 Task: Find connections with filter location Caraguatatuba with filter topic #Managementwith filter profile language German with filter current company Mastercard with filter school Mahatma Jyotiba Phule Rohilkhand University with filter industry Interurban and Rural Bus Services with filter service category Social Media Marketing with filter keywords title Cruise Ship Attendant
Action: Mouse moved to (579, 111)
Screenshot: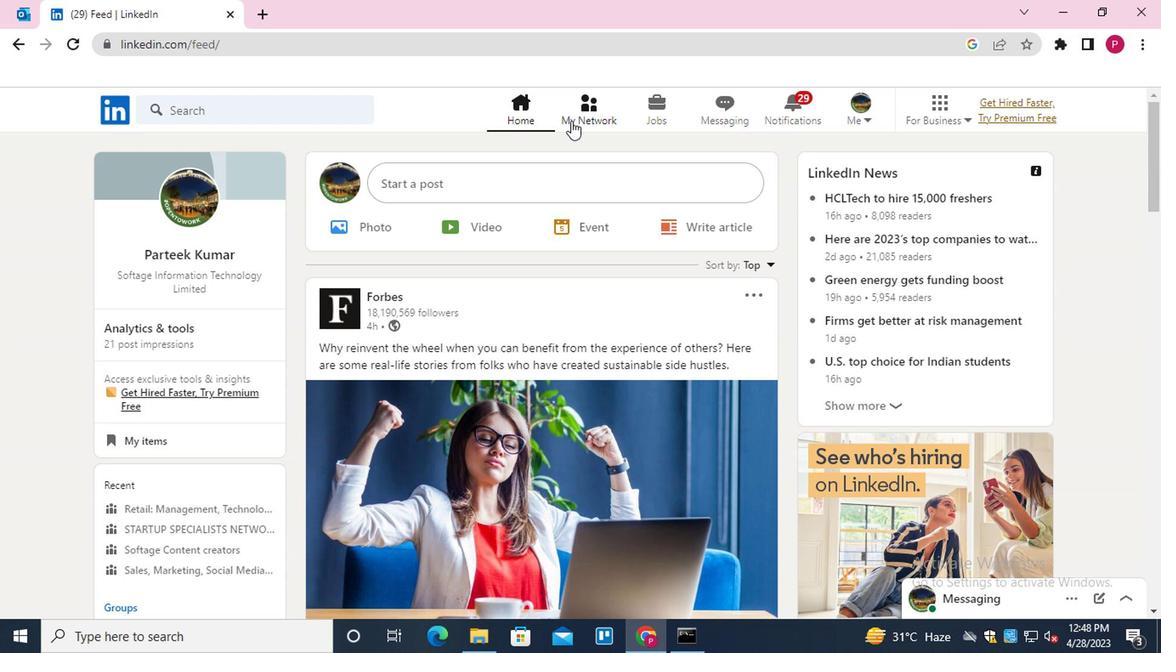
Action: Mouse pressed left at (579, 111)
Screenshot: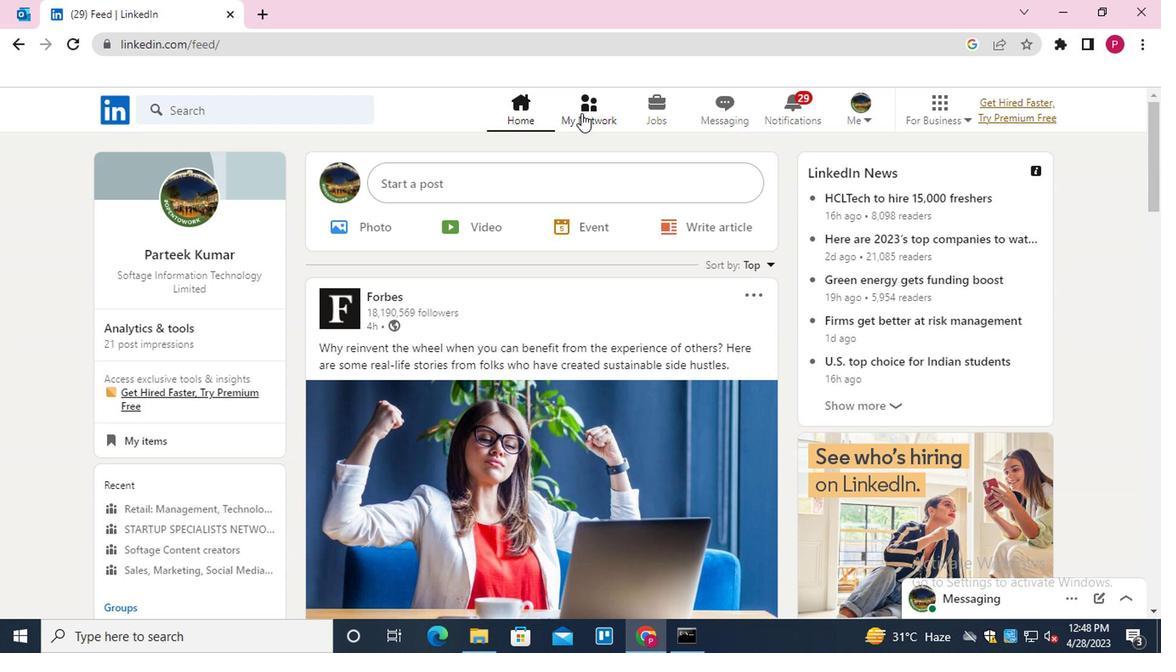 
Action: Mouse moved to (241, 196)
Screenshot: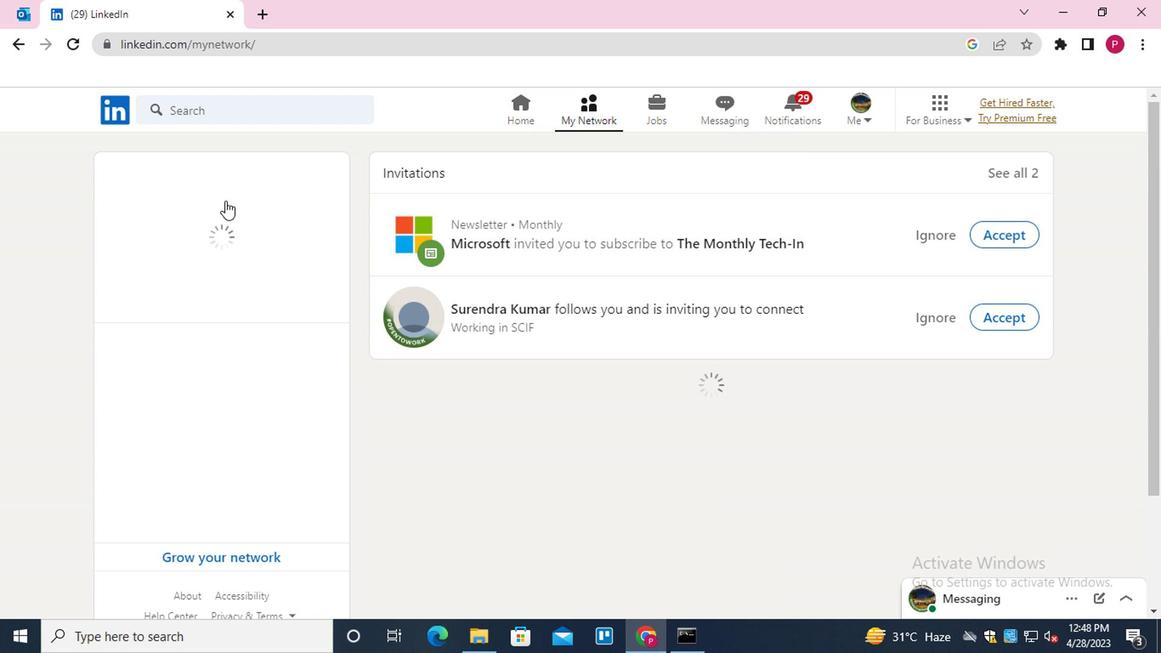 
Action: Mouse pressed left at (241, 196)
Screenshot: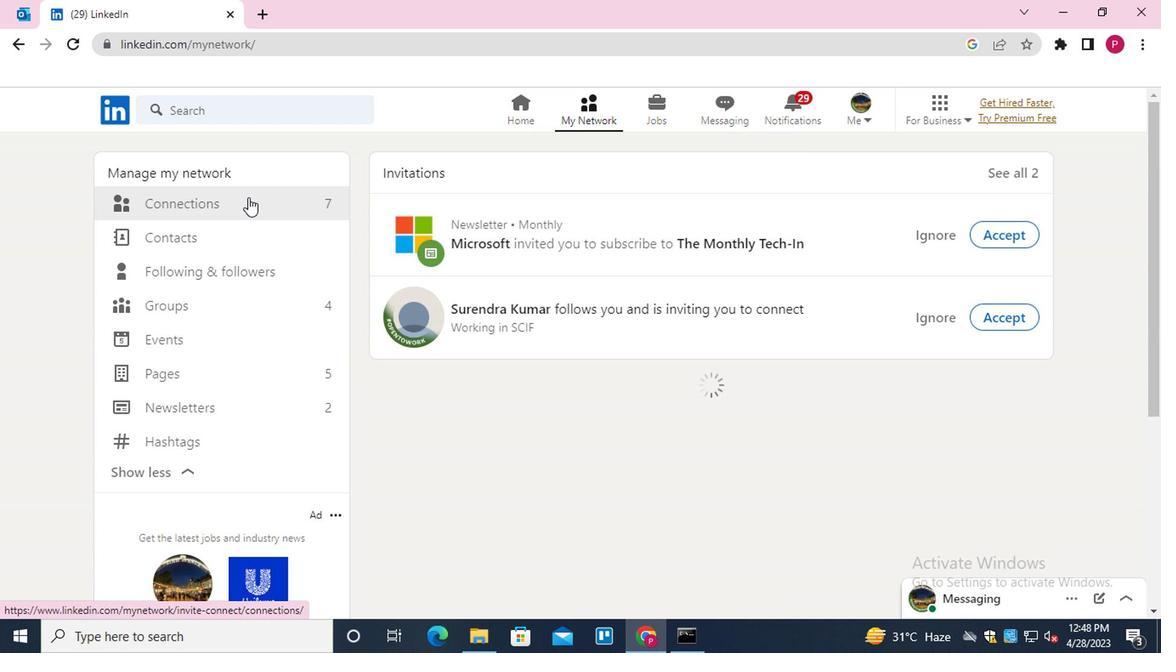 
Action: Mouse moved to (711, 198)
Screenshot: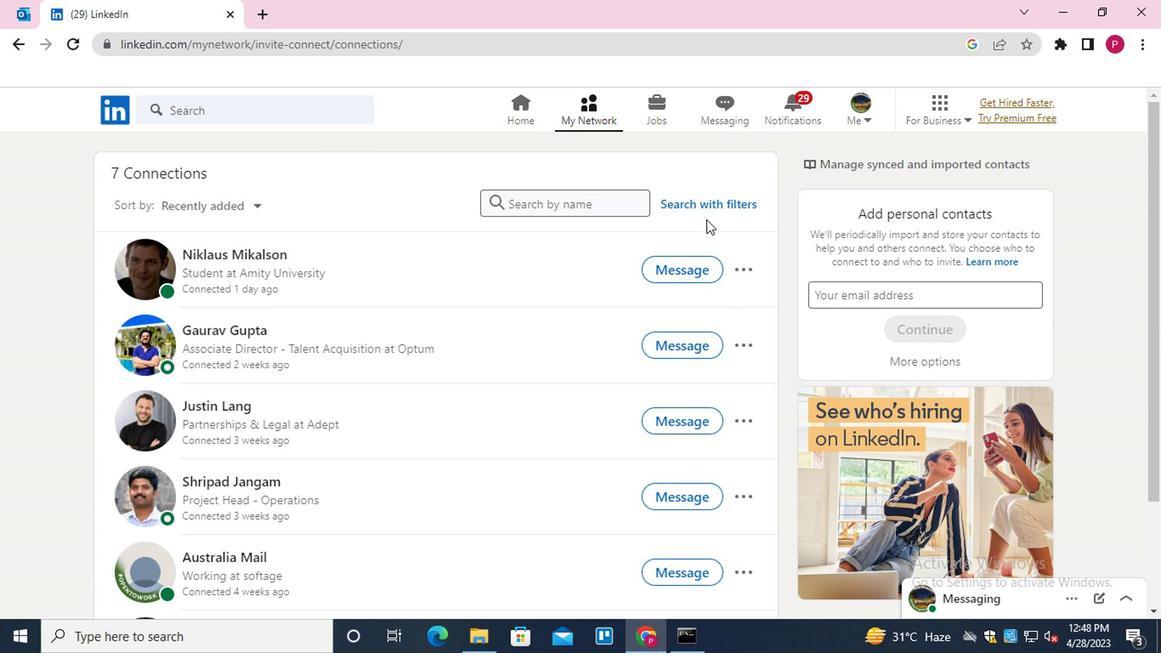 
Action: Mouse pressed left at (711, 198)
Screenshot: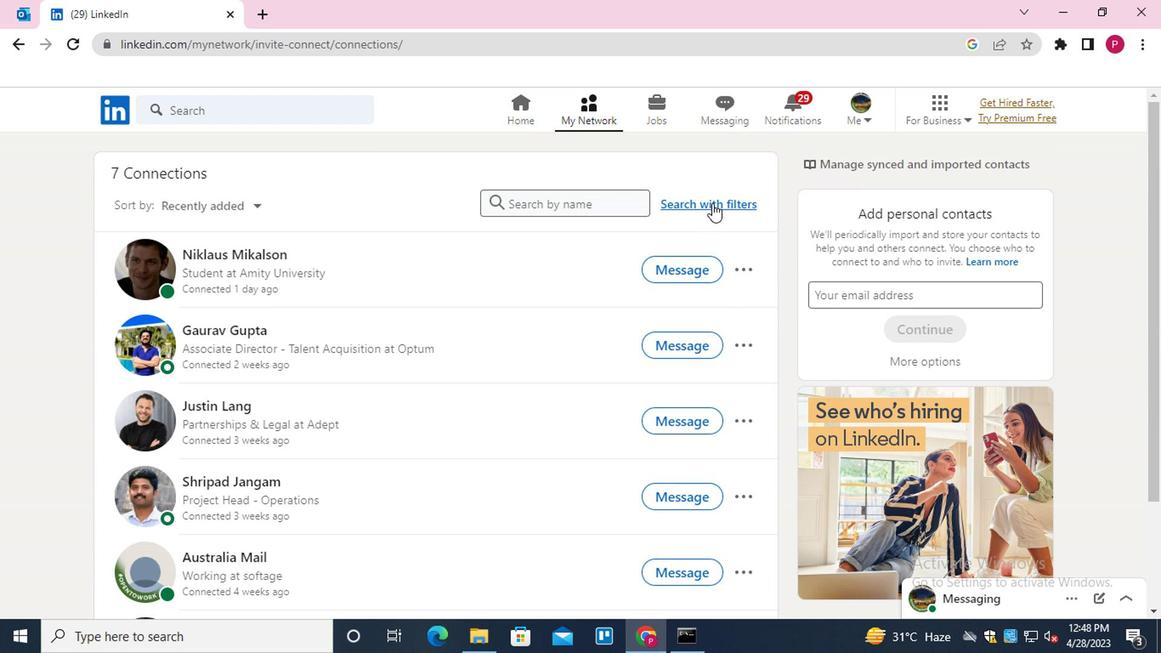 
Action: Mouse moved to (639, 156)
Screenshot: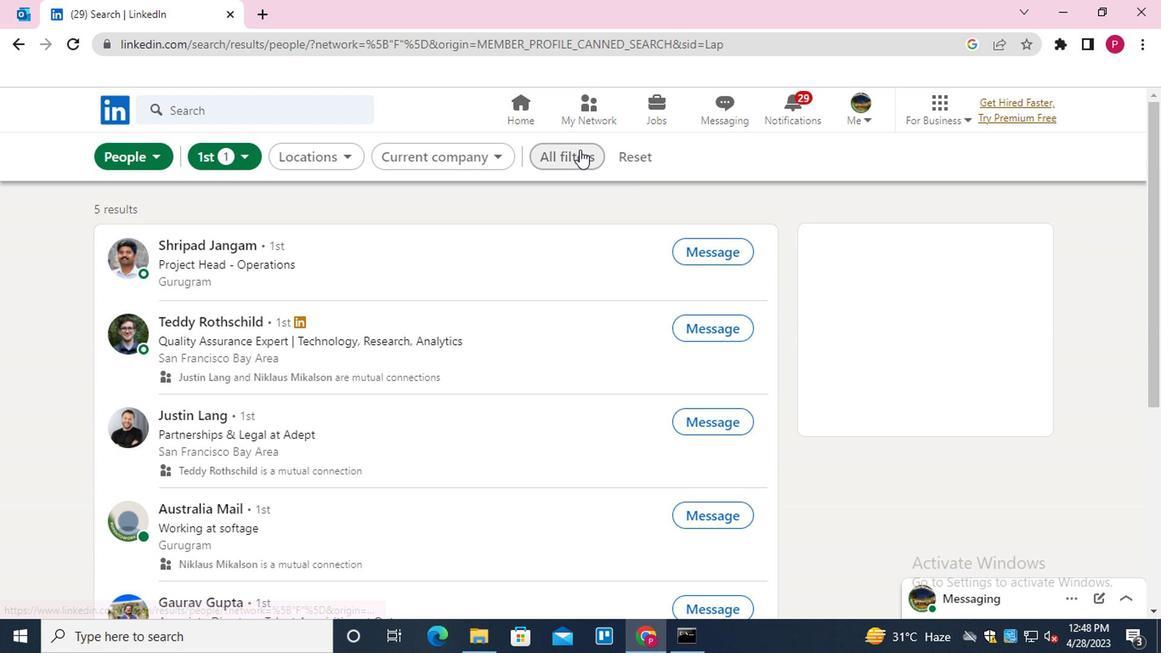 
Action: Mouse pressed left at (639, 156)
Screenshot: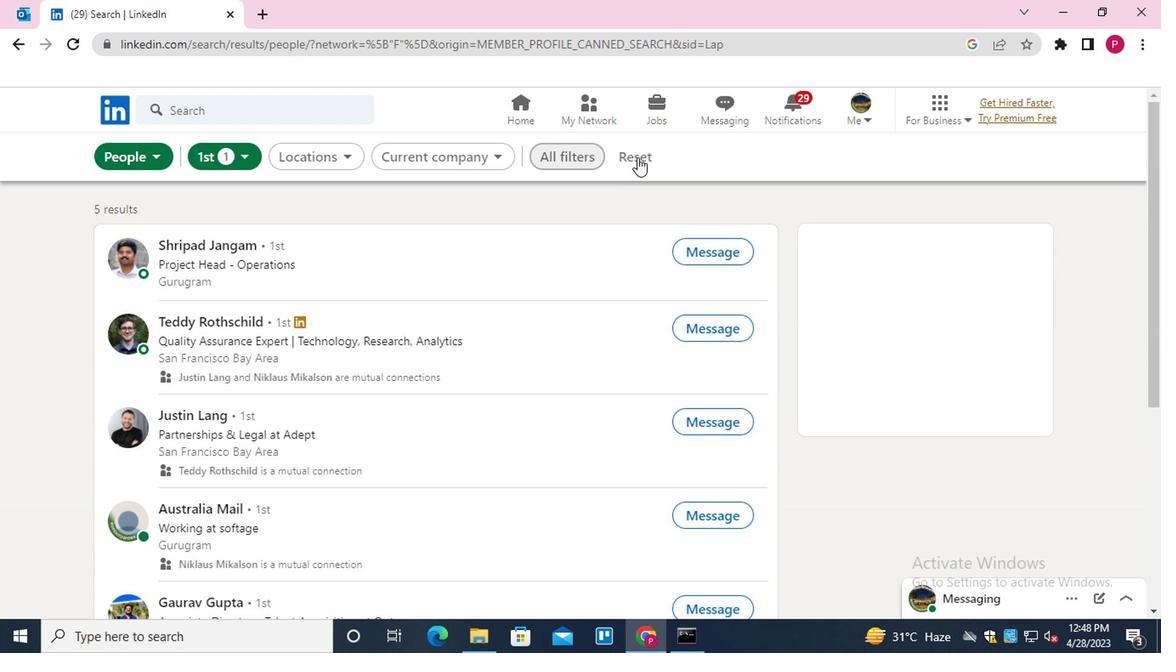 
Action: Mouse moved to (592, 160)
Screenshot: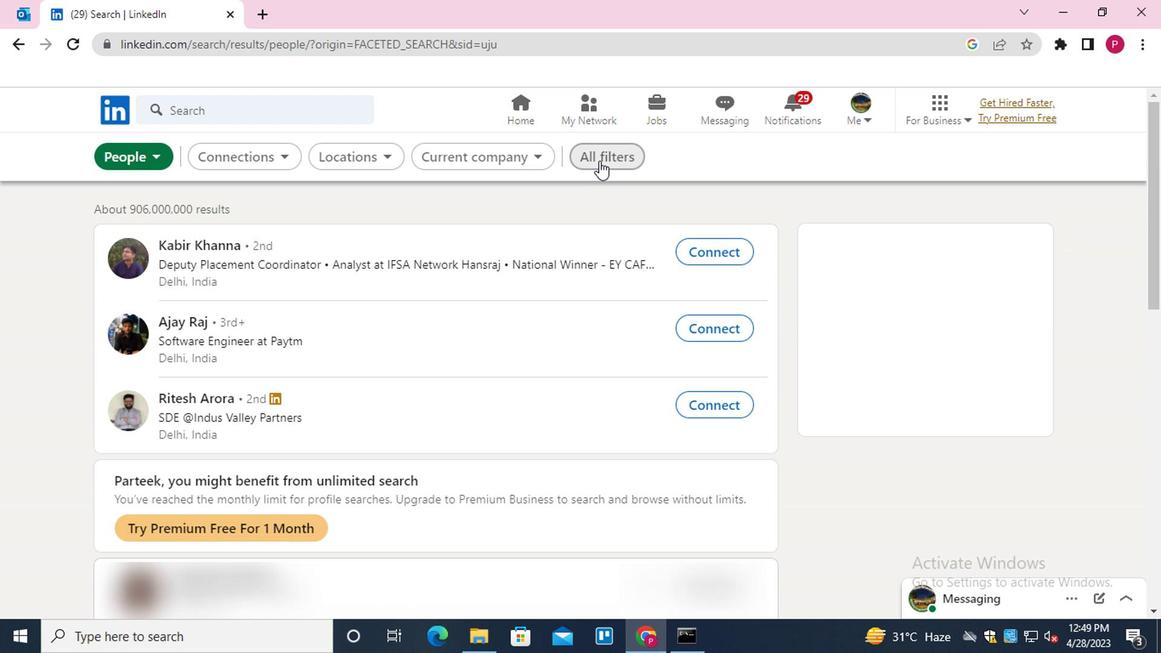 
Action: Mouse pressed left at (592, 160)
Screenshot: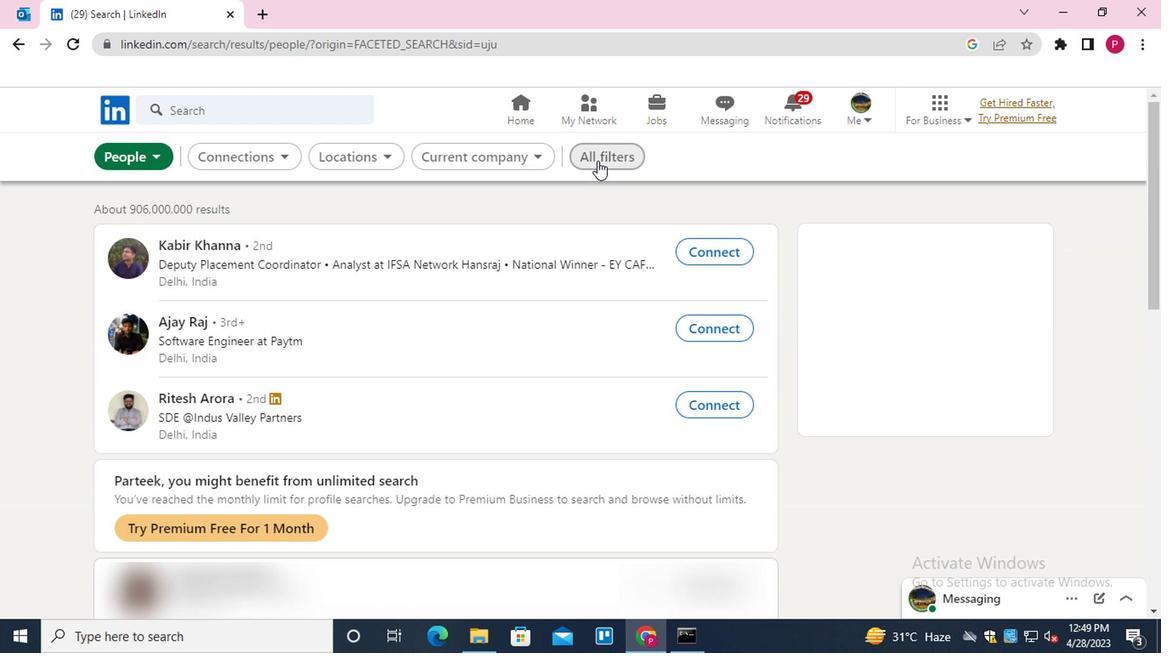 
Action: Mouse moved to (887, 393)
Screenshot: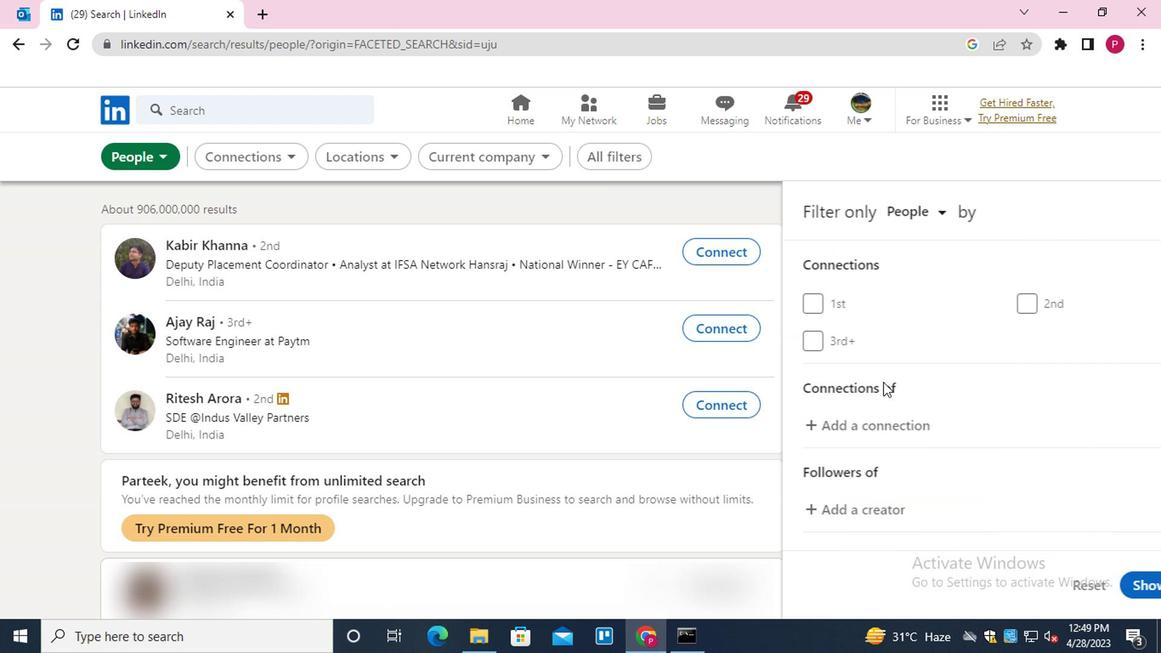 
Action: Mouse scrolled (887, 391) with delta (0, -1)
Screenshot: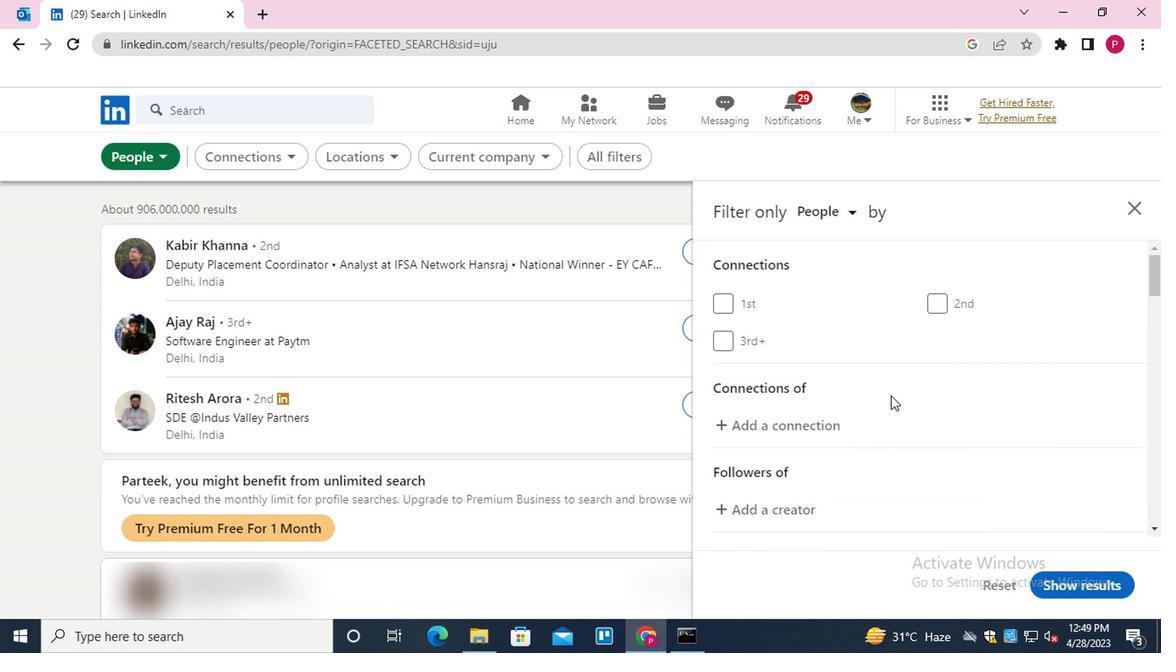 
Action: Mouse moved to (888, 393)
Screenshot: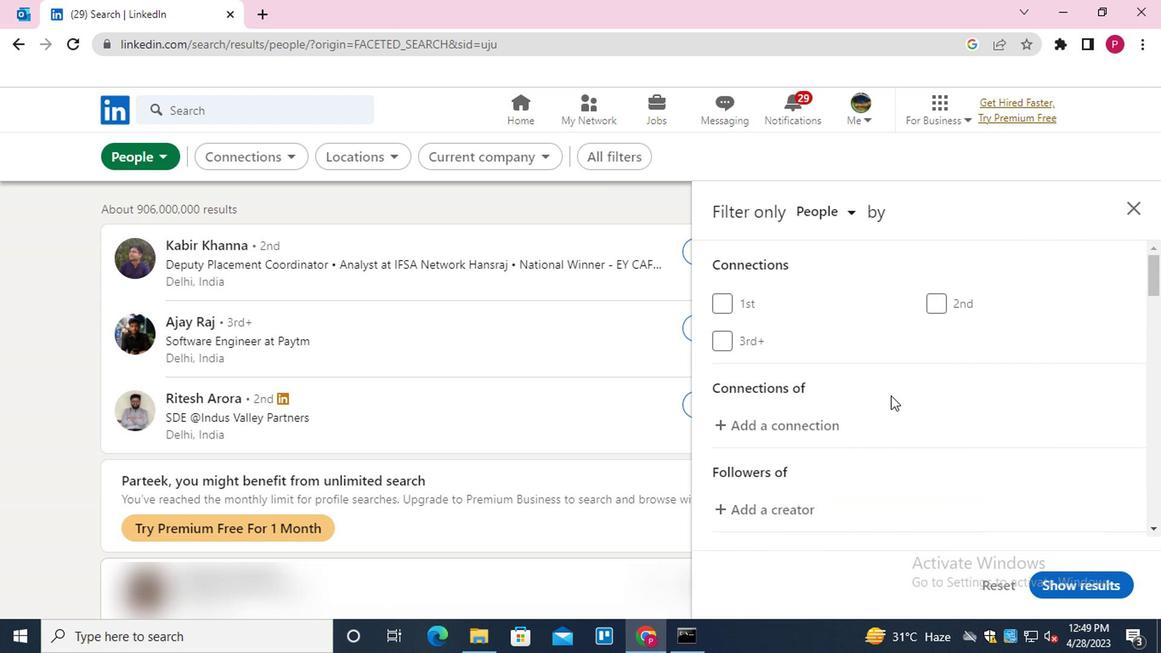 
Action: Mouse scrolled (888, 391) with delta (0, -1)
Screenshot: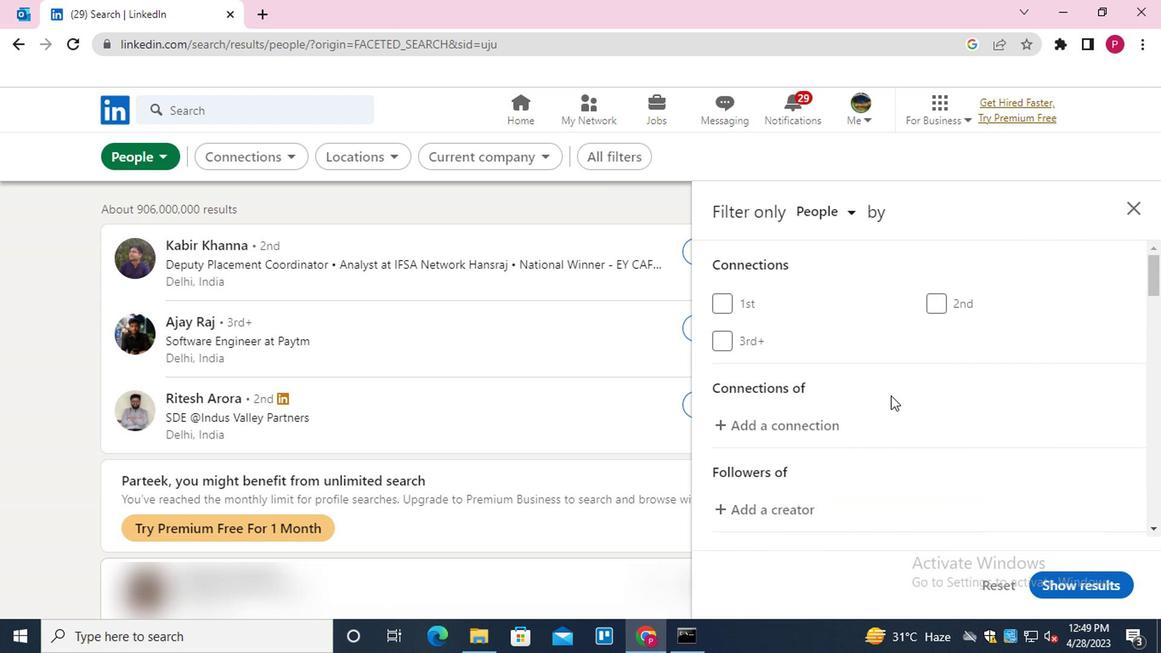 
Action: Mouse moved to (894, 399)
Screenshot: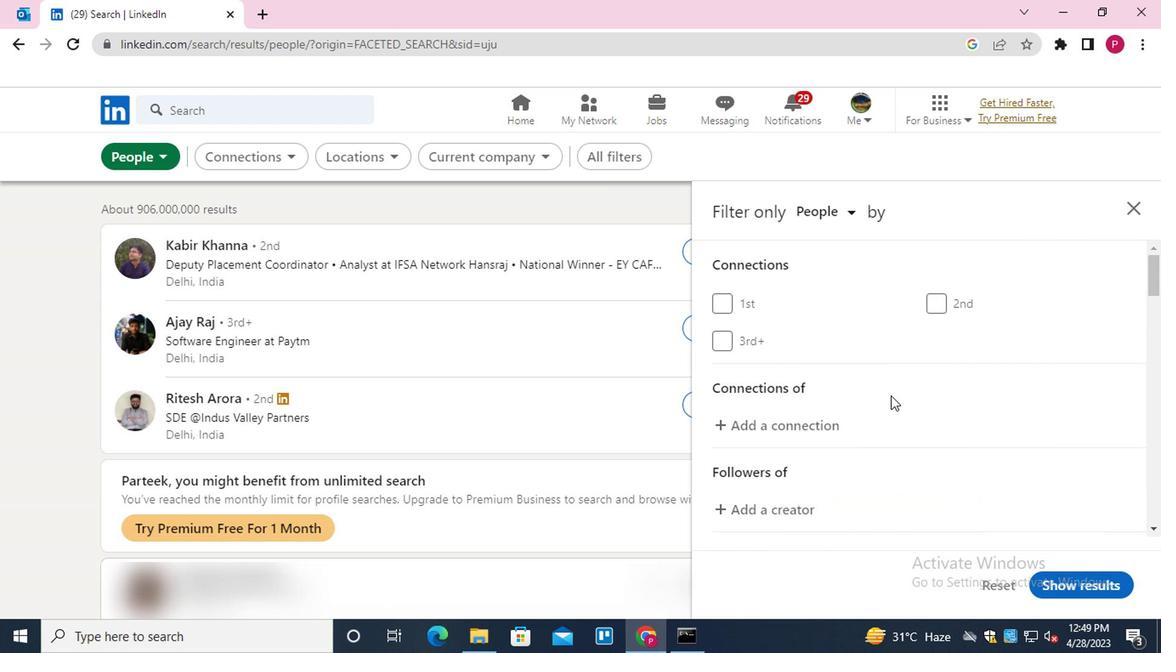 
Action: Mouse scrolled (894, 398) with delta (0, -1)
Screenshot: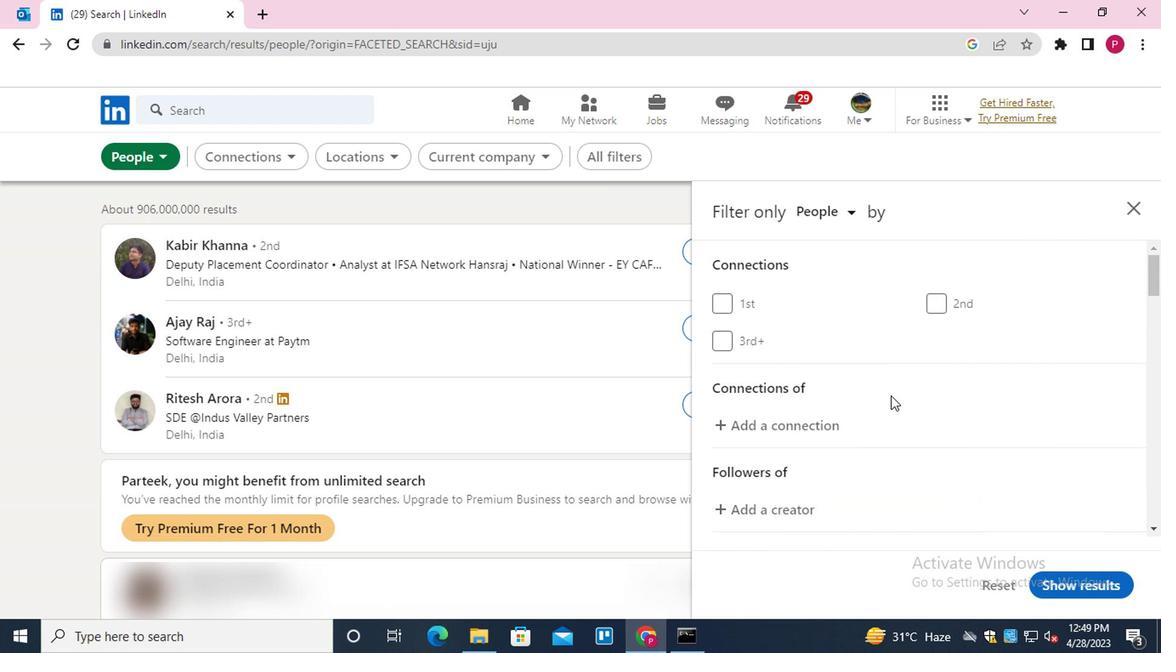 
Action: Mouse moved to (986, 406)
Screenshot: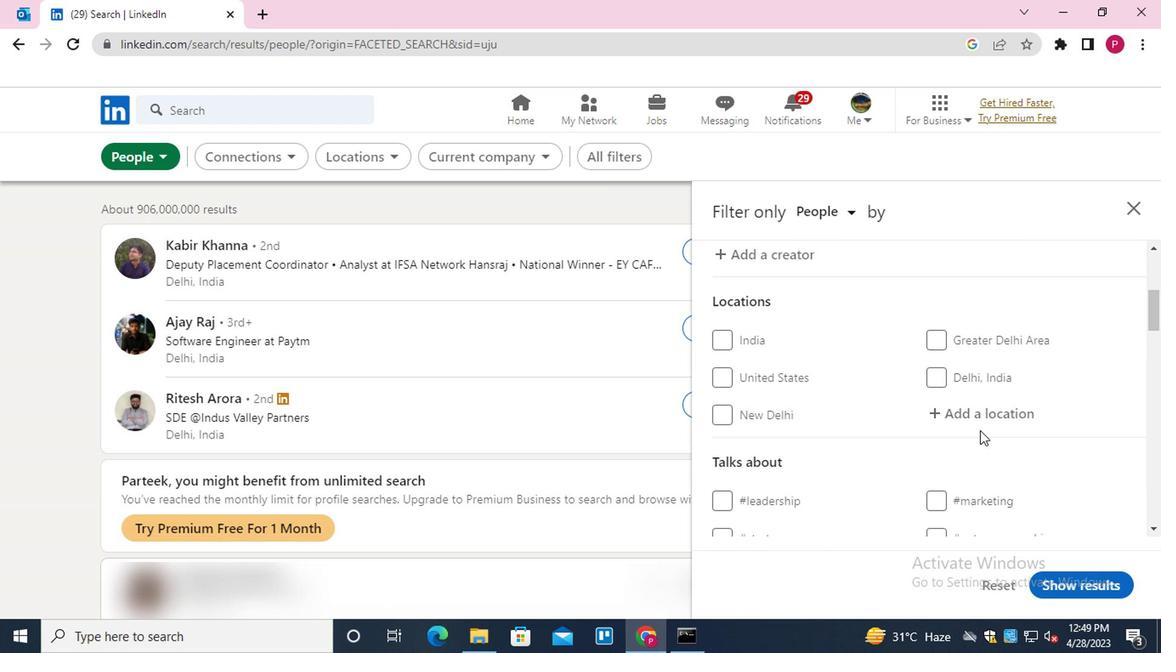 
Action: Mouse pressed left at (986, 406)
Screenshot: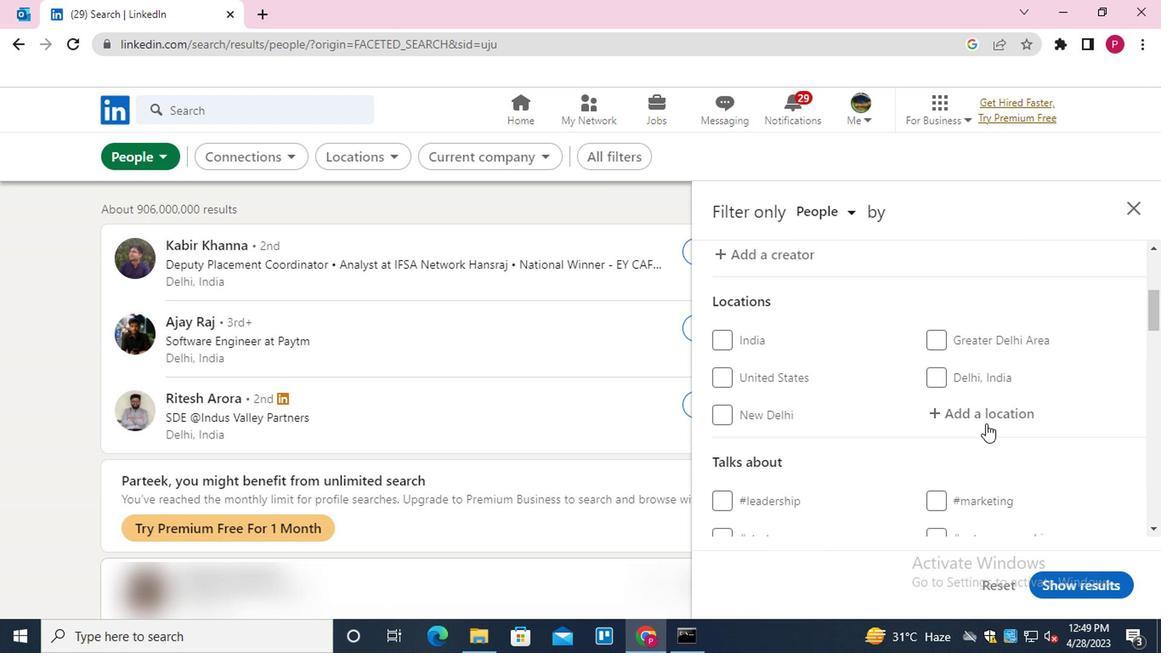 
Action: Mouse moved to (975, 406)
Screenshot: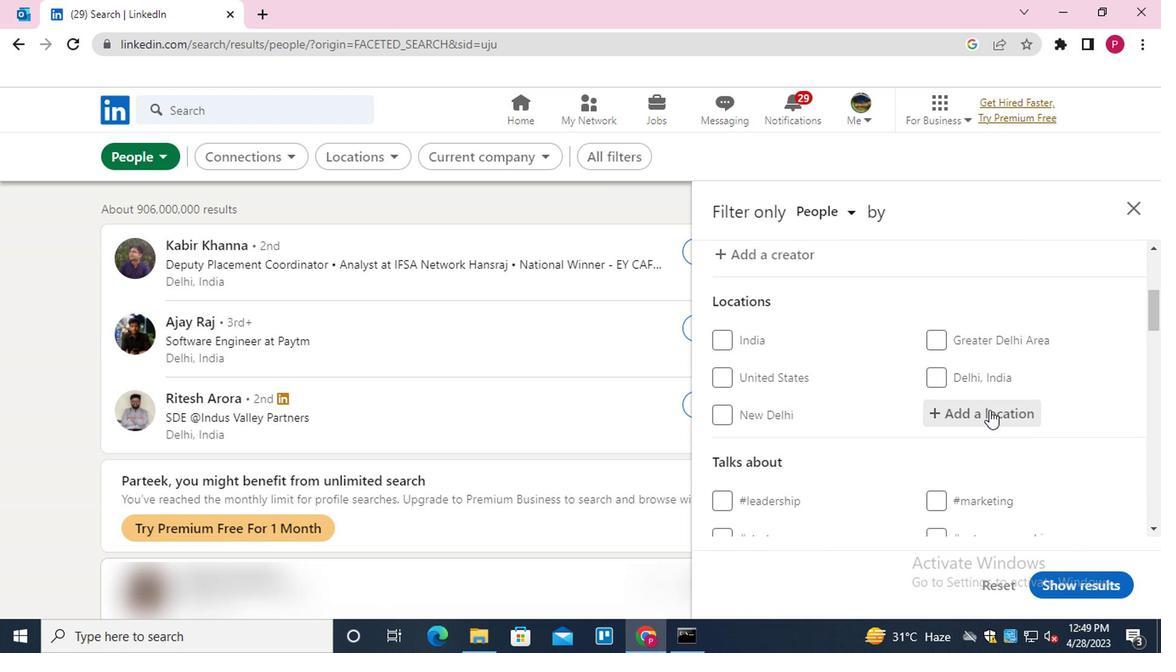 
Action: Key pressed <Key.shift><Key.shift><Key.shift><Key.shift><Key.shift><Key.shift>CARAGUATATUBA<Key.down><Key.down><Key.enter>
Screenshot: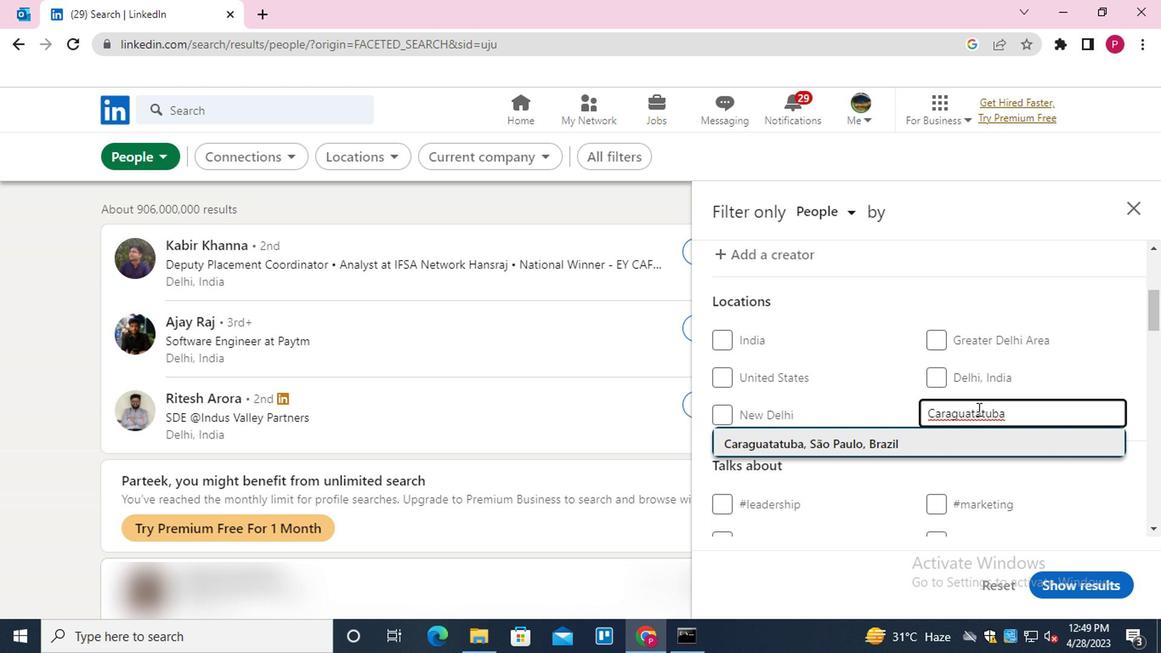 
Action: Mouse moved to (833, 434)
Screenshot: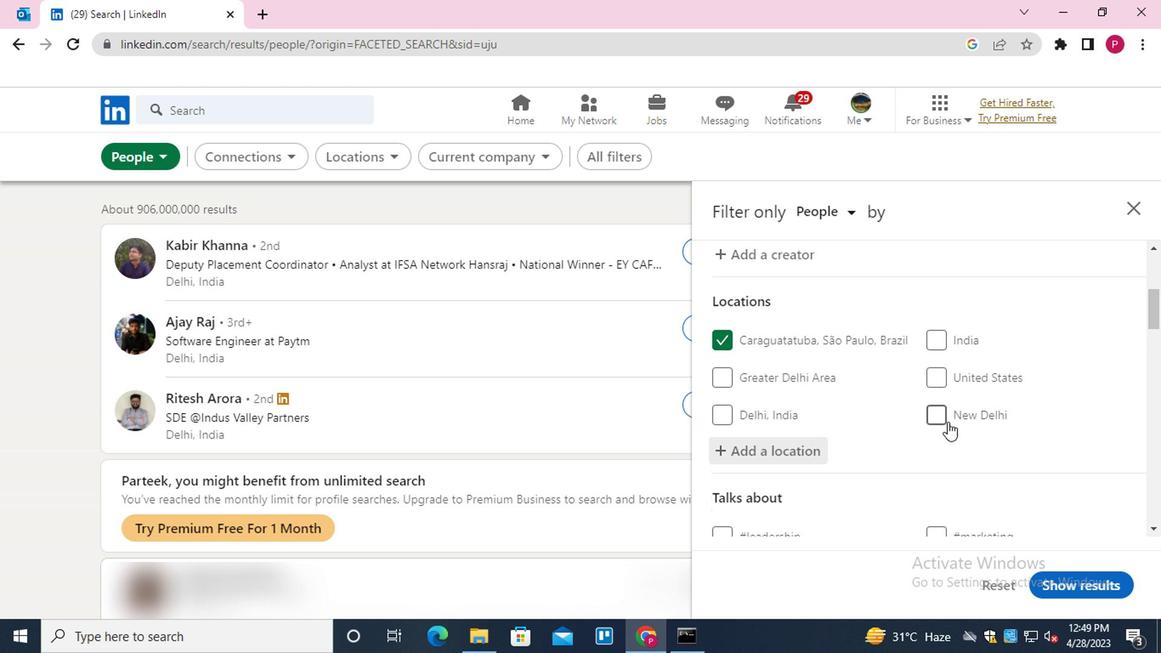 
Action: Mouse scrolled (833, 433) with delta (0, 0)
Screenshot: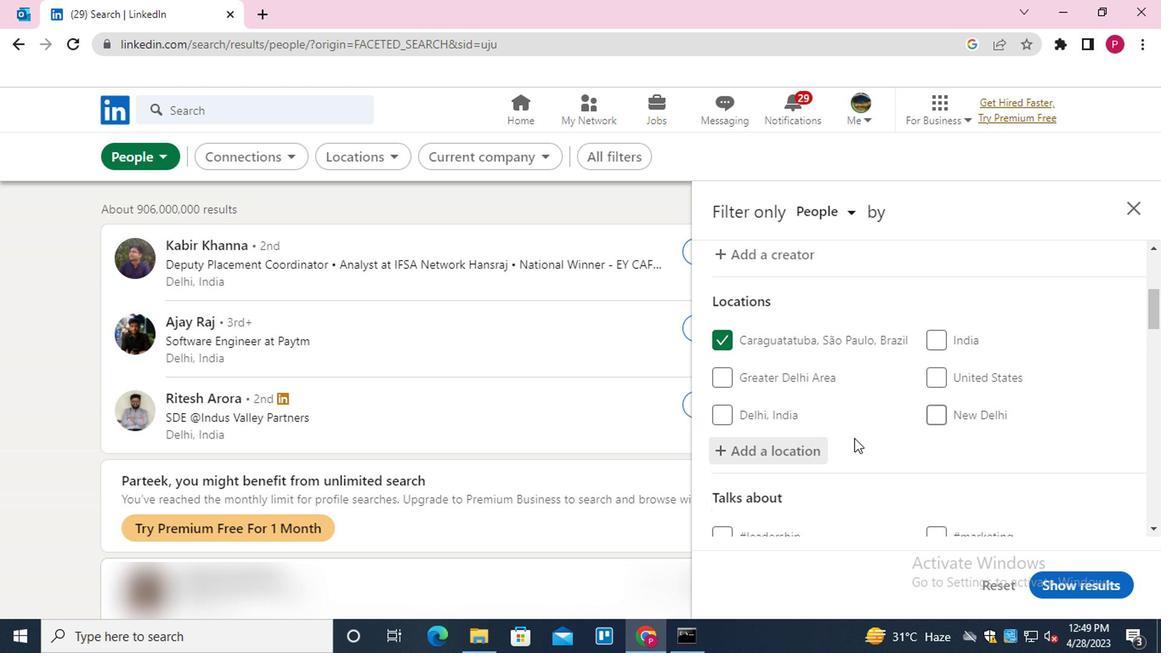 
Action: Mouse scrolled (833, 433) with delta (0, 0)
Screenshot: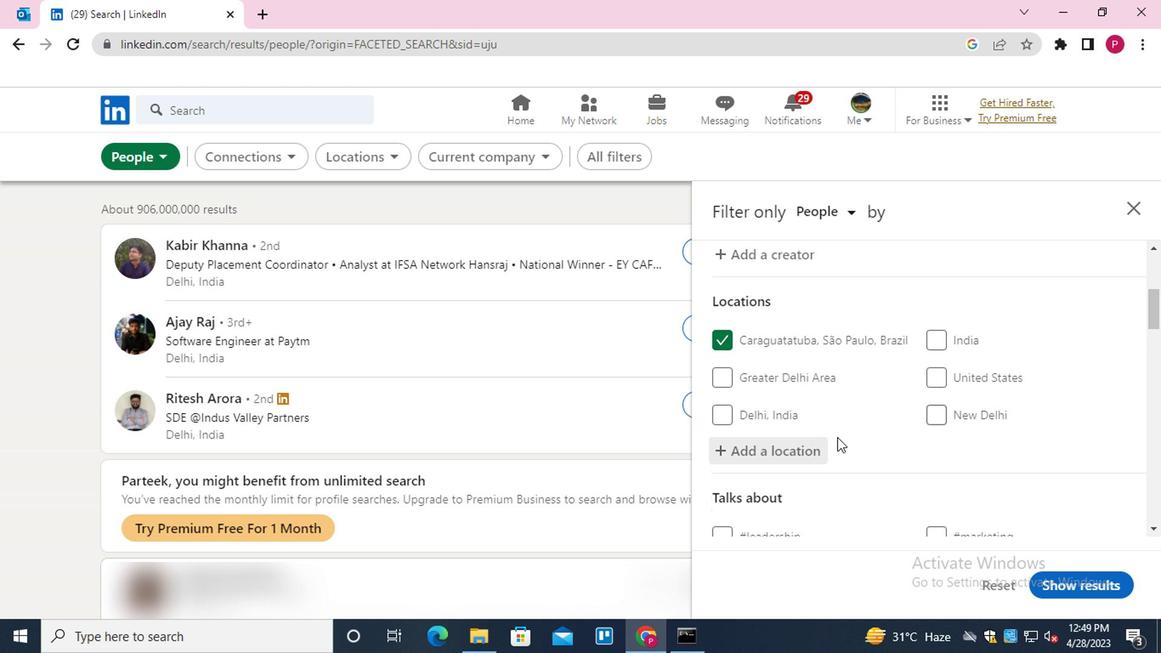 
Action: Mouse scrolled (833, 433) with delta (0, 0)
Screenshot: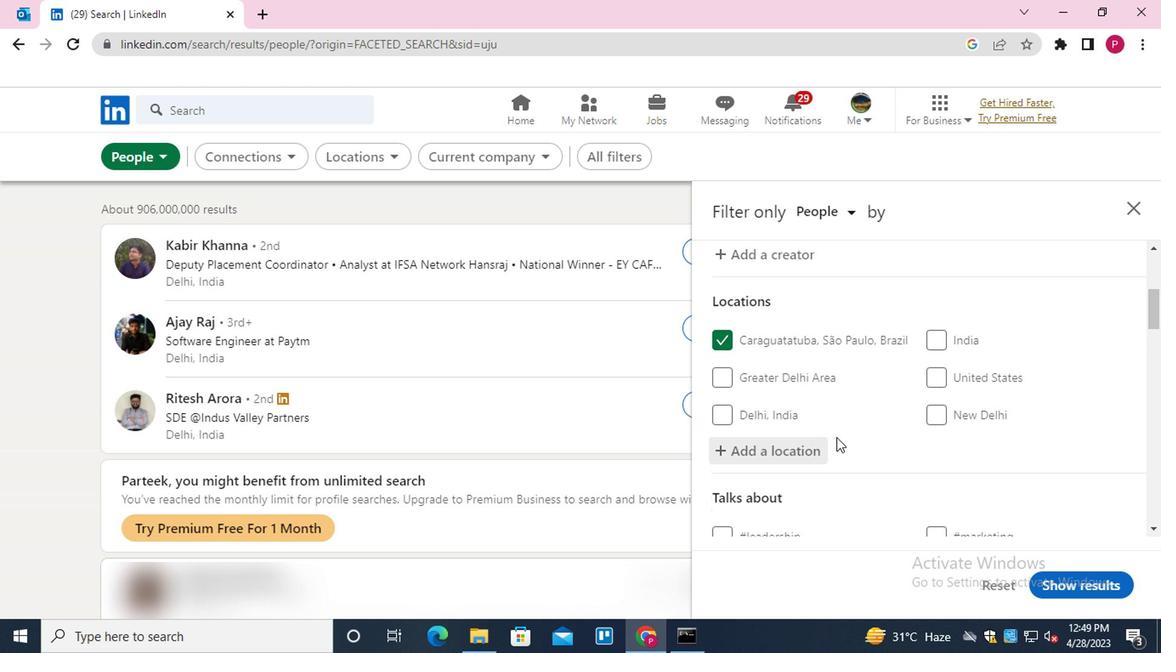 
Action: Mouse moved to (959, 350)
Screenshot: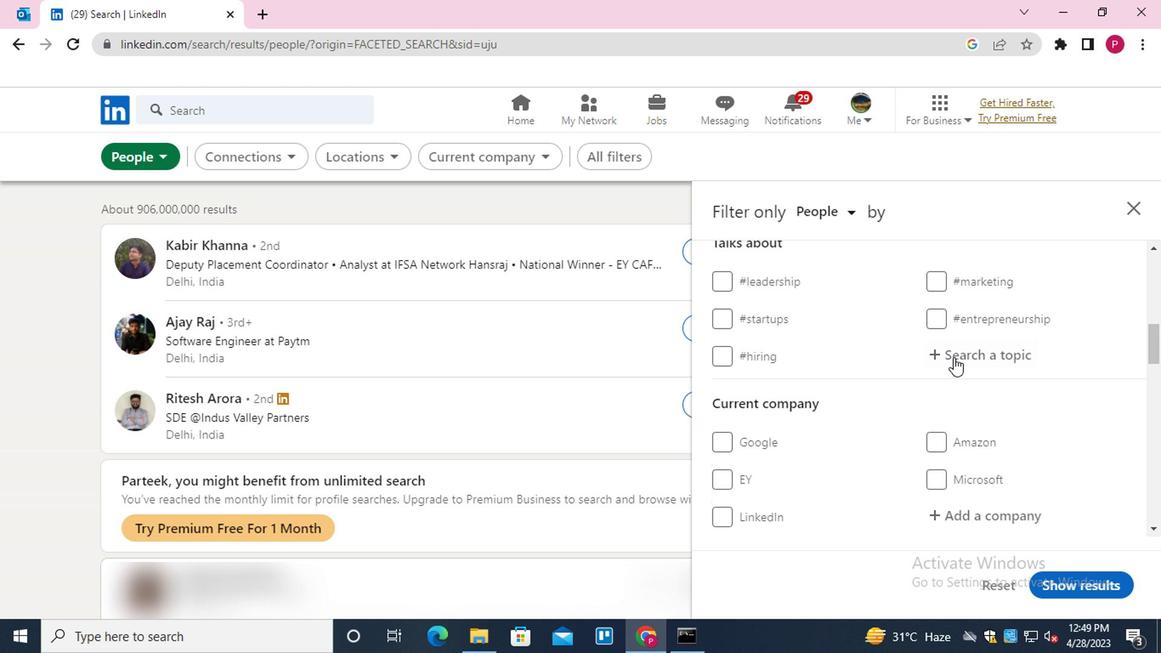 
Action: Mouse pressed left at (959, 350)
Screenshot: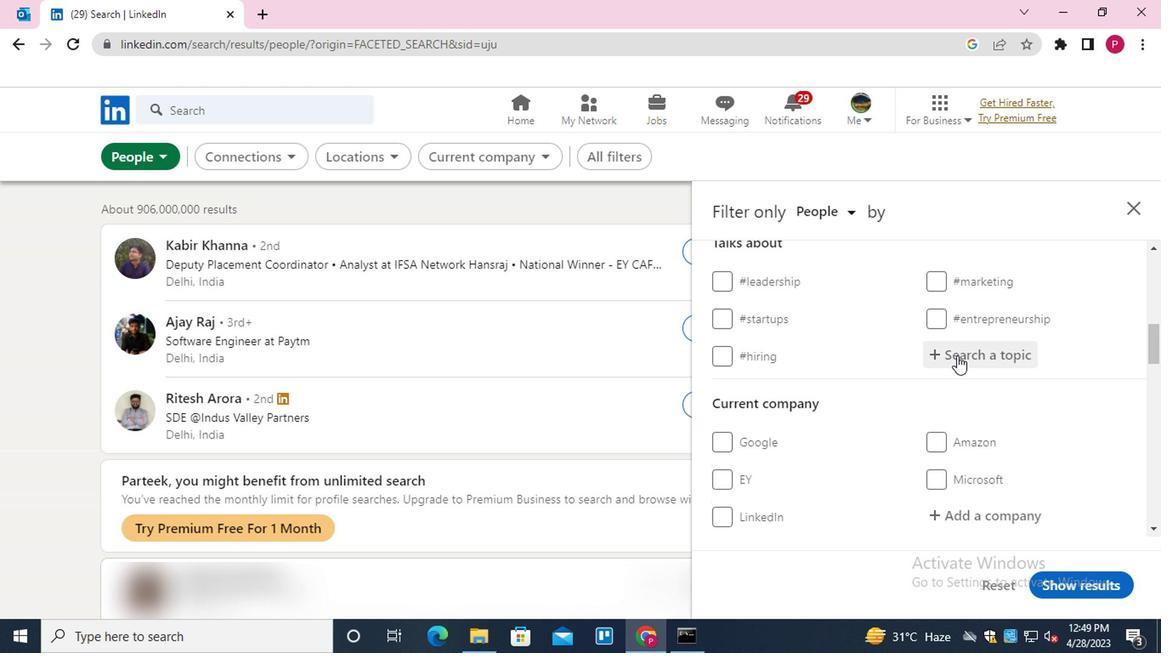
Action: Key pressed MANAGEMENT<Key.down><Key.enter>
Screenshot: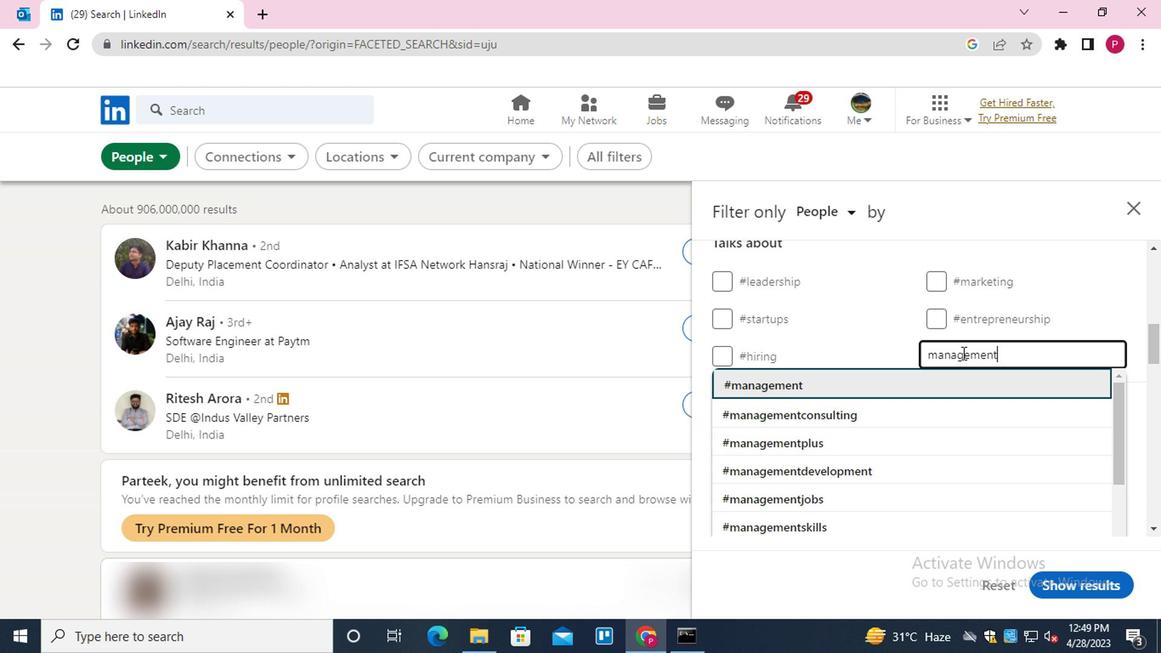 
Action: Mouse moved to (894, 368)
Screenshot: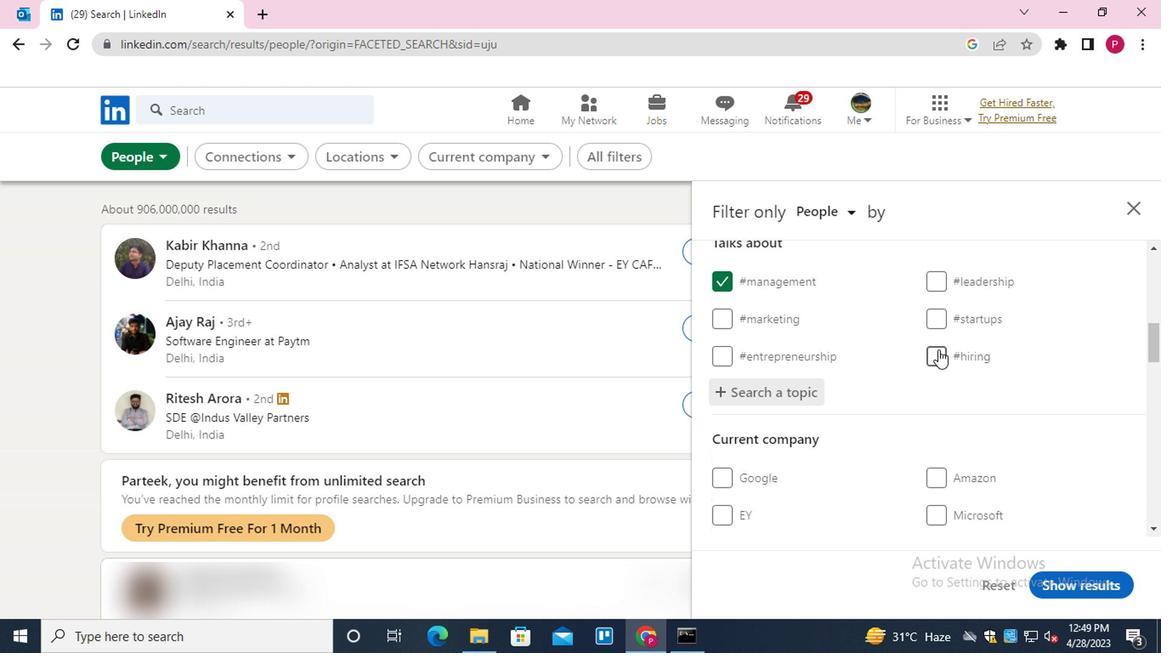 
Action: Mouse scrolled (894, 367) with delta (0, 0)
Screenshot: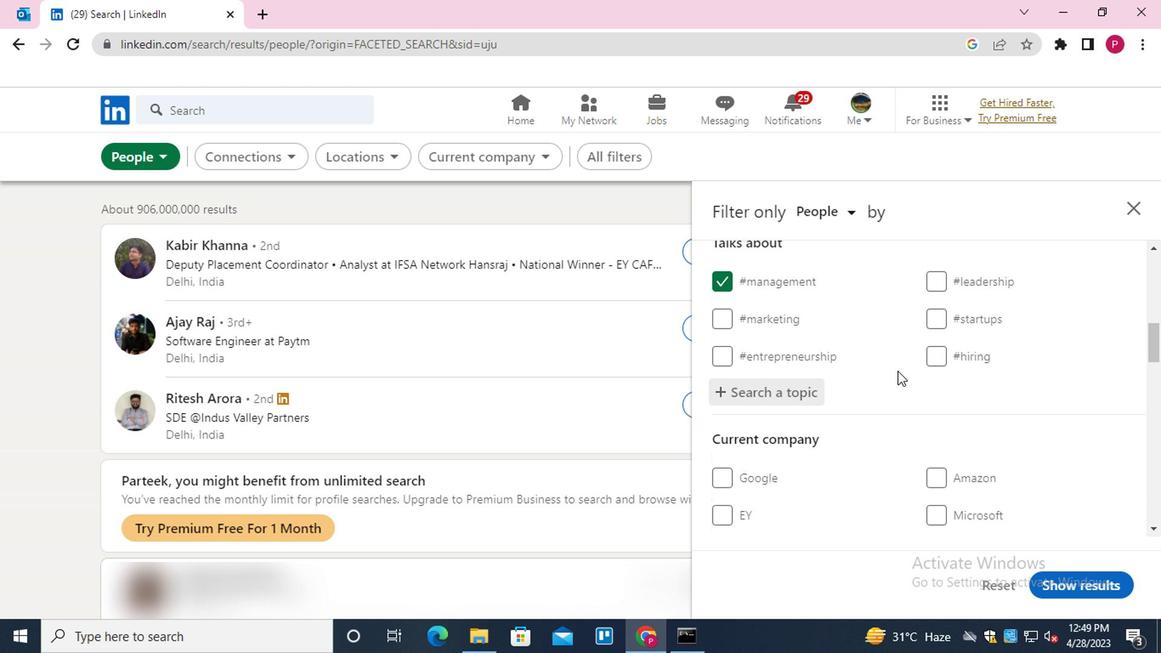 
Action: Mouse moved to (891, 371)
Screenshot: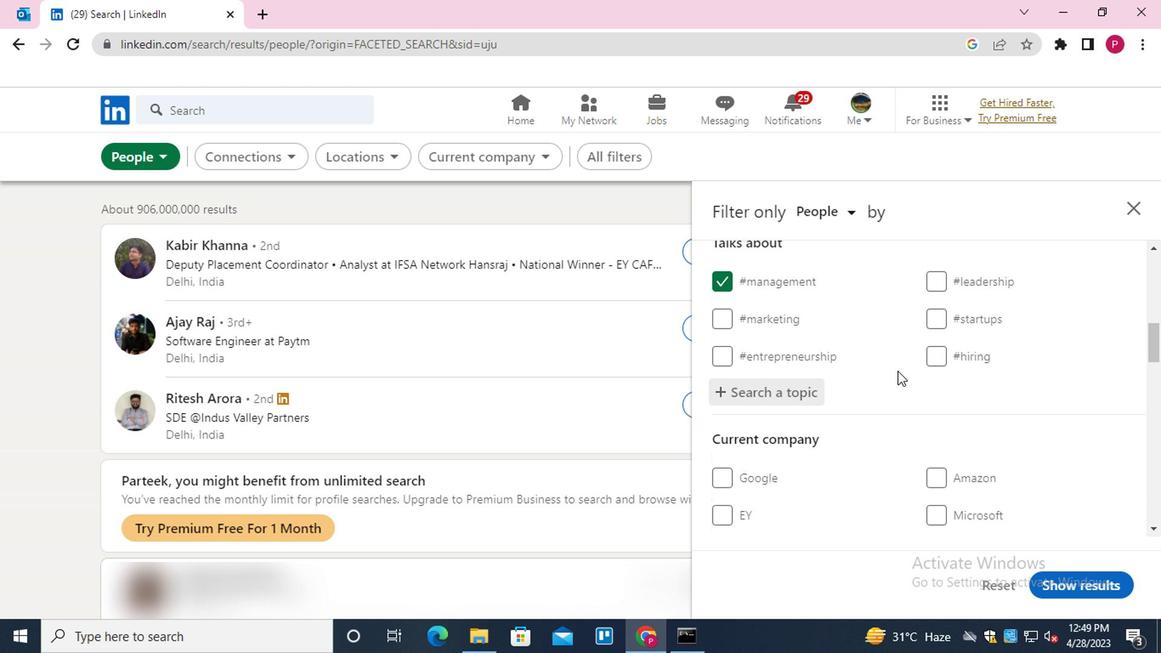
Action: Mouse scrolled (891, 370) with delta (0, -1)
Screenshot: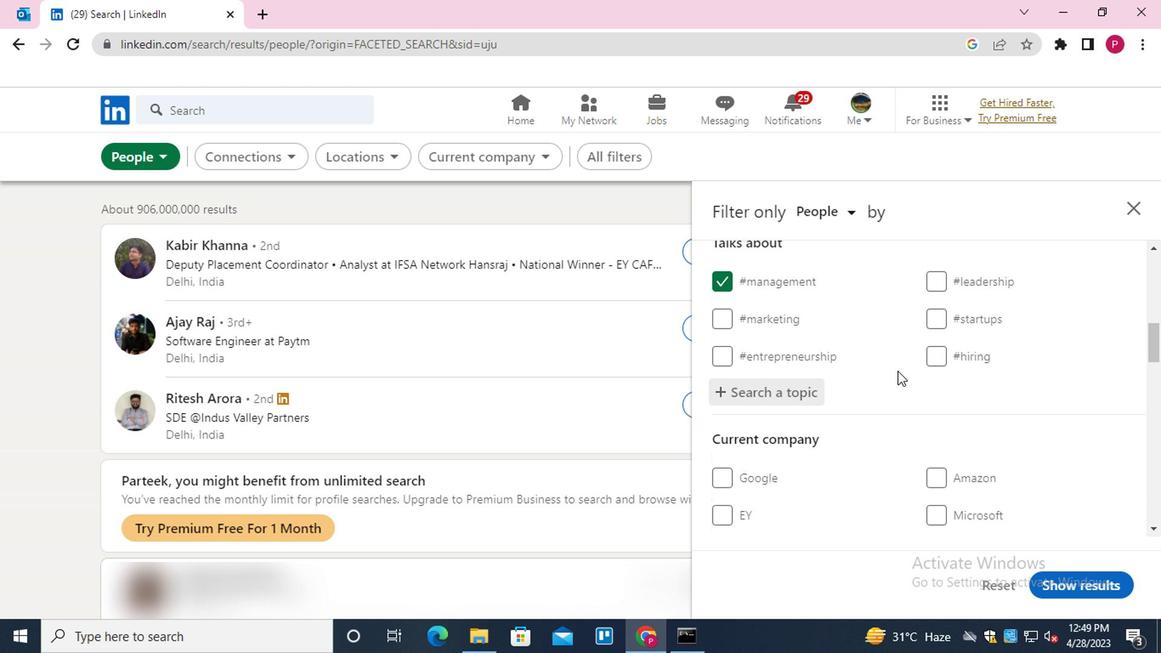 
Action: Mouse moved to (810, 386)
Screenshot: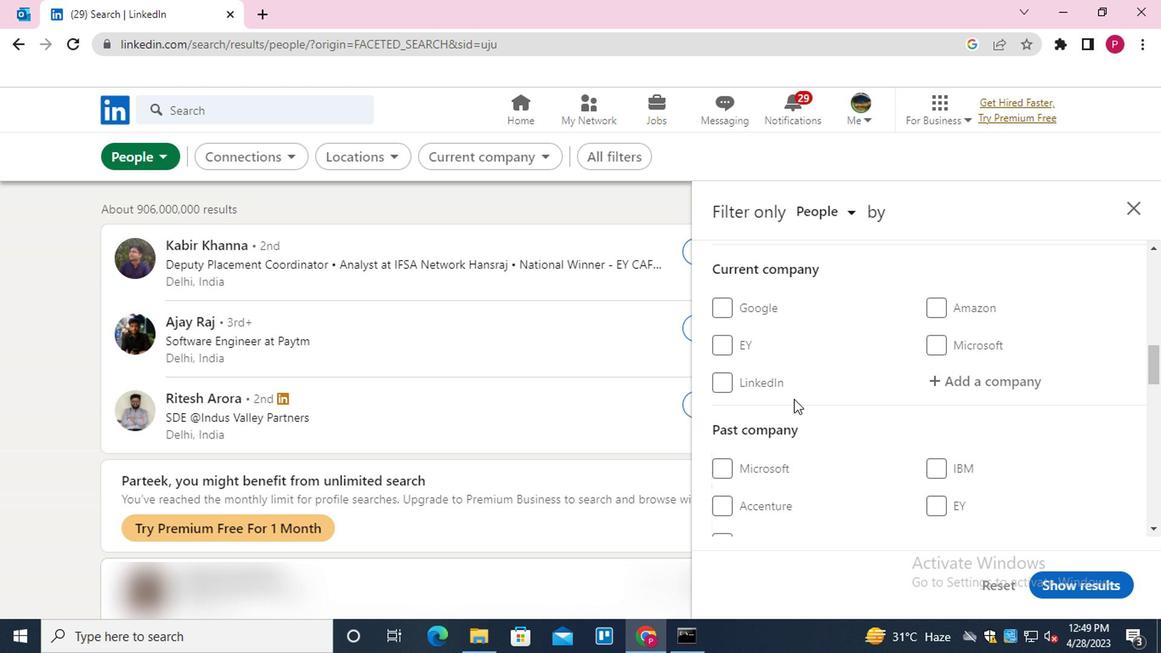 
Action: Mouse scrolled (810, 385) with delta (0, -1)
Screenshot: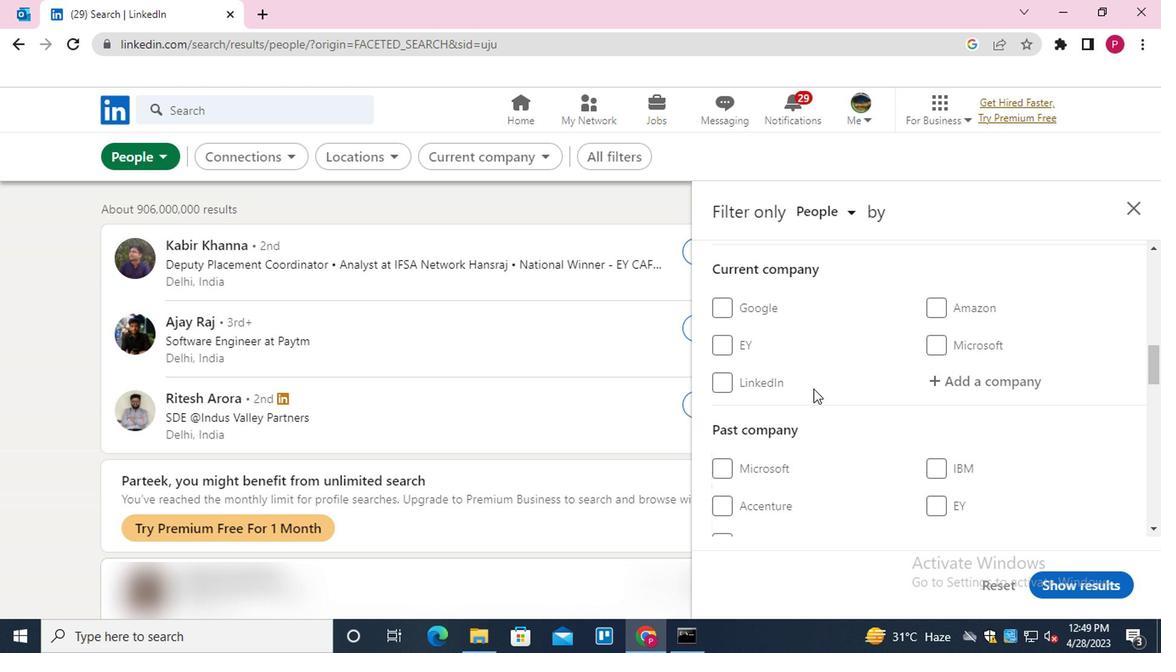 
Action: Mouse scrolled (810, 385) with delta (0, -1)
Screenshot: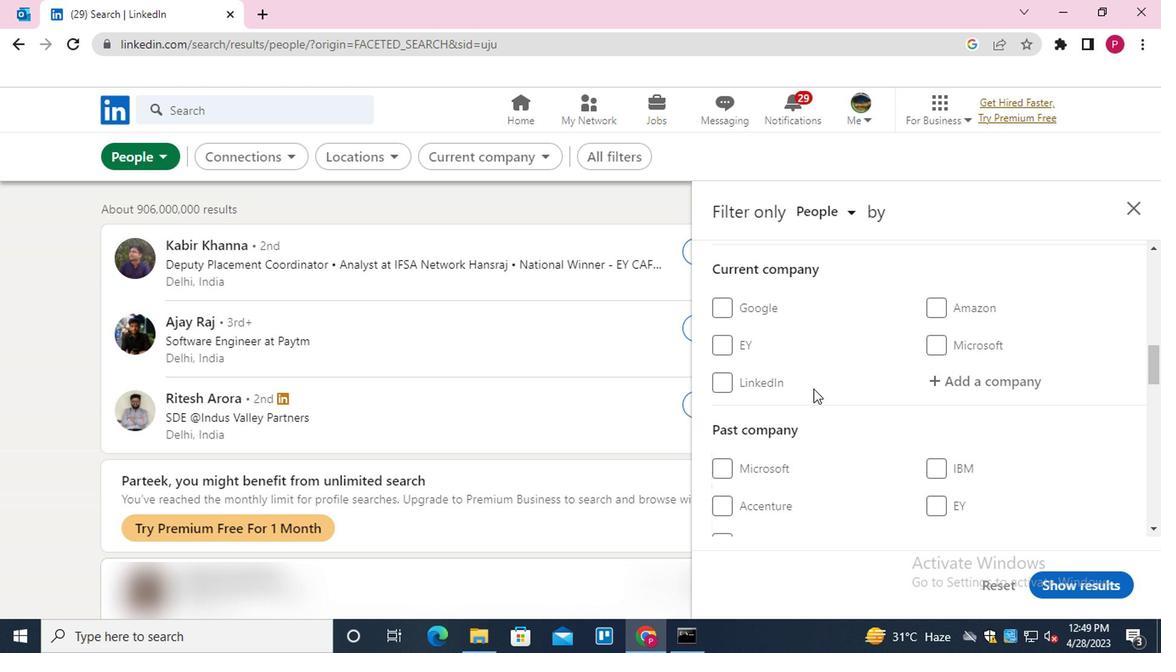 
Action: Mouse scrolled (810, 385) with delta (0, -1)
Screenshot: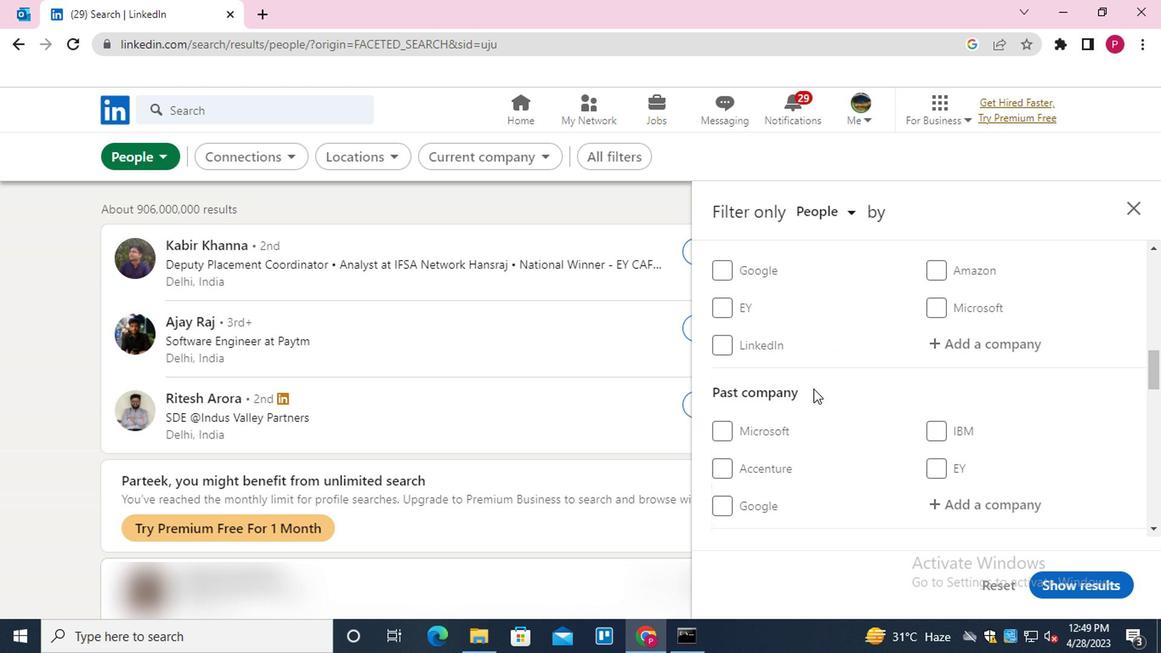 
Action: Mouse scrolled (810, 385) with delta (0, -1)
Screenshot: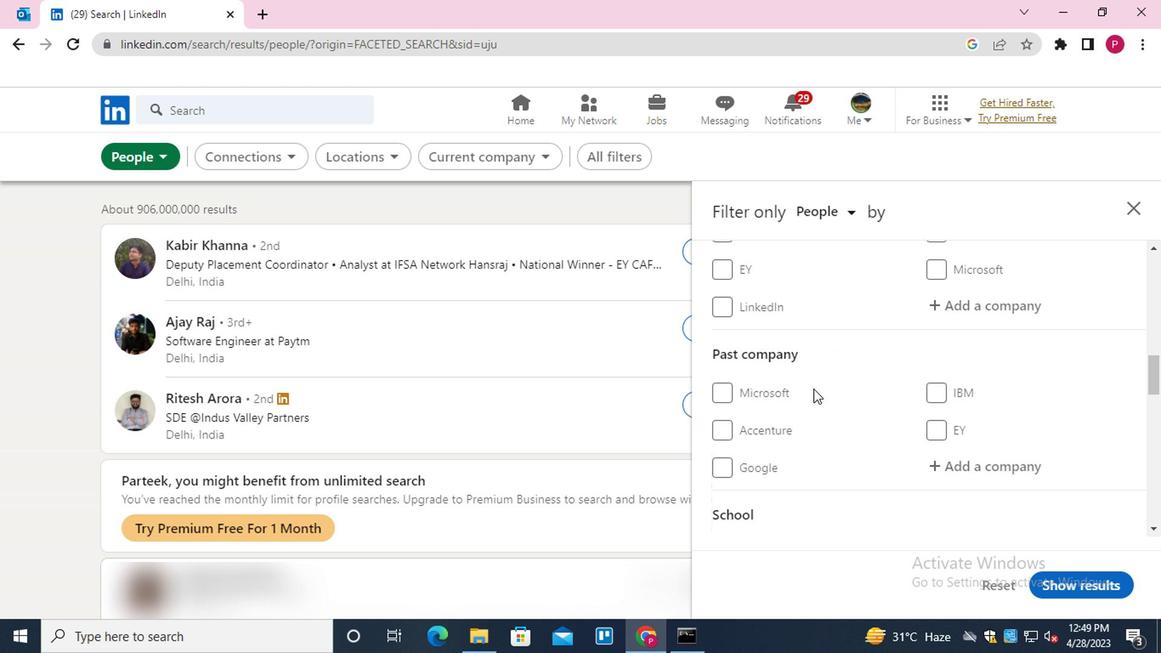 
Action: Mouse scrolled (810, 385) with delta (0, -1)
Screenshot: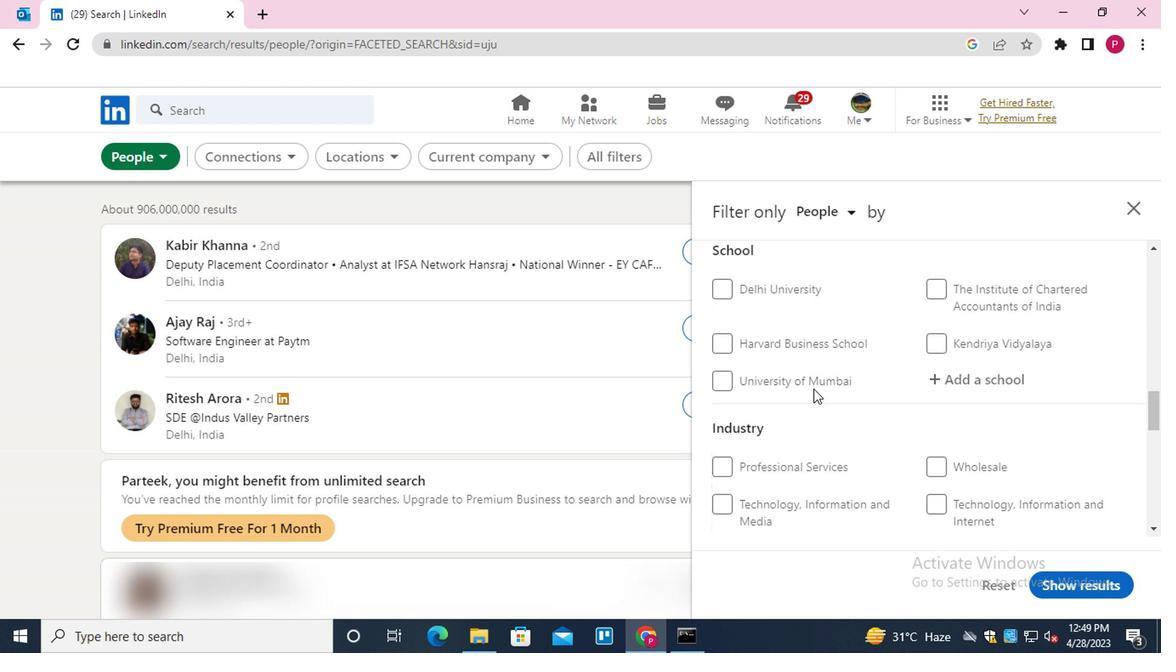 
Action: Mouse scrolled (810, 385) with delta (0, -1)
Screenshot: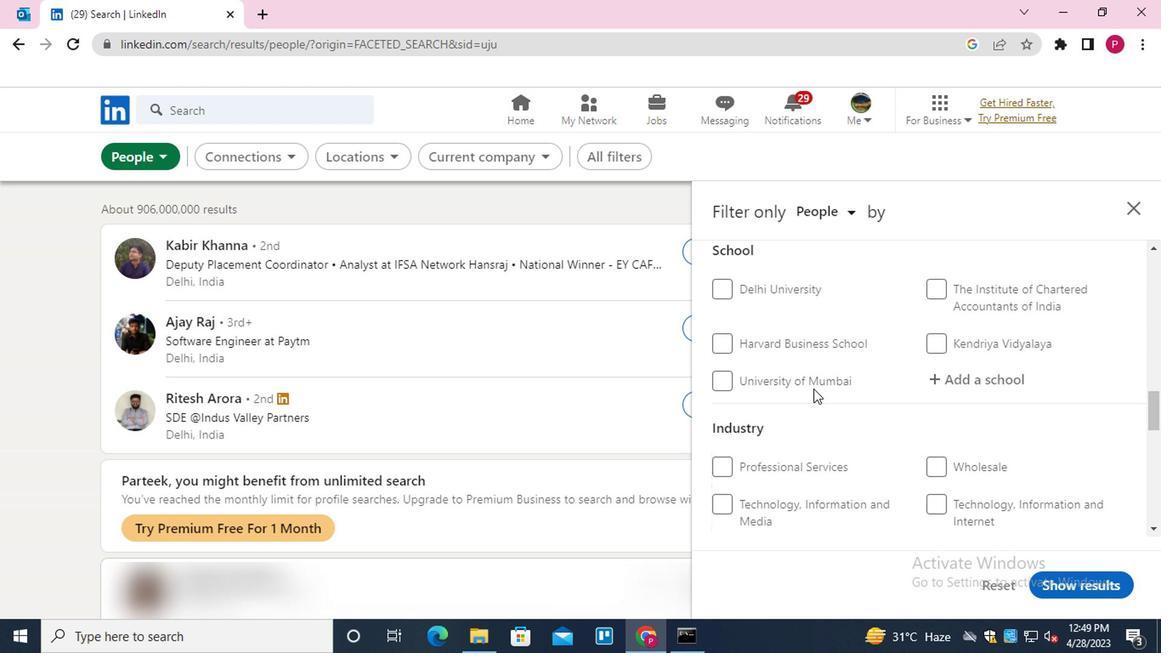 
Action: Mouse scrolled (810, 385) with delta (0, -1)
Screenshot: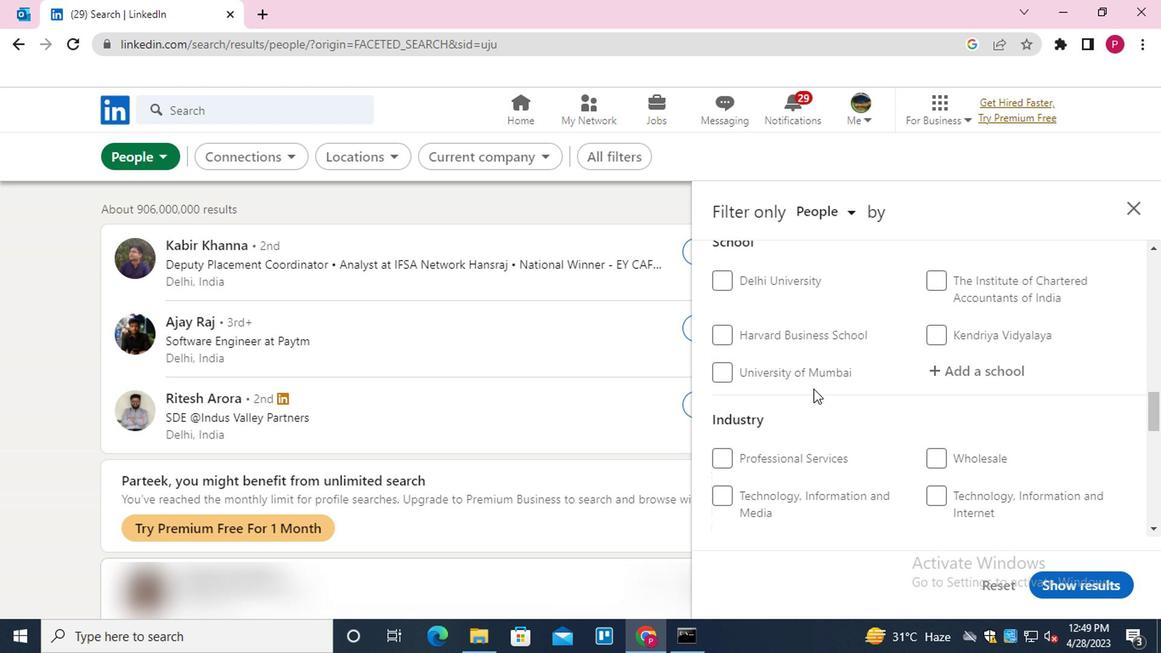 
Action: Mouse scrolled (810, 385) with delta (0, -1)
Screenshot: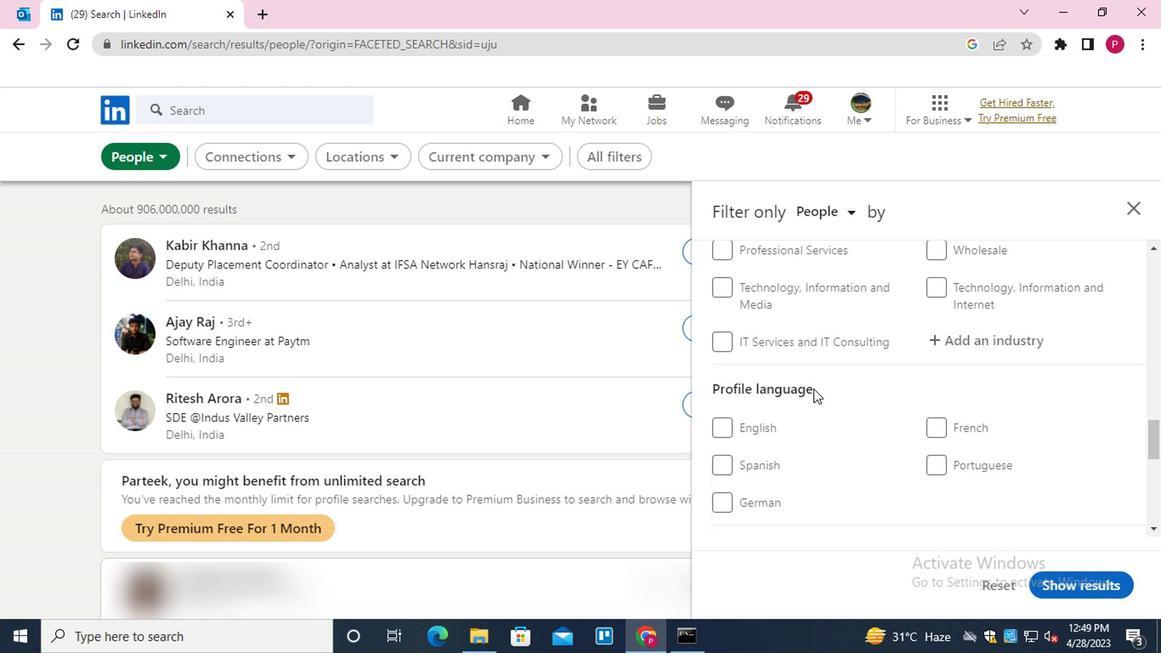 
Action: Mouse moved to (757, 369)
Screenshot: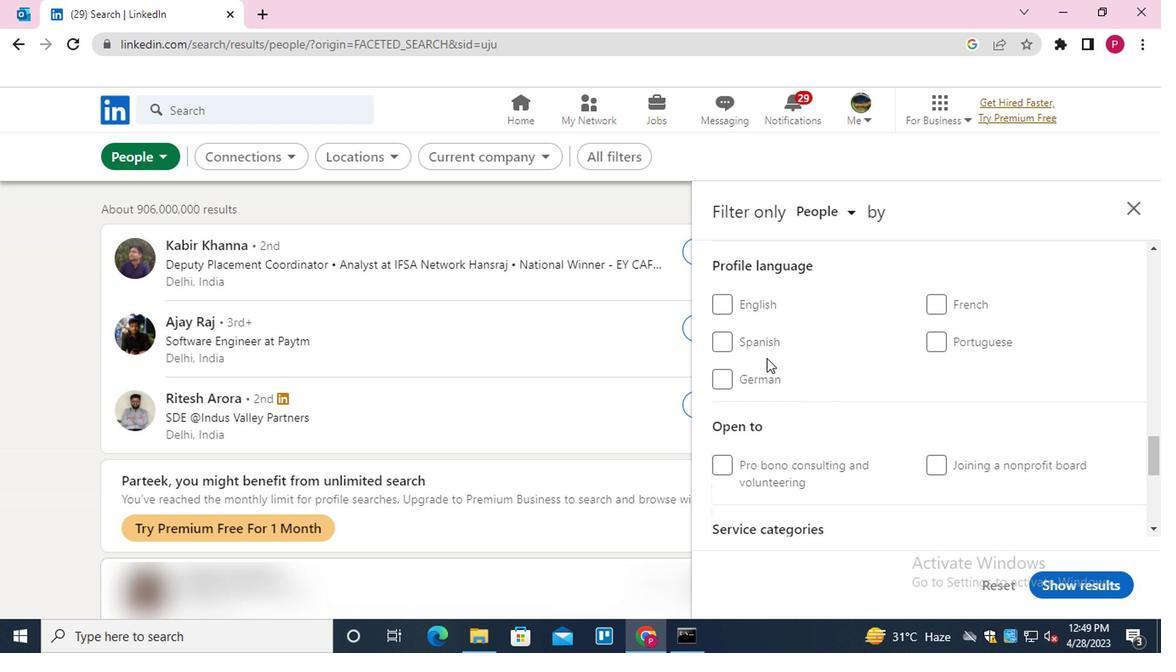 
Action: Mouse pressed left at (757, 369)
Screenshot: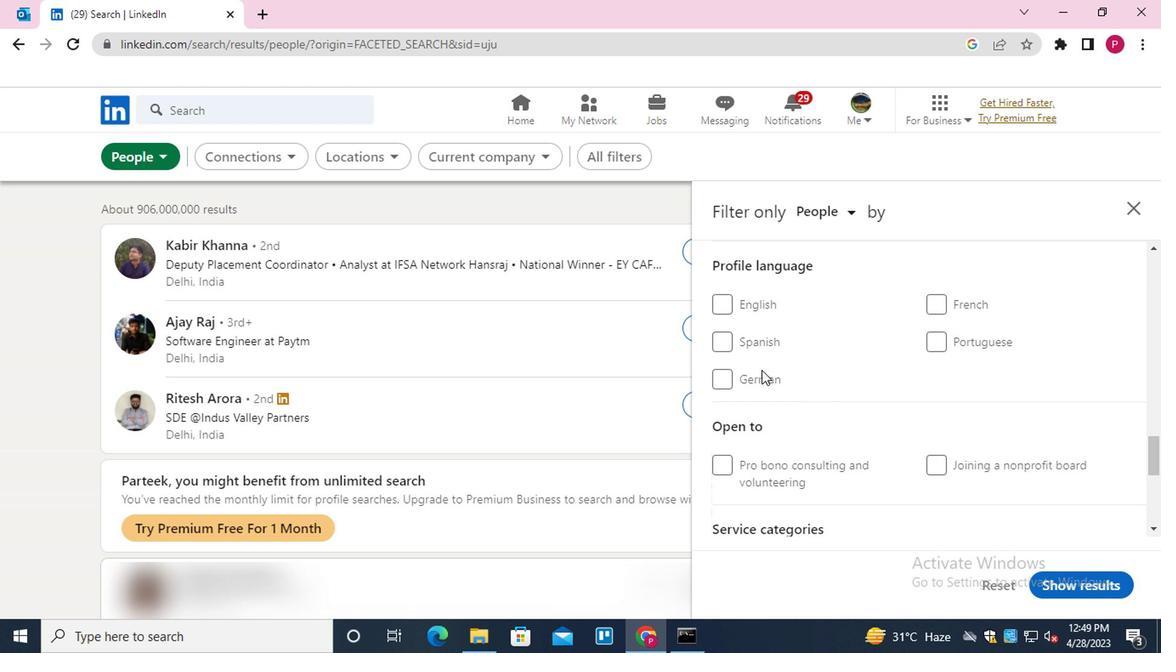 
Action: Mouse moved to (779, 369)
Screenshot: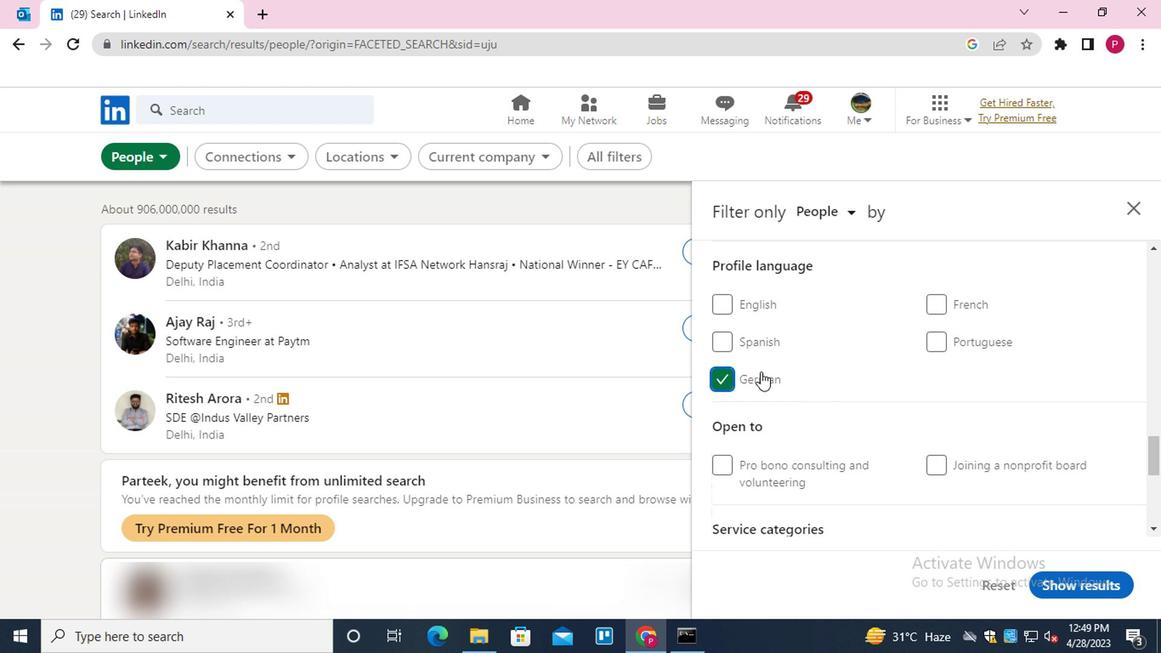 
Action: Mouse scrolled (779, 370) with delta (0, 0)
Screenshot: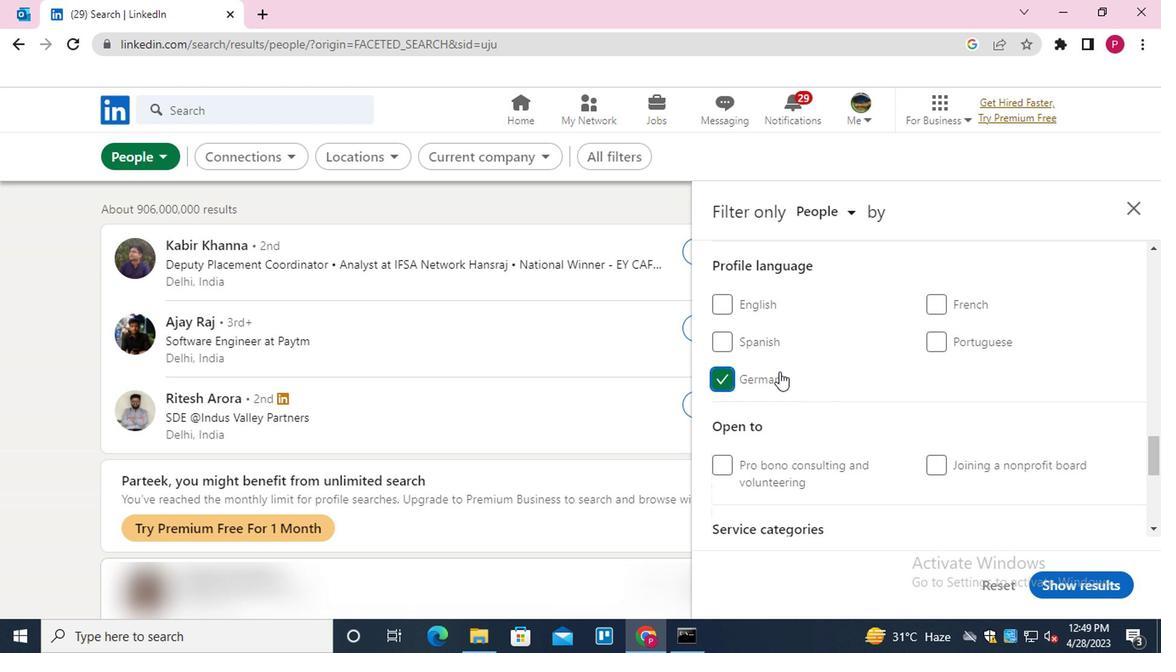 
Action: Mouse scrolled (779, 370) with delta (0, 0)
Screenshot: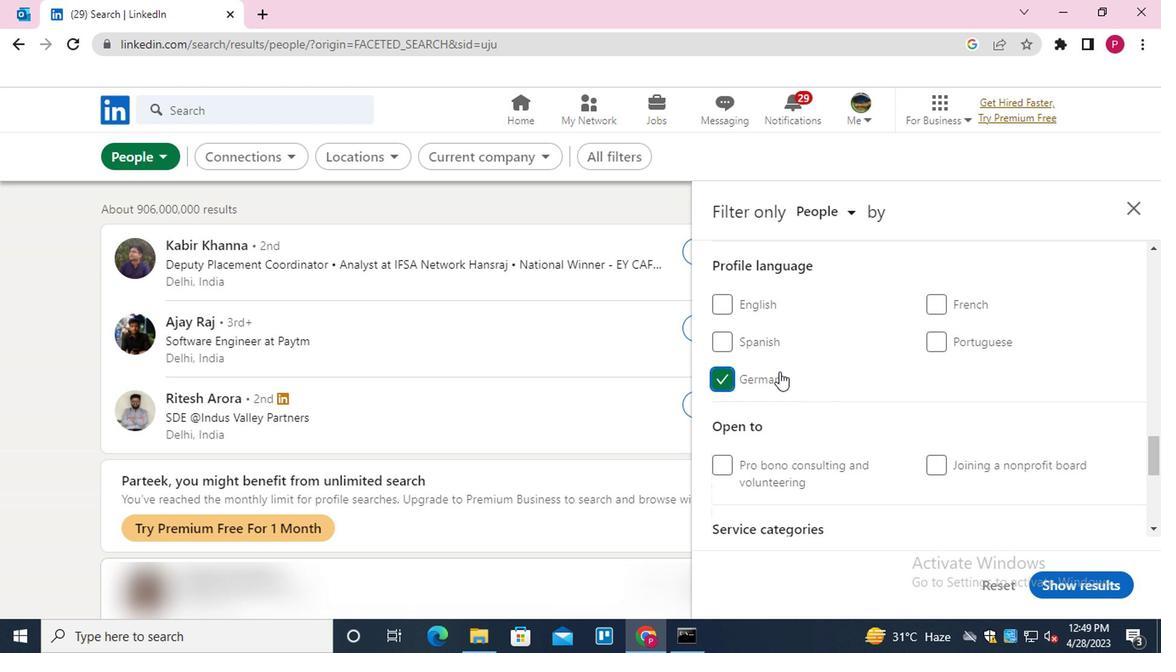 
Action: Mouse scrolled (779, 370) with delta (0, 0)
Screenshot: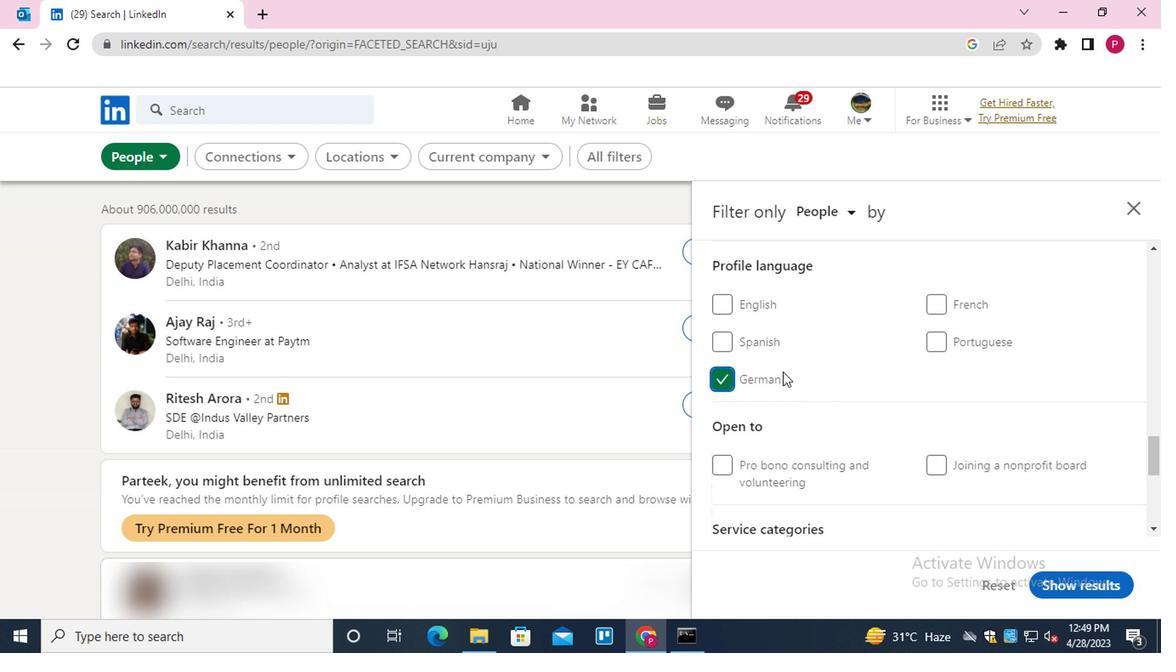 
Action: Mouse scrolled (779, 370) with delta (0, 0)
Screenshot: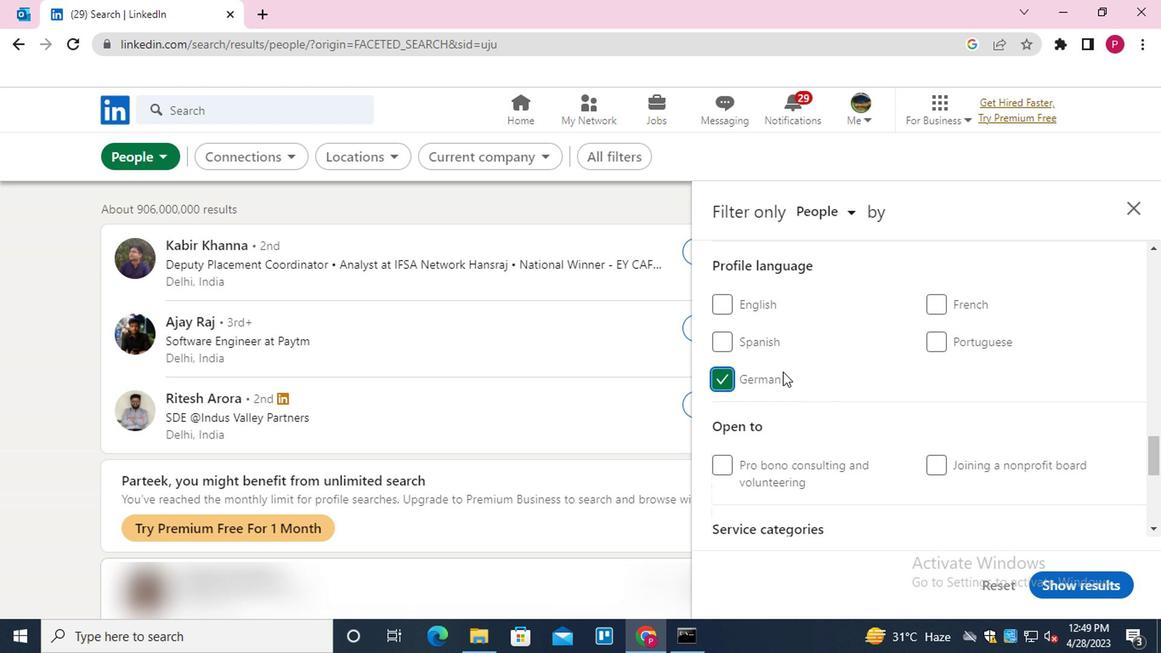 
Action: Mouse scrolled (779, 370) with delta (0, 0)
Screenshot: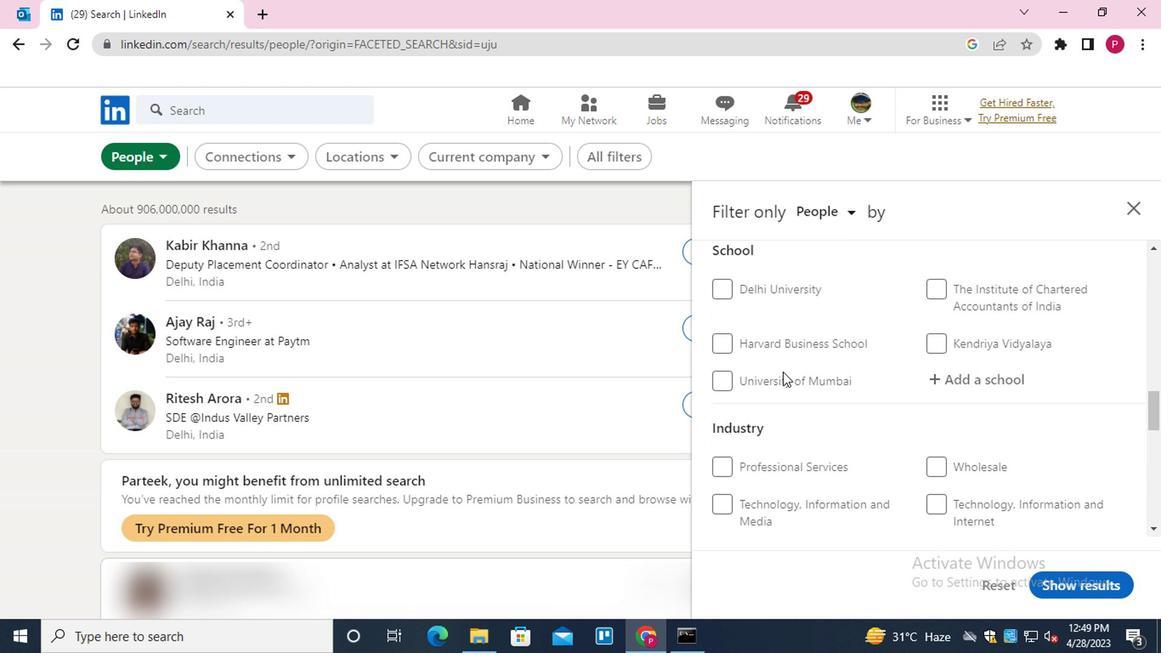 
Action: Mouse scrolled (779, 370) with delta (0, 0)
Screenshot: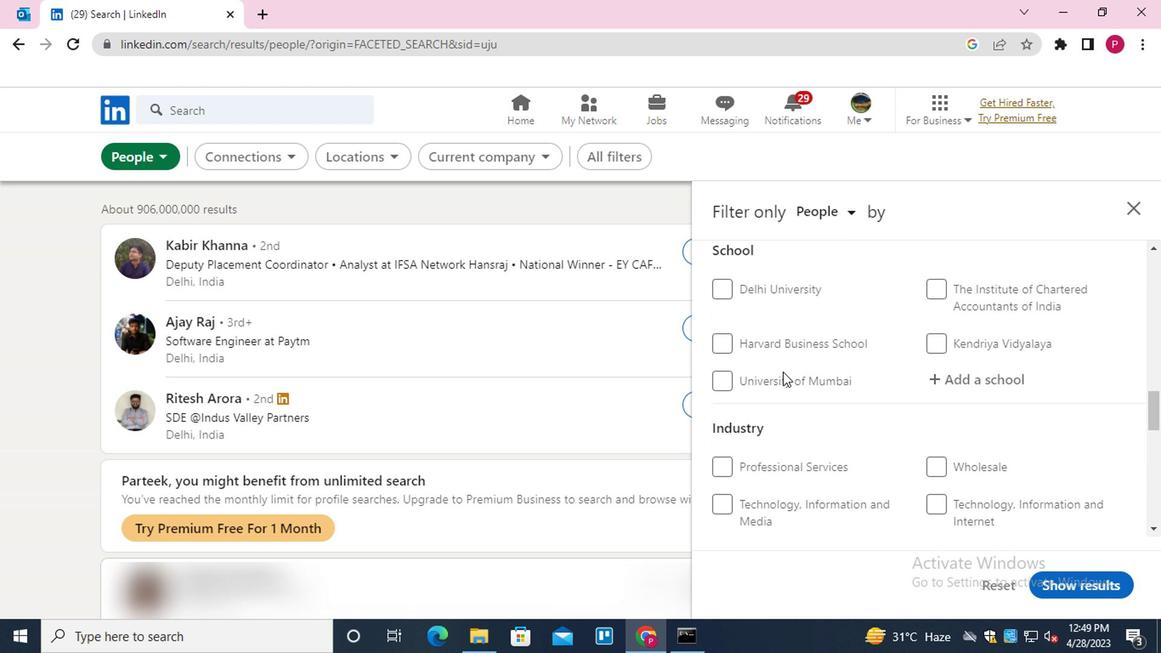
Action: Mouse scrolled (779, 370) with delta (0, 0)
Screenshot: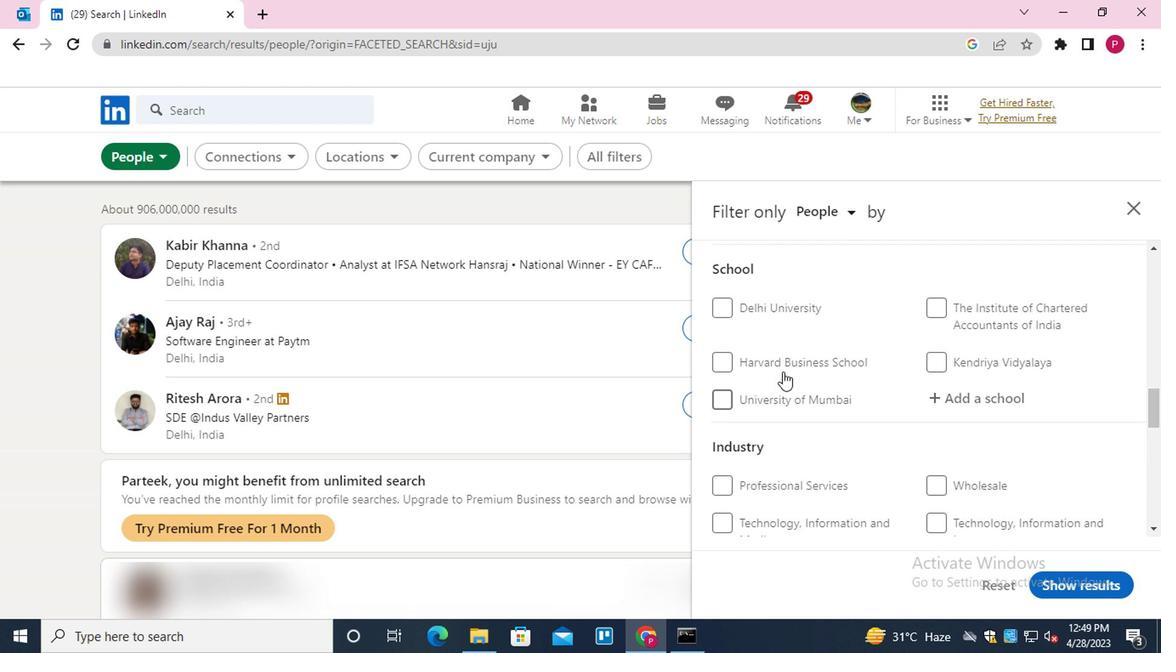 
Action: Mouse scrolled (779, 370) with delta (0, 0)
Screenshot: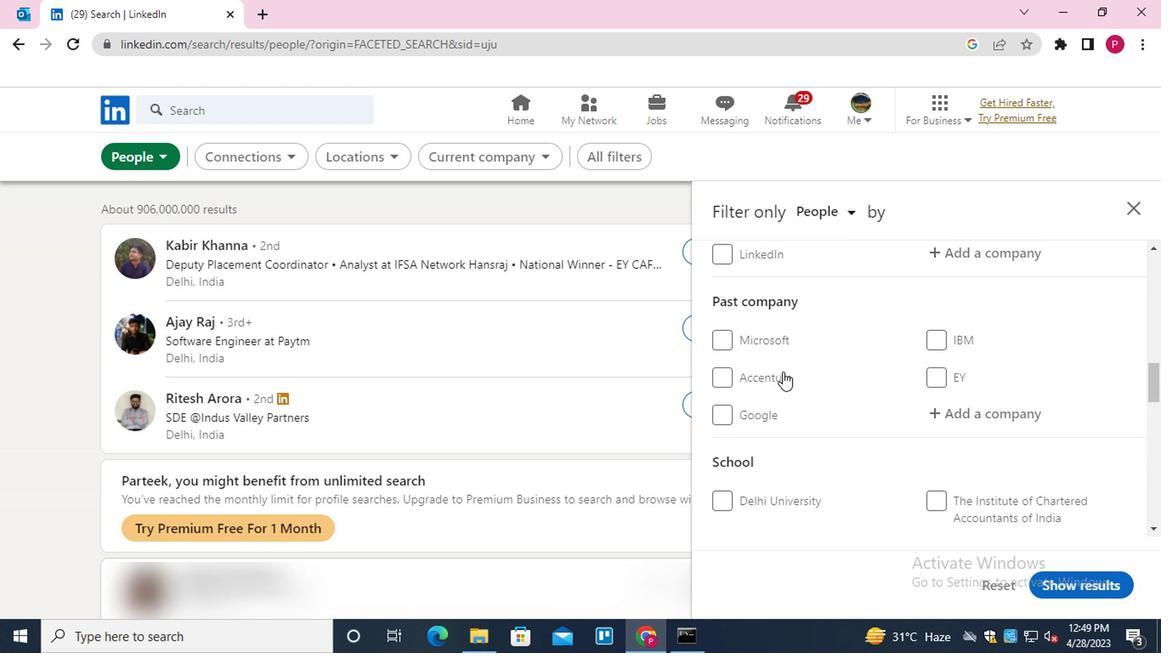 
Action: Mouse moved to (978, 363)
Screenshot: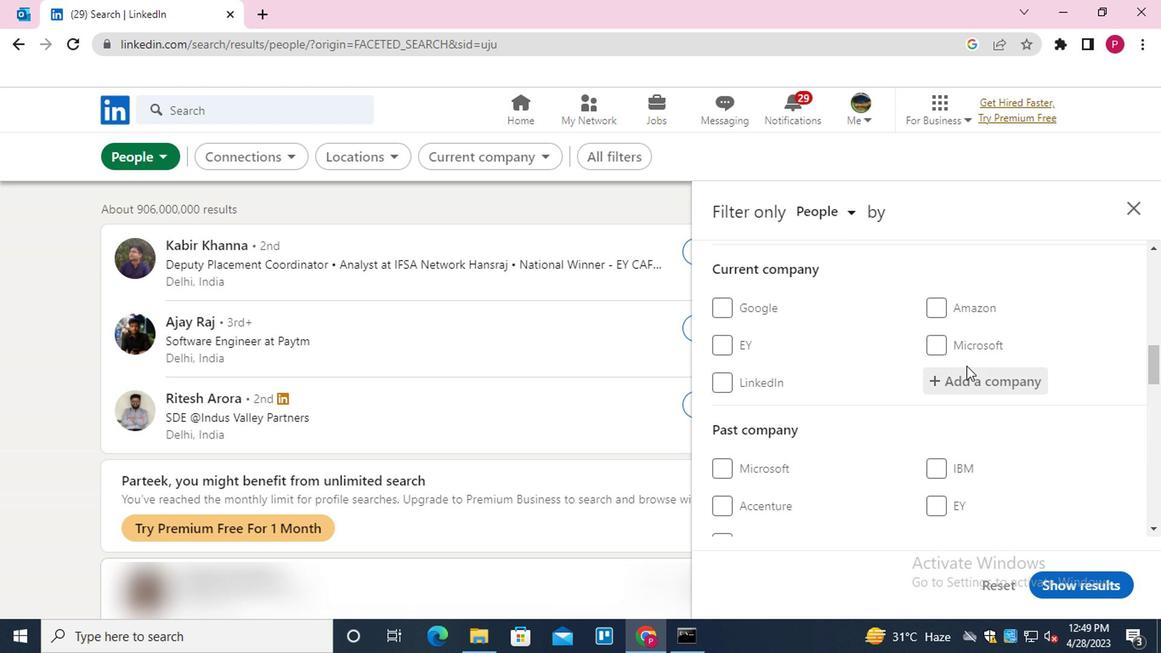 
Action: Mouse pressed left at (978, 363)
Screenshot: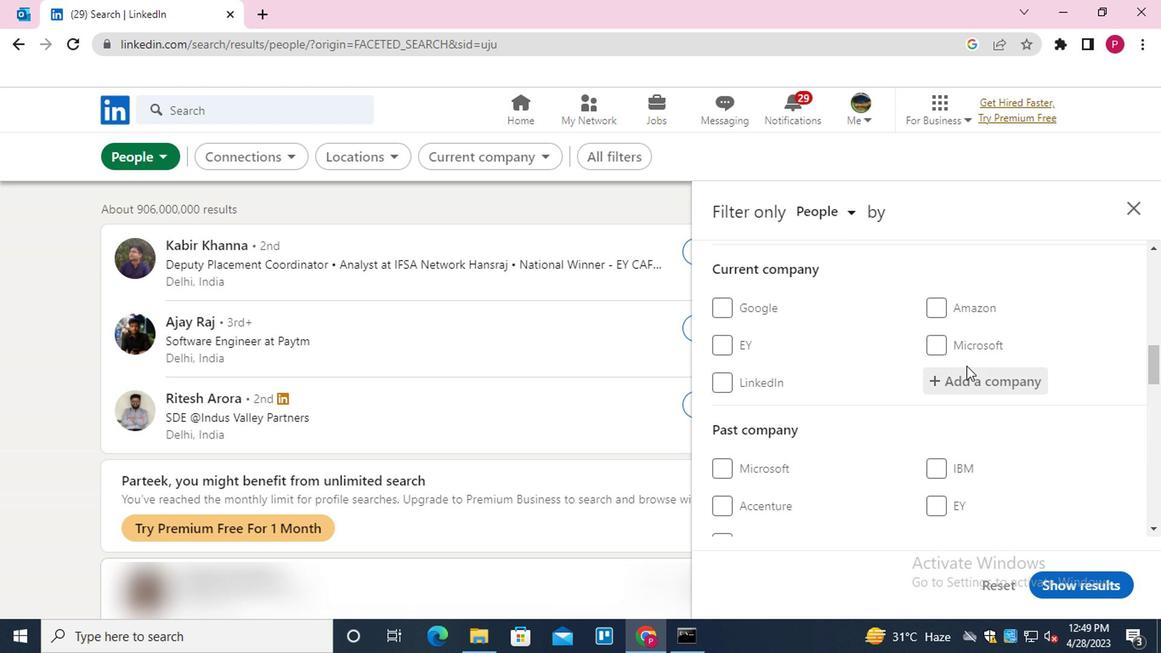 
Action: Mouse moved to (975, 379)
Screenshot: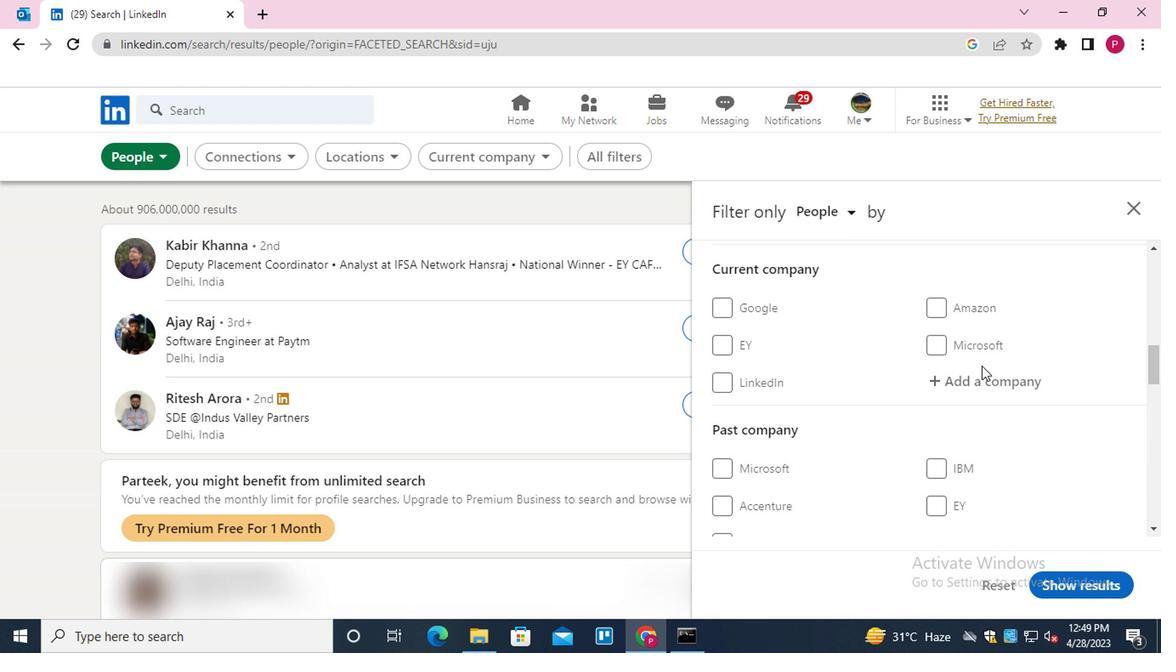 
Action: Mouse pressed left at (975, 379)
Screenshot: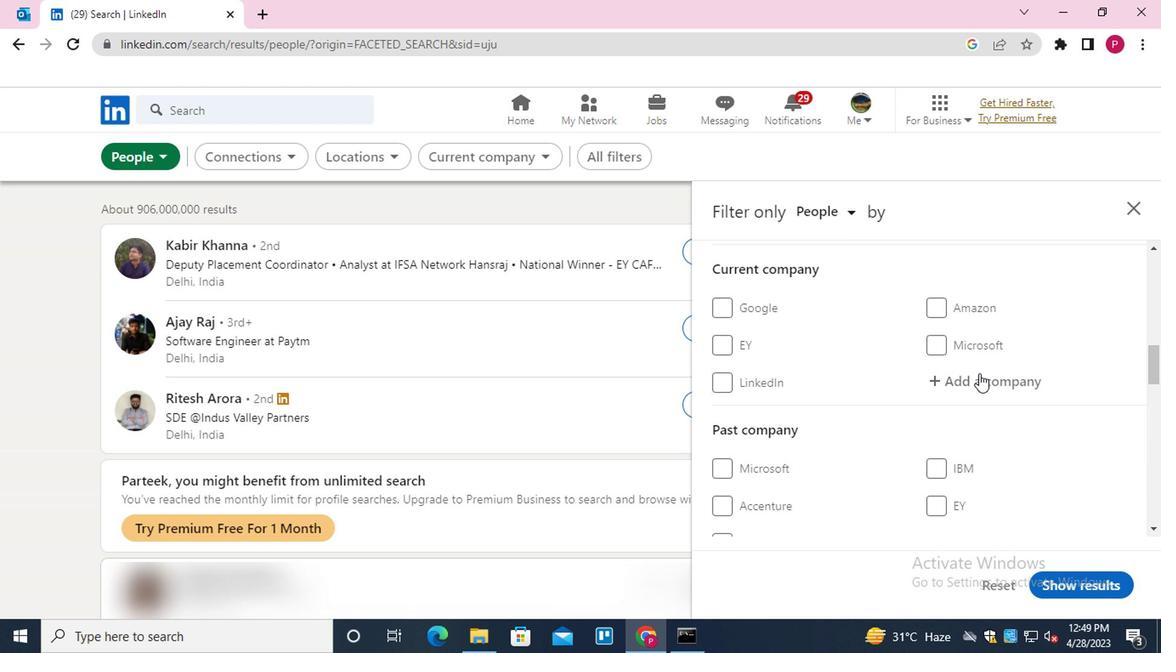 
Action: Mouse moved to (910, 378)
Screenshot: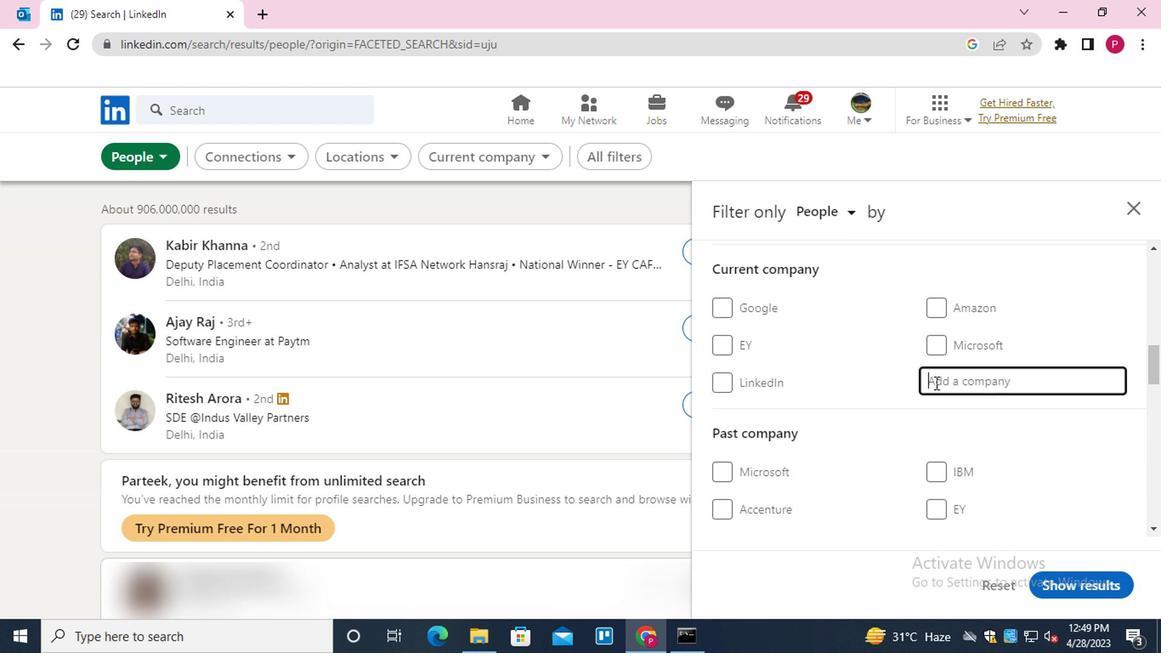 
Action: Key pressed <Key.shift>MASTER<Key.down><Key.enter>
Screenshot: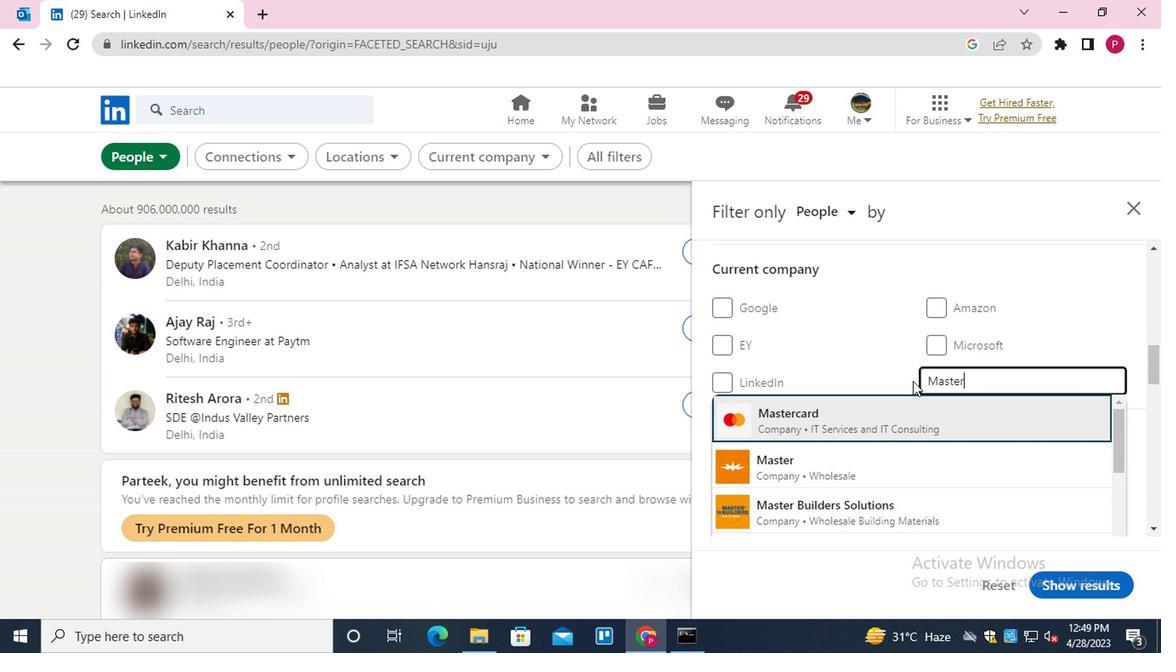 
Action: Mouse moved to (880, 397)
Screenshot: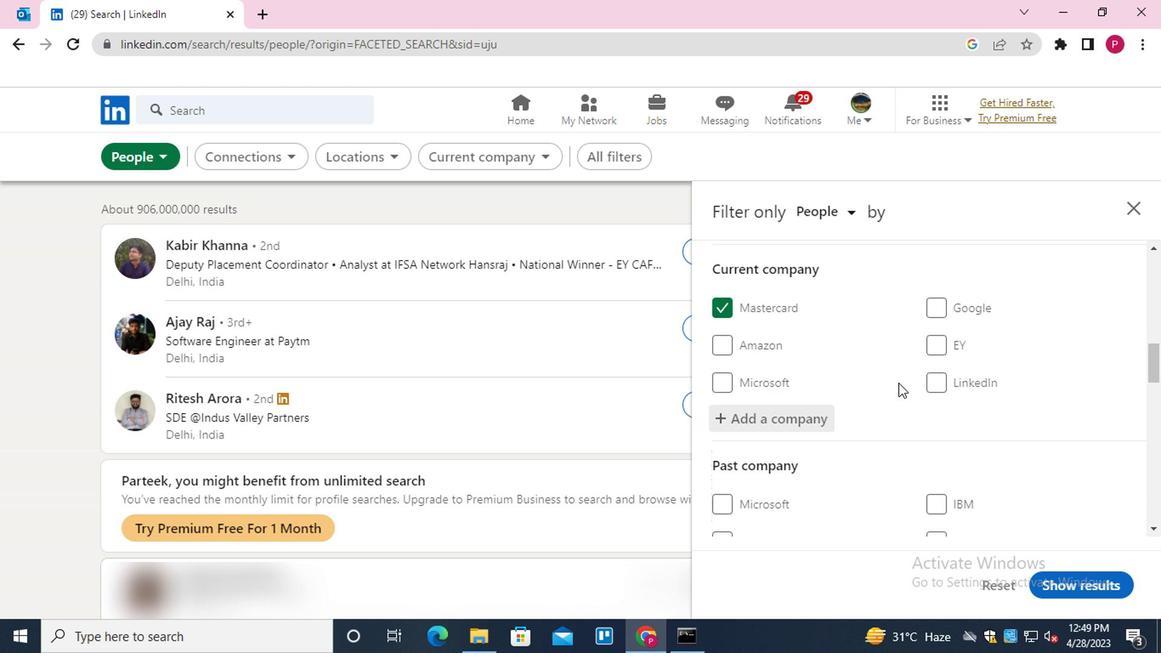 
Action: Mouse scrolled (880, 396) with delta (0, -1)
Screenshot: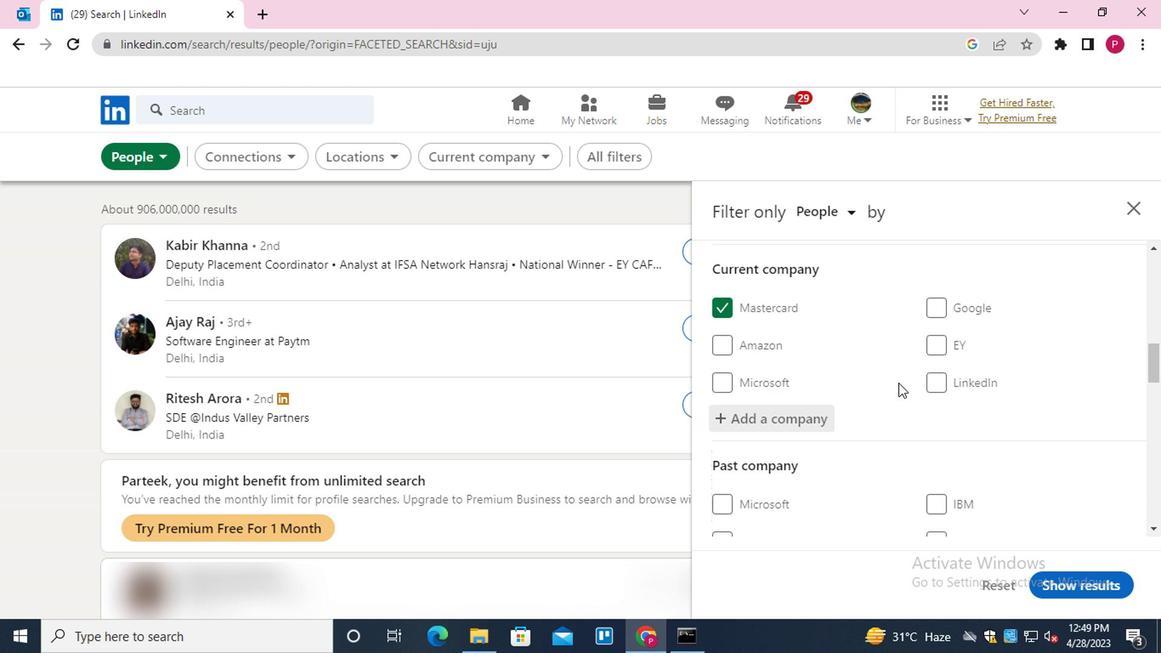 
Action: Mouse moved to (864, 406)
Screenshot: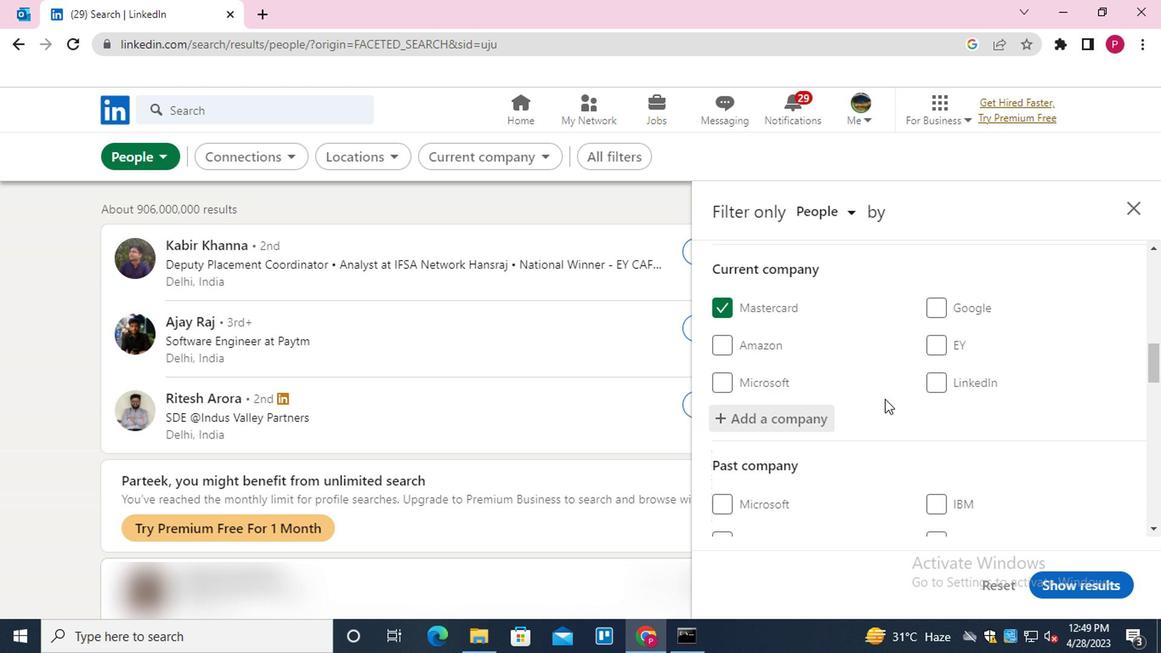 
Action: Mouse scrolled (864, 405) with delta (0, 0)
Screenshot: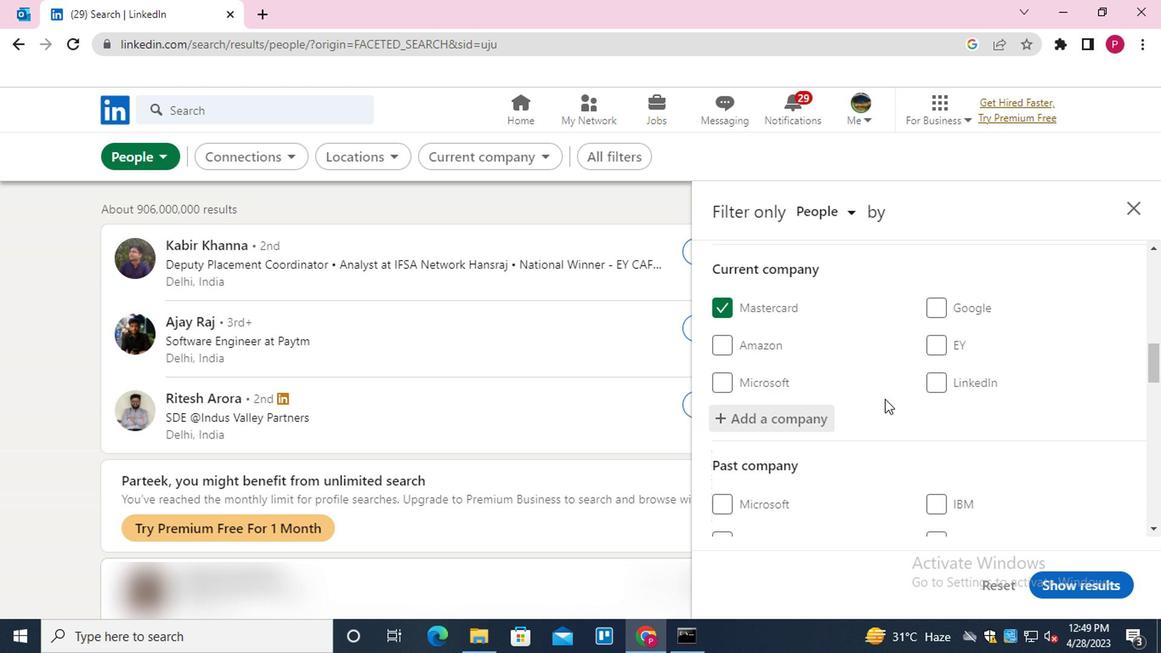 
Action: Mouse moved to (853, 409)
Screenshot: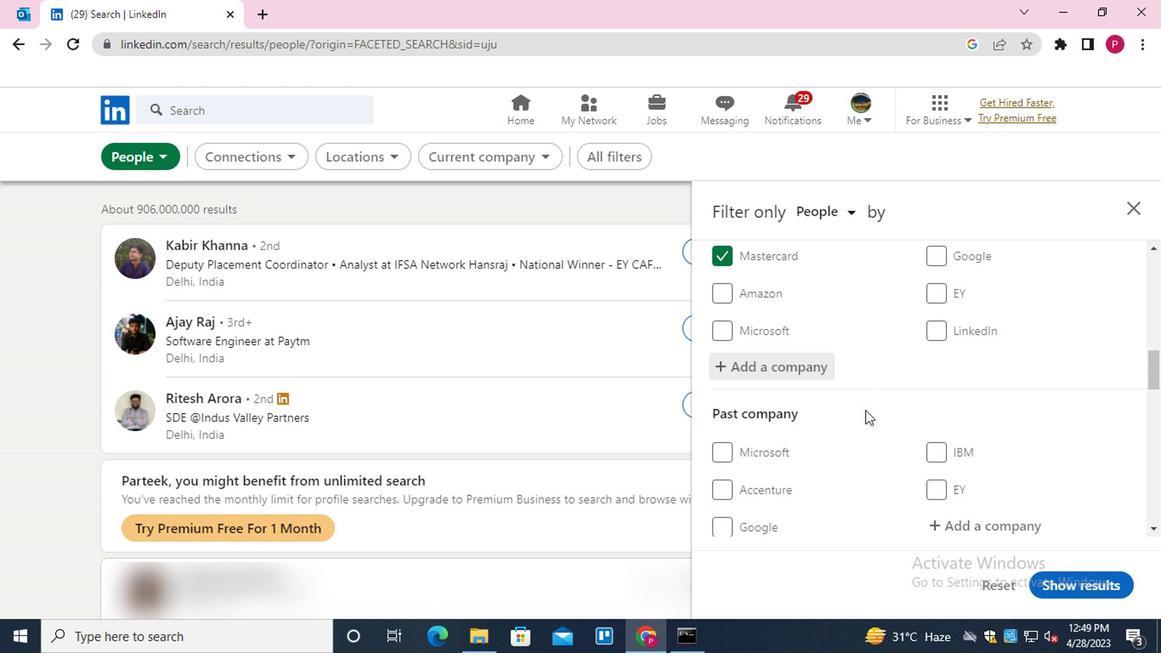 
Action: Mouse scrolled (853, 408) with delta (0, -1)
Screenshot: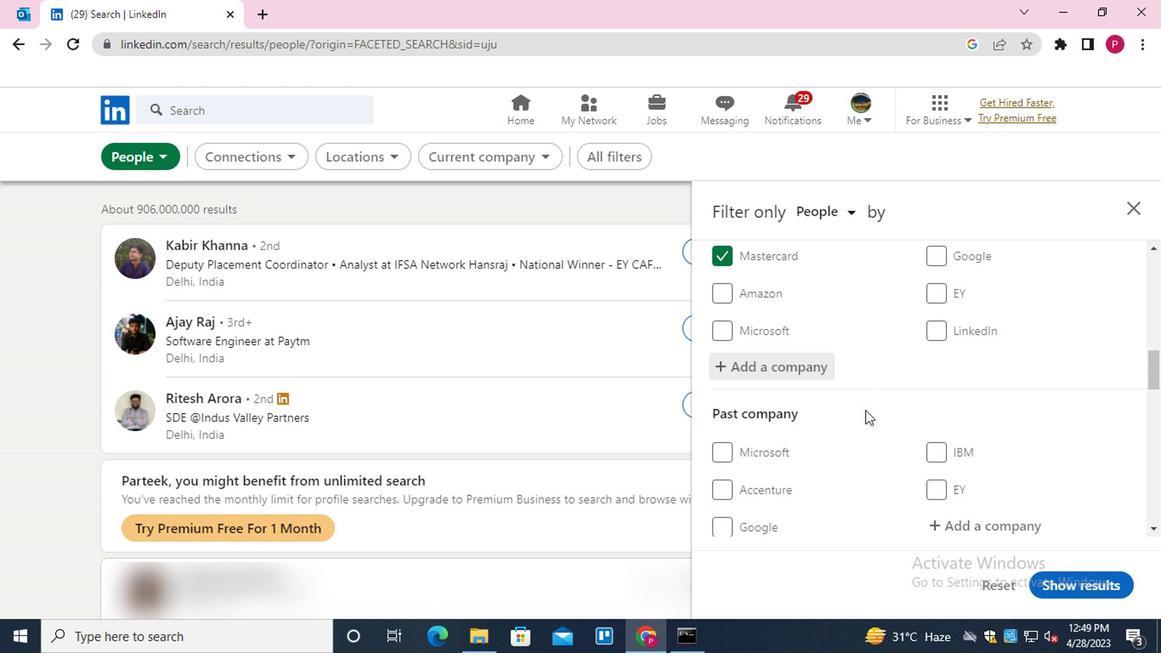 
Action: Mouse moved to (845, 411)
Screenshot: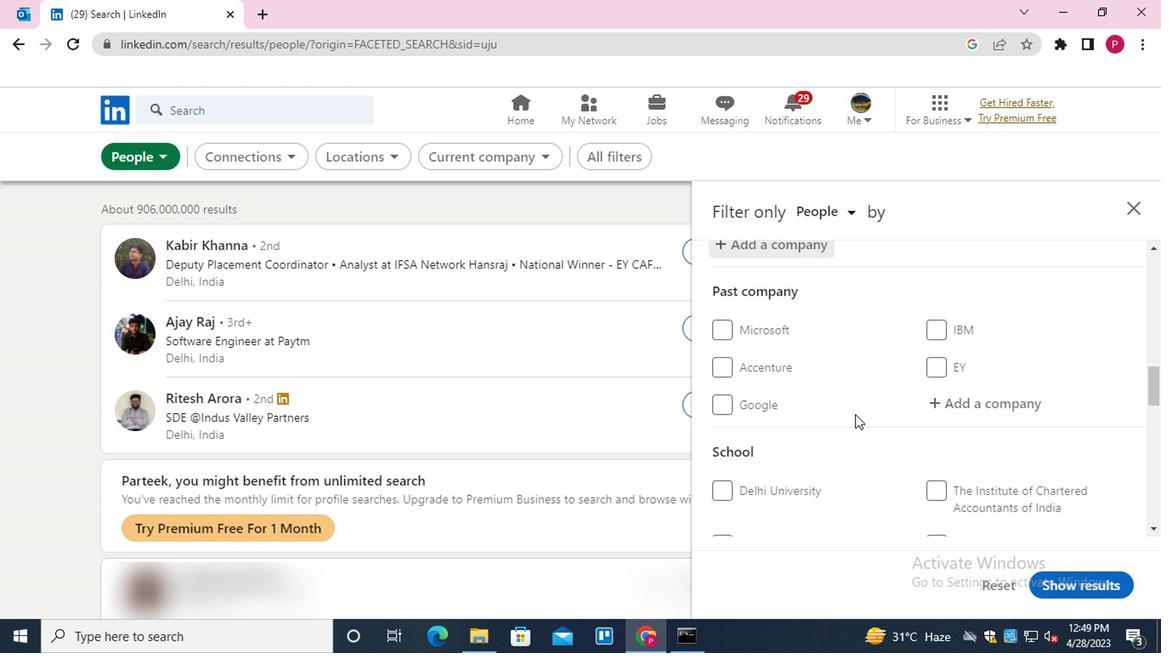 
Action: Mouse scrolled (845, 410) with delta (0, 0)
Screenshot: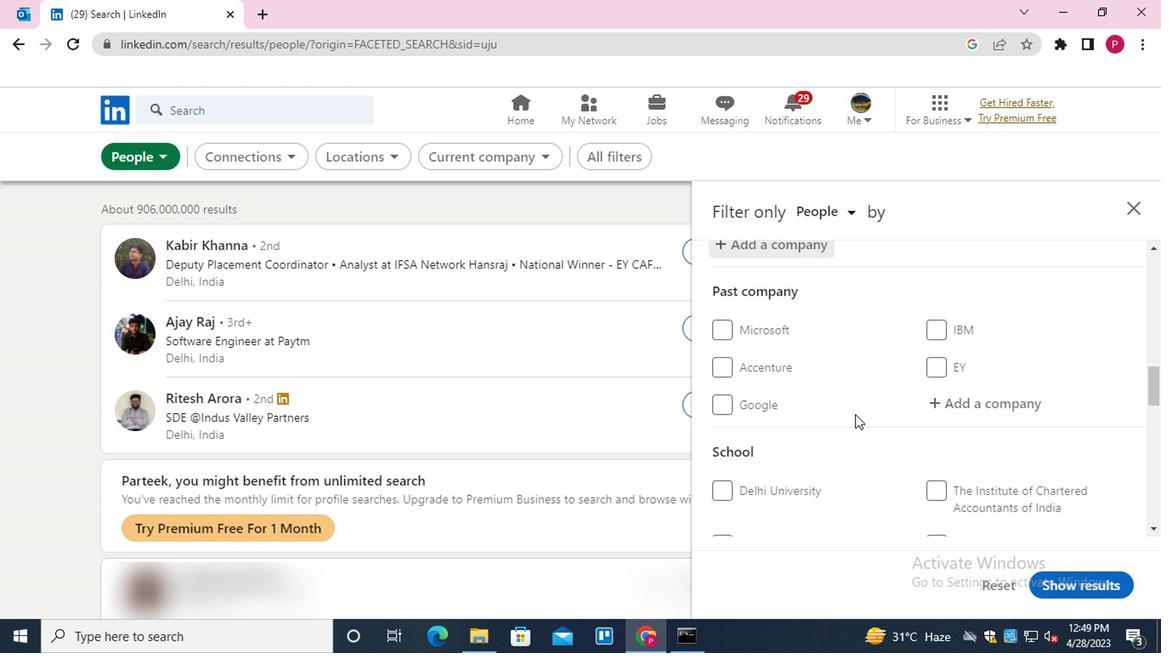 
Action: Mouse moved to (949, 398)
Screenshot: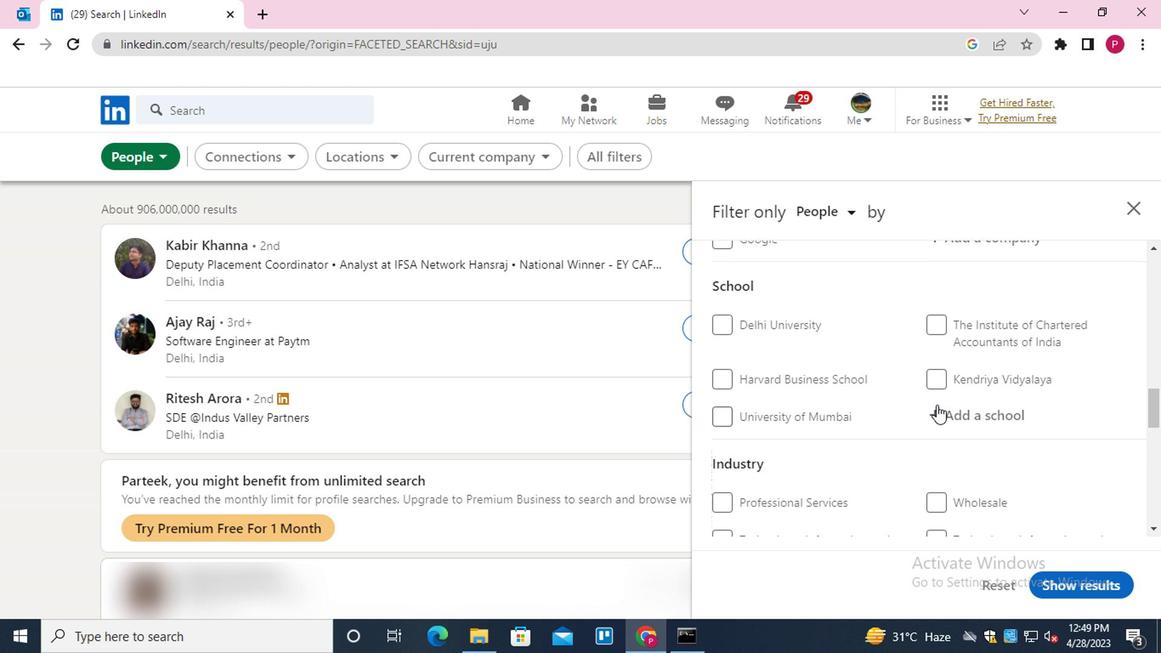 
Action: Mouse pressed left at (949, 398)
Screenshot: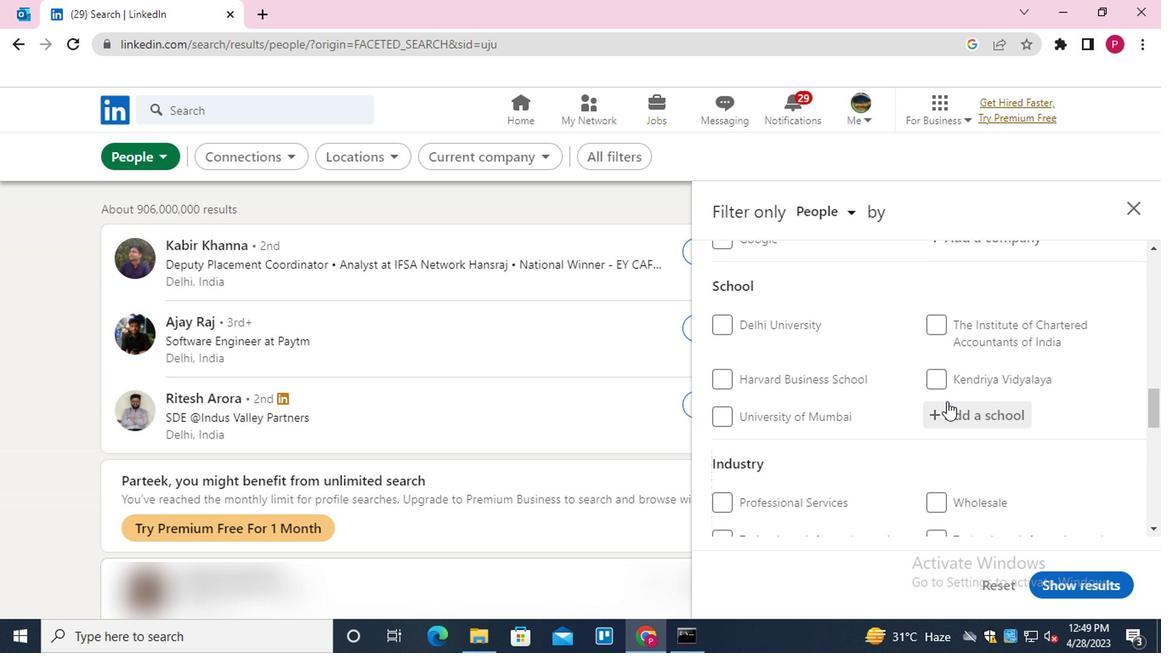 
Action: Mouse moved to (949, 398)
Screenshot: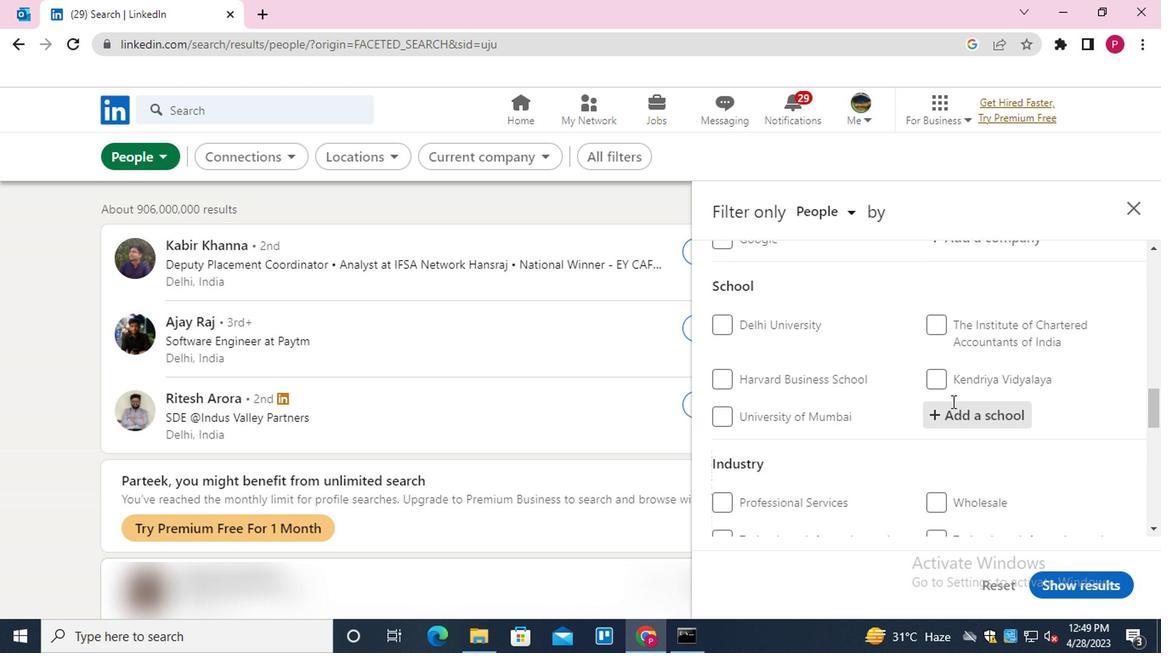 
Action: Mouse scrolled (949, 397) with delta (0, 0)
Screenshot: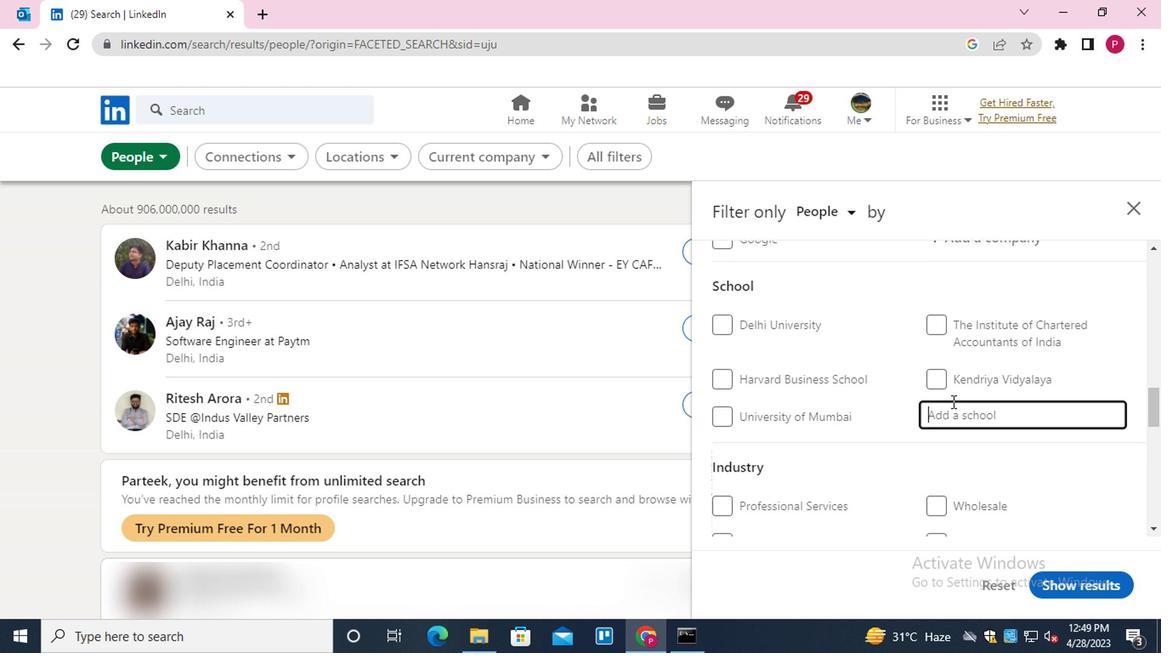 
Action: Mouse scrolled (949, 397) with delta (0, 0)
Screenshot: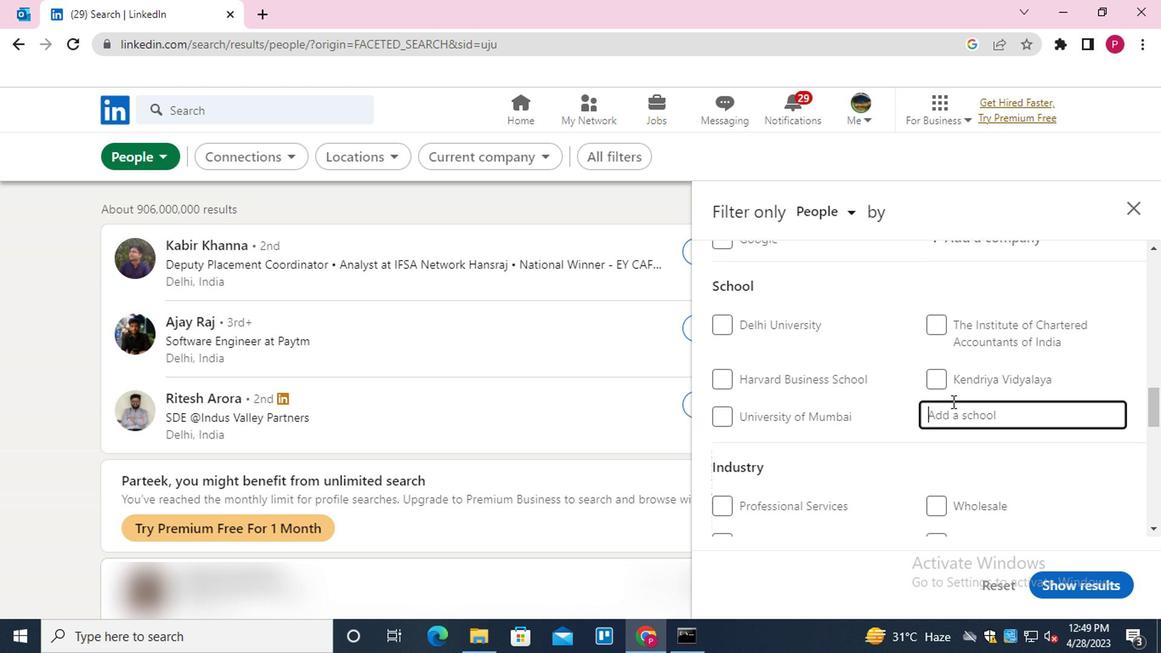 
Action: Key pressed <Key.shift><Key.shift><Key.shift>MAHATMA<Key.space><Key.shift><Key.shift><Key.shift><Key.shift><Key.shift><Key.shift><Key.shift><Key.shift><Key.shift><Key.shift><Key.shift><Key.shift><Key.shift>JYOTIBA<Key.down><Key.enter>
Screenshot: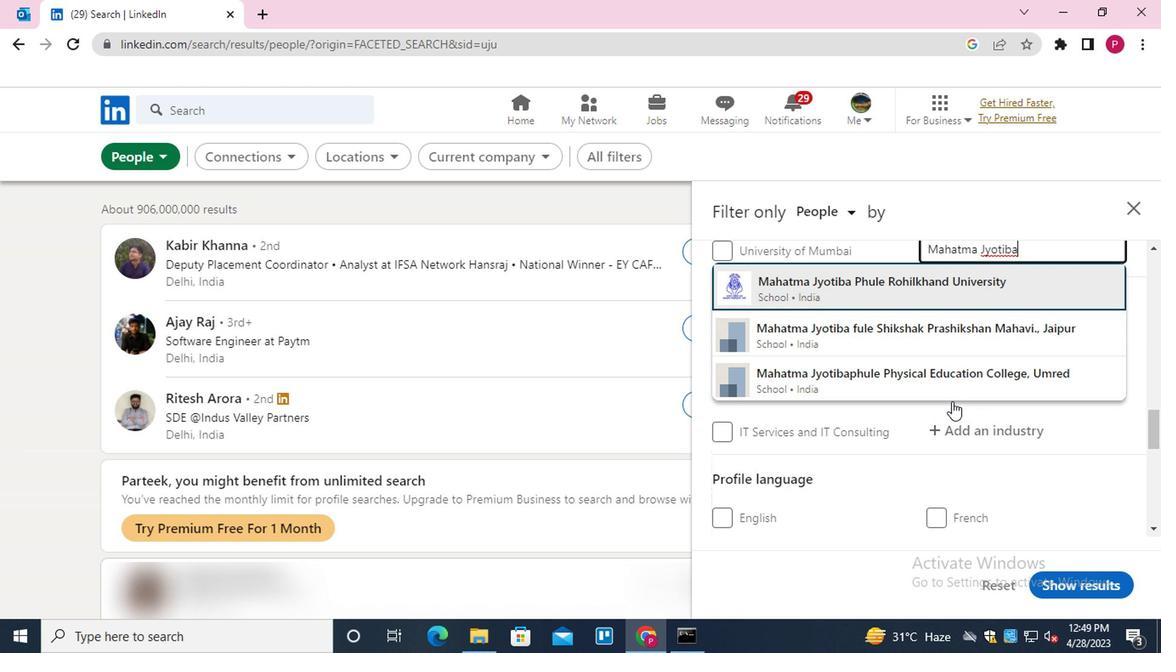 
Action: Mouse moved to (816, 466)
Screenshot: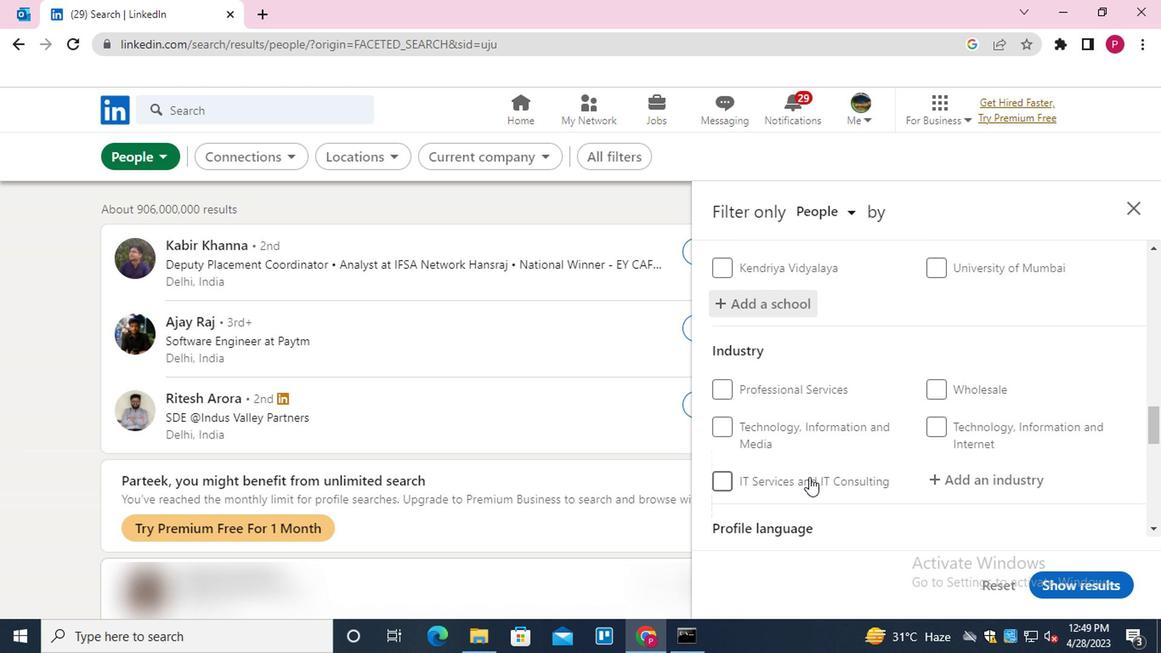 
Action: Mouse scrolled (816, 465) with delta (0, 0)
Screenshot: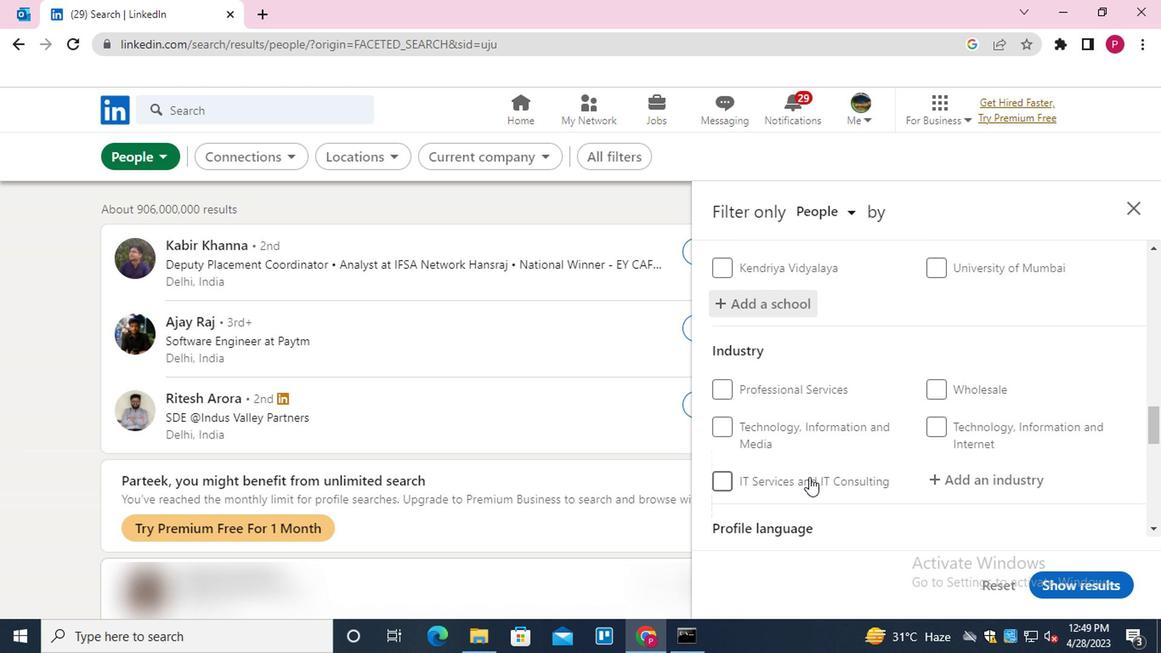 
Action: Mouse moved to (1007, 386)
Screenshot: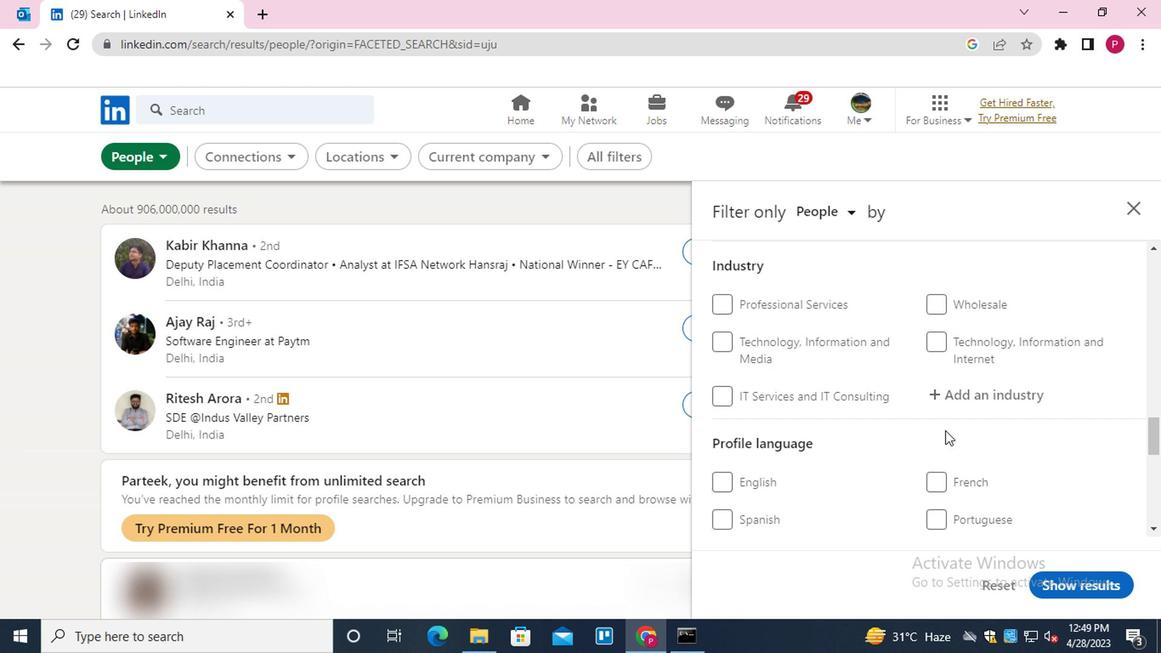 
Action: Mouse pressed left at (1007, 386)
Screenshot: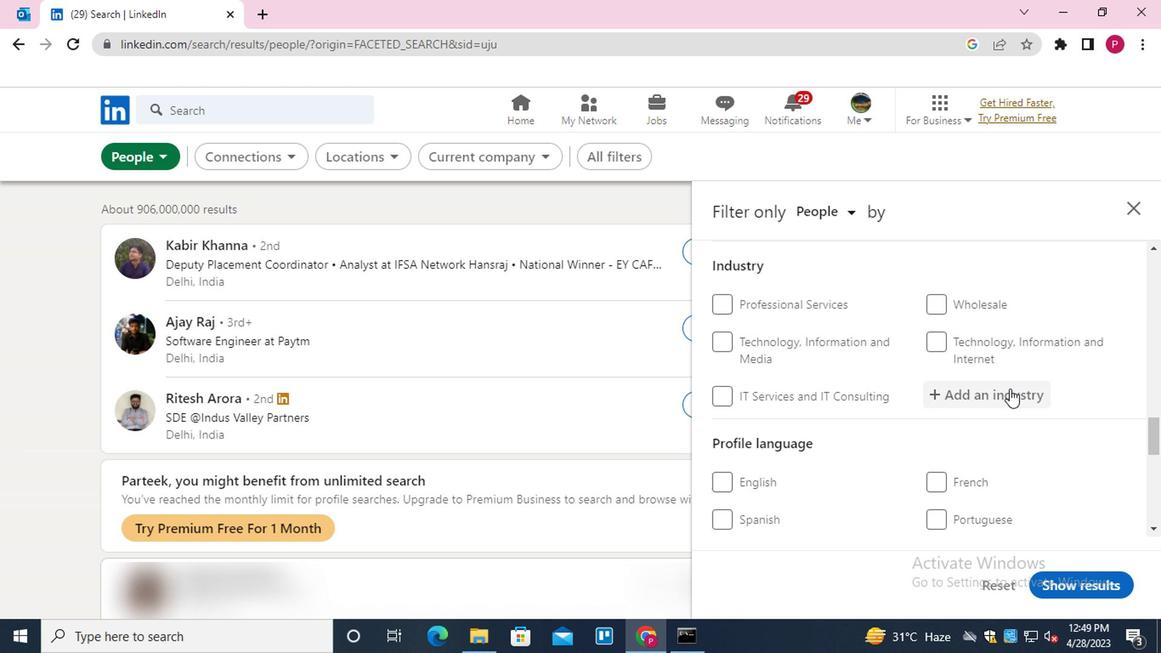 
Action: Mouse moved to (1005, 387)
Screenshot: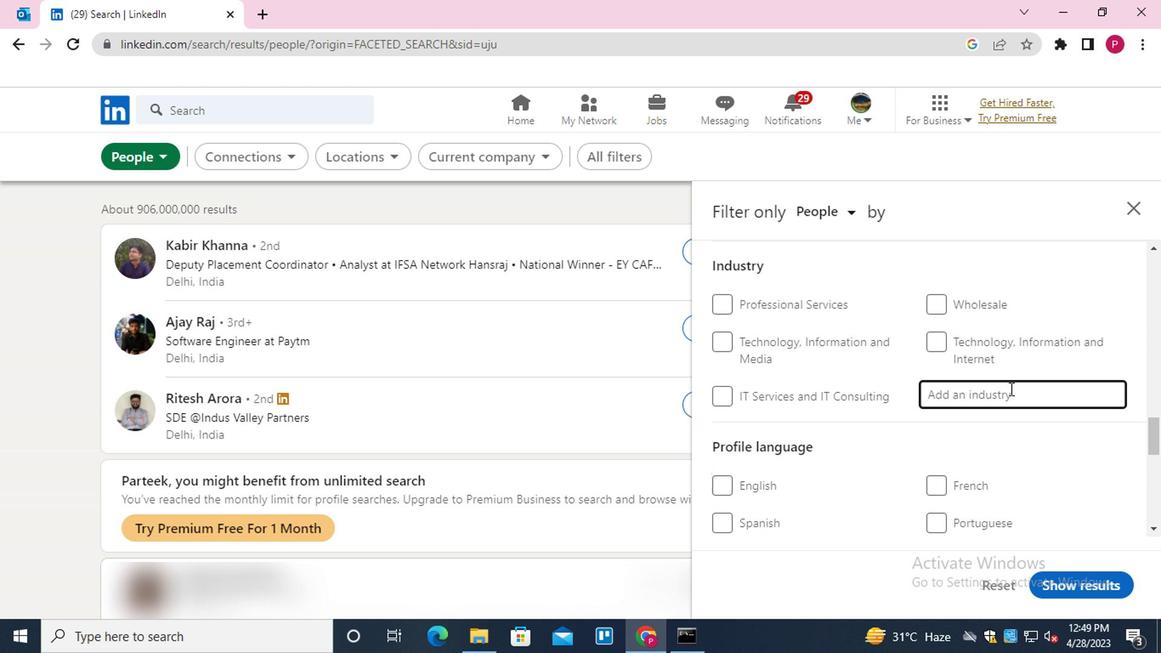 
Action: Key pressed <Key.shift>INTER<Key.down><Key.down><Key.down><Key.down><Key.down><Key.down><Key.down><Key.down><Key.down><Key.down><Key.up><Key.enter>
Screenshot: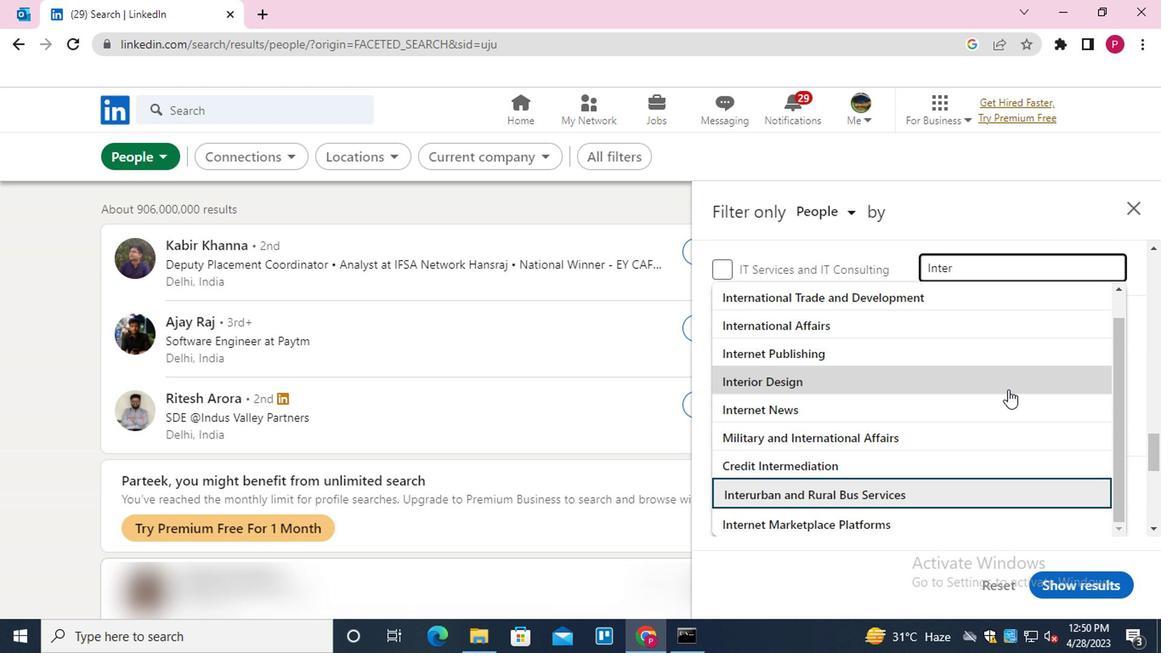 
Action: Mouse moved to (876, 383)
Screenshot: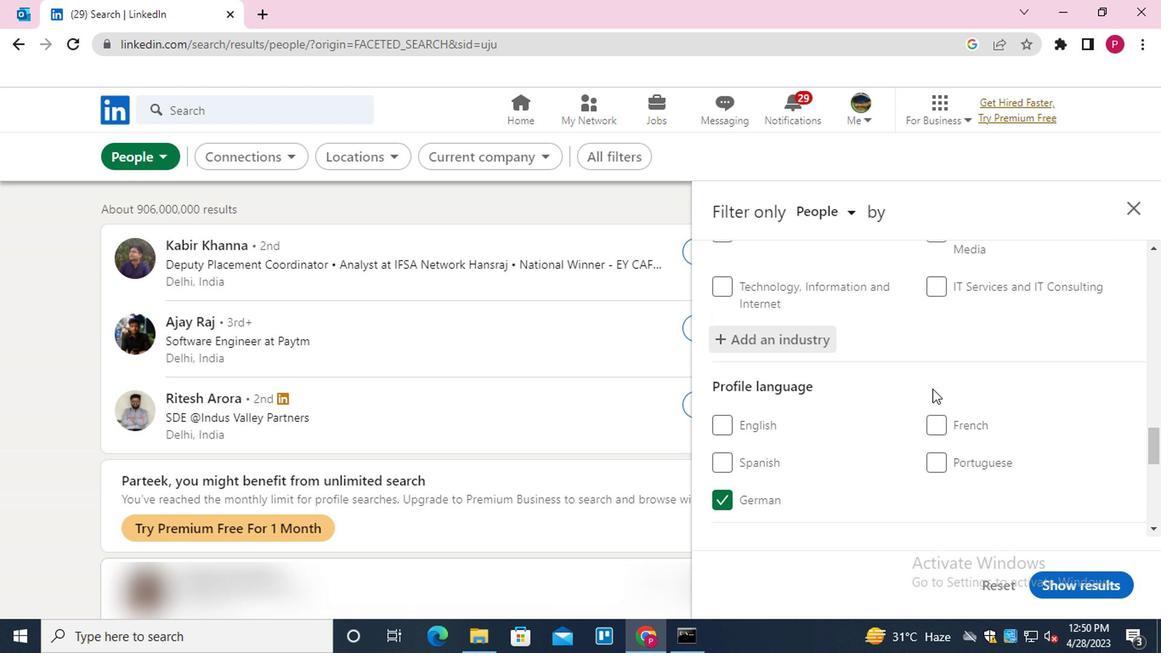 
Action: Mouse scrolled (876, 382) with delta (0, 0)
Screenshot: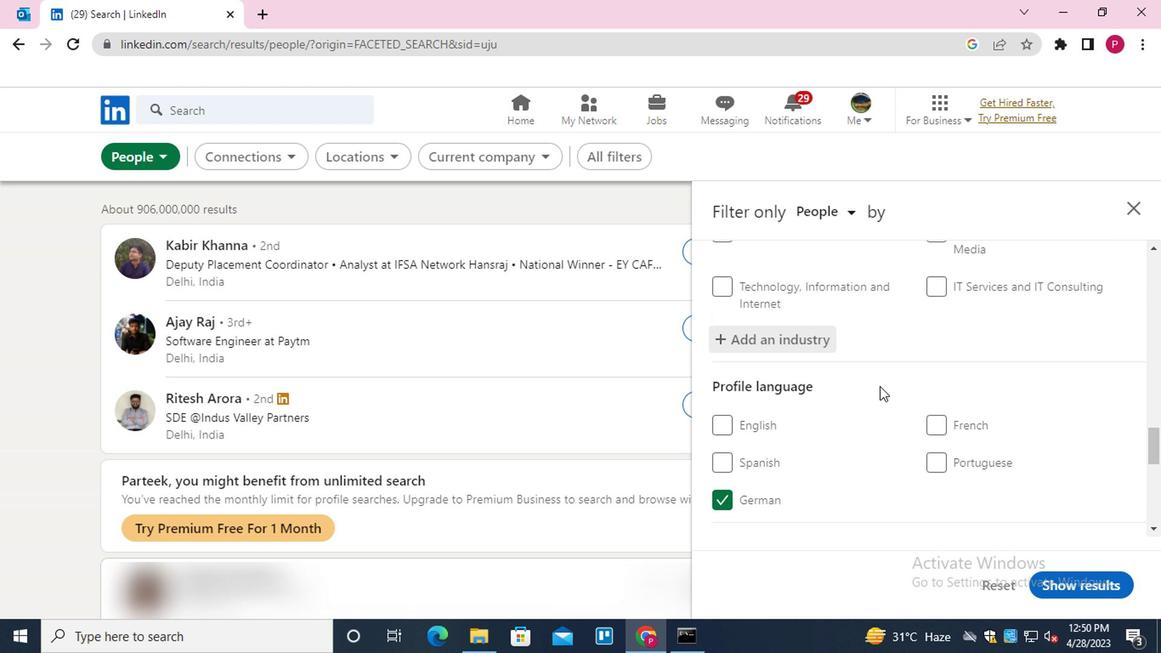 
Action: Mouse scrolled (876, 382) with delta (0, 0)
Screenshot: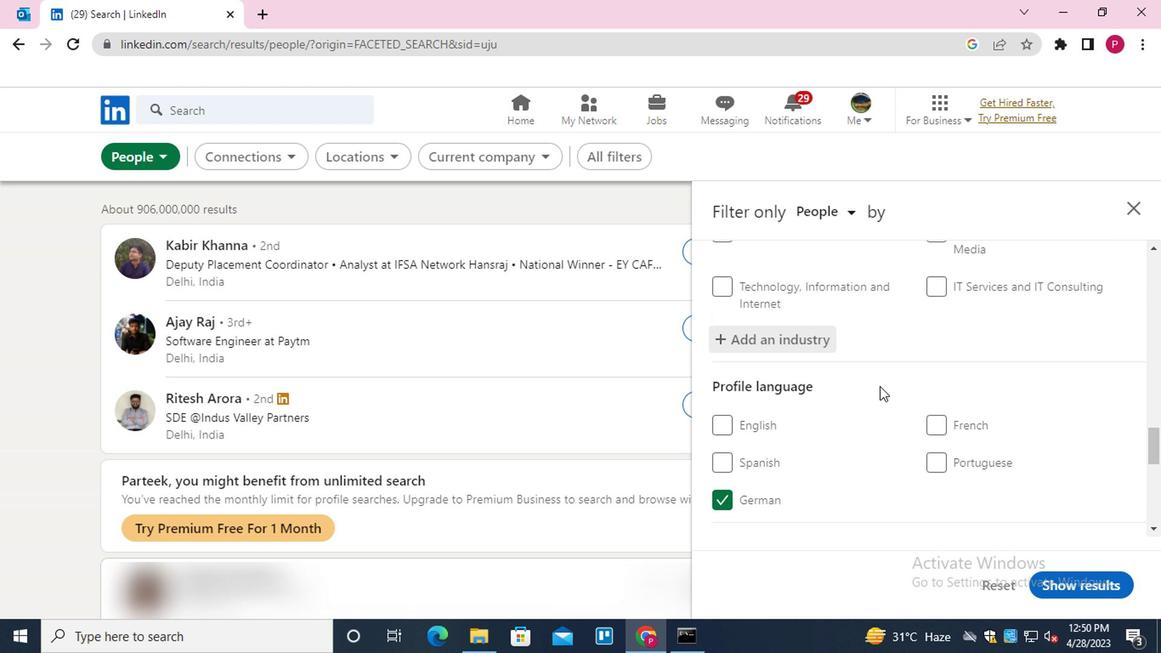 
Action: Mouse scrolled (876, 382) with delta (0, 0)
Screenshot: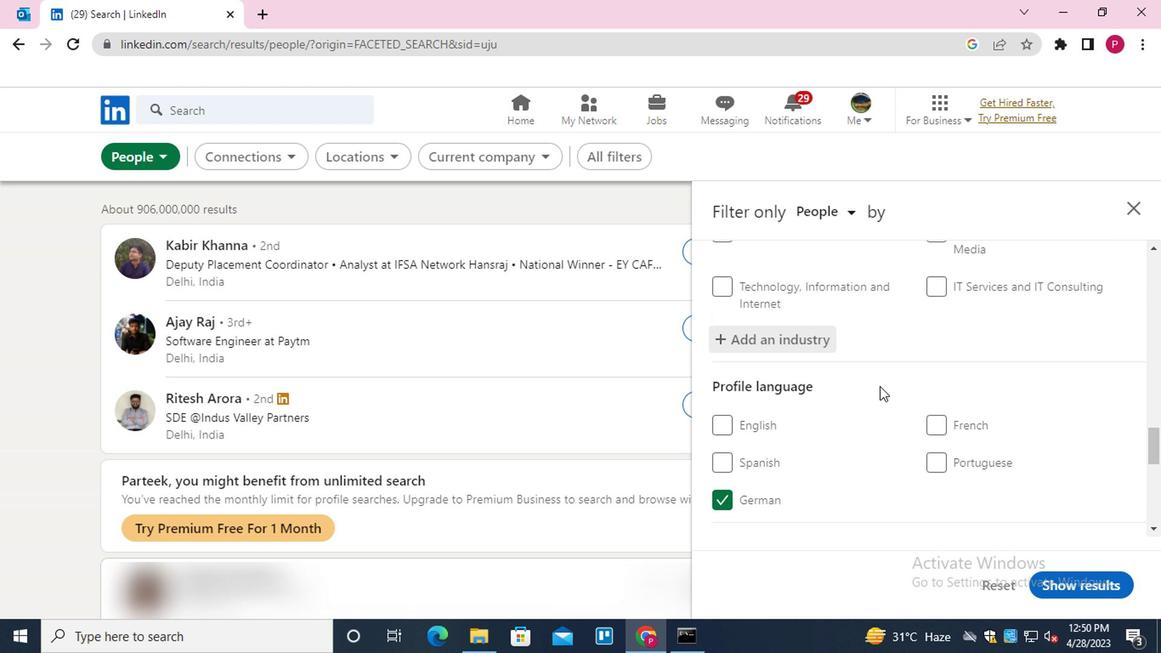
Action: Mouse moved to (992, 502)
Screenshot: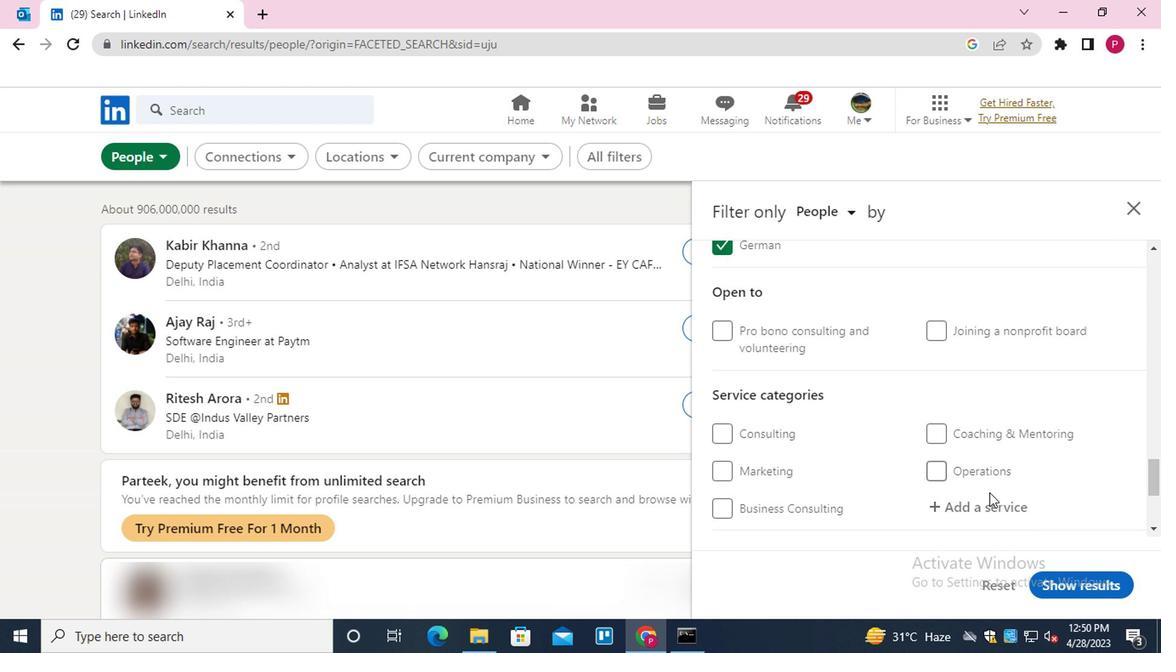 
Action: Mouse pressed left at (992, 502)
Screenshot: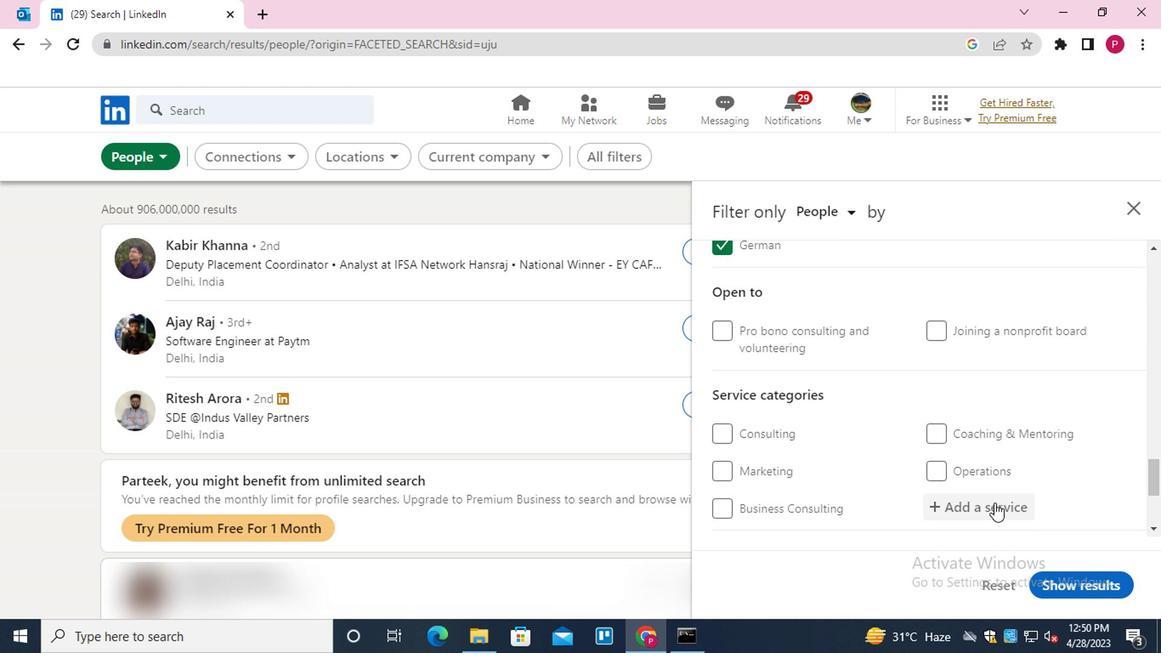
Action: Key pressed <Key.shift>SOCIAL<Key.space><Key.shift>MEDIA<Key.down><Key.enter>
Screenshot: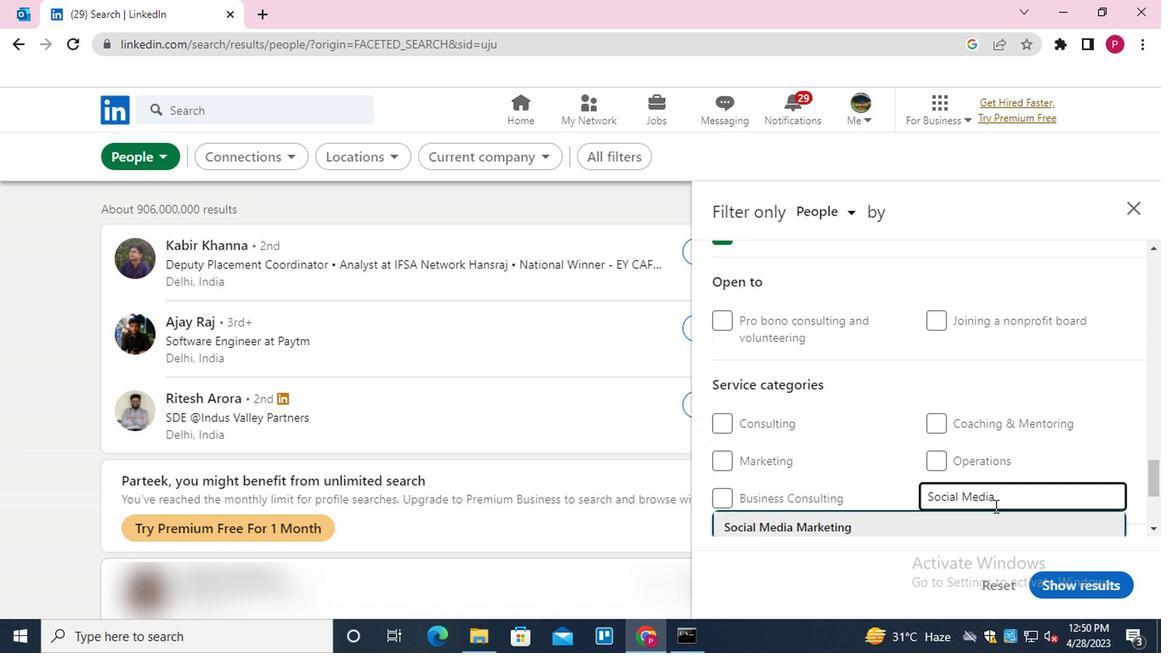 
Action: Mouse moved to (823, 414)
Screenshot: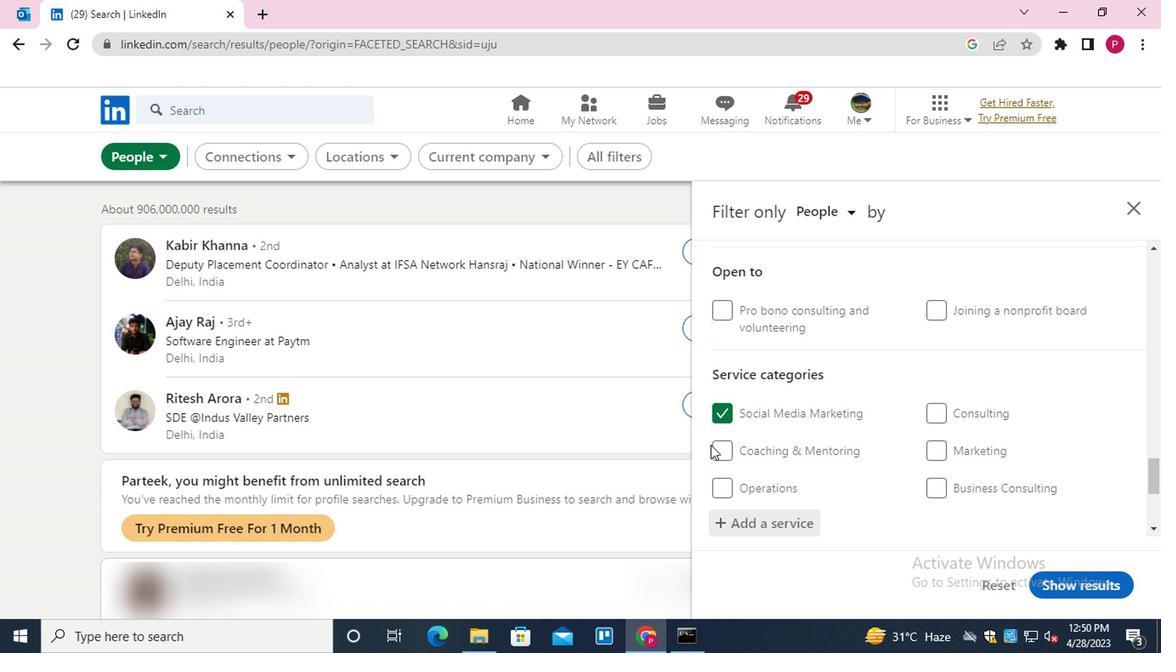 
Action: Mouse scrolled (823, 413) with delta (0, -1)
Screenshot: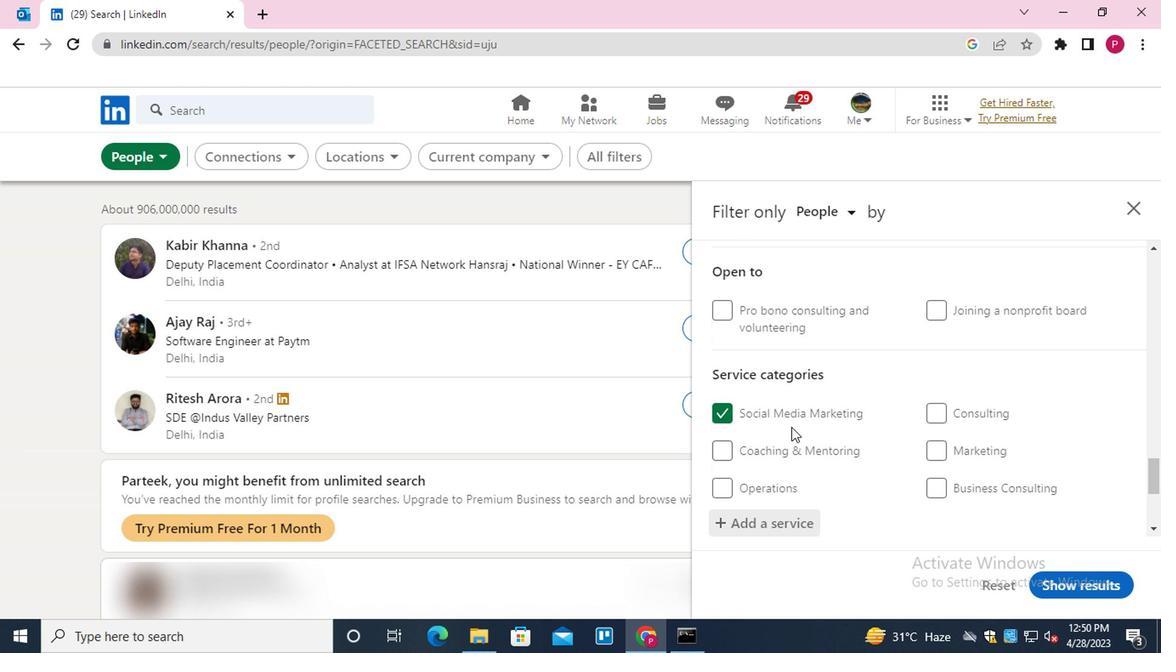 
Action: Mouse scrolled (823, 413) with delta (0, -1)
Screenshot: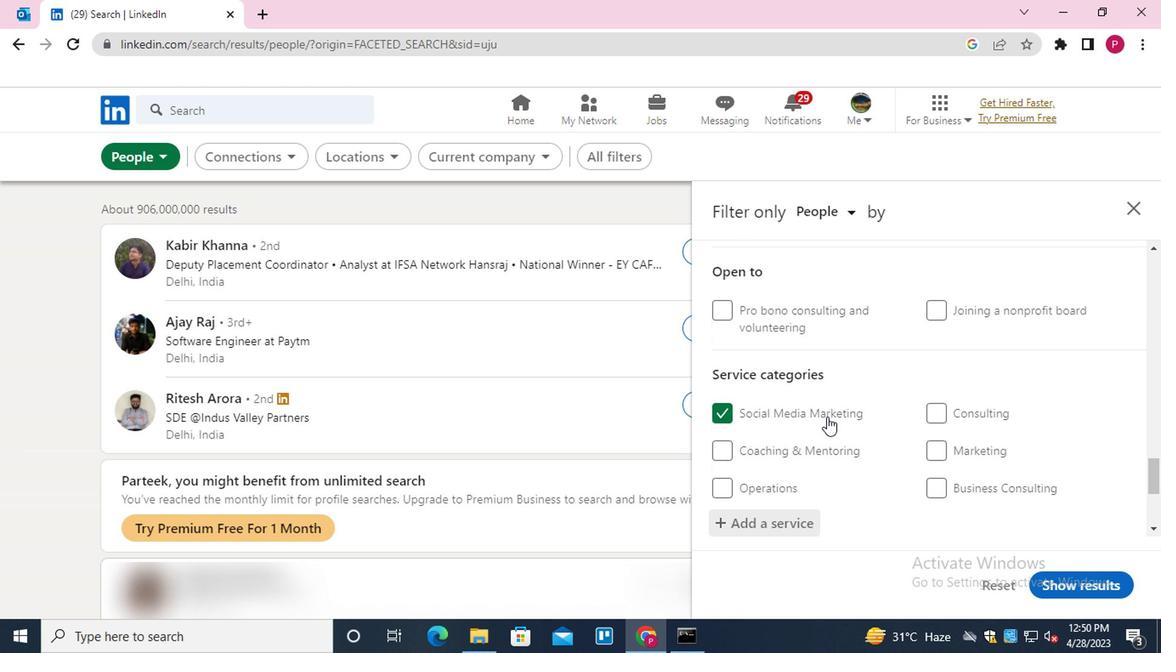 
Action: Mouse moved to (779, 504)
Screenshot: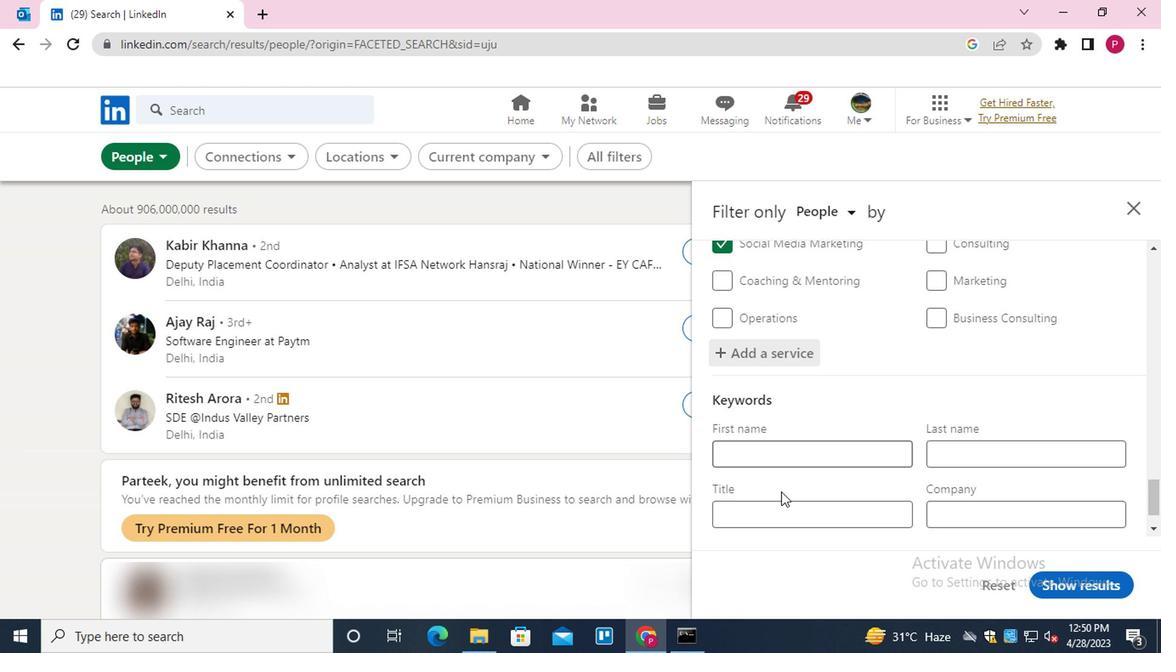 
Action: Mouse pressed left at (779, 504)
Screenshot: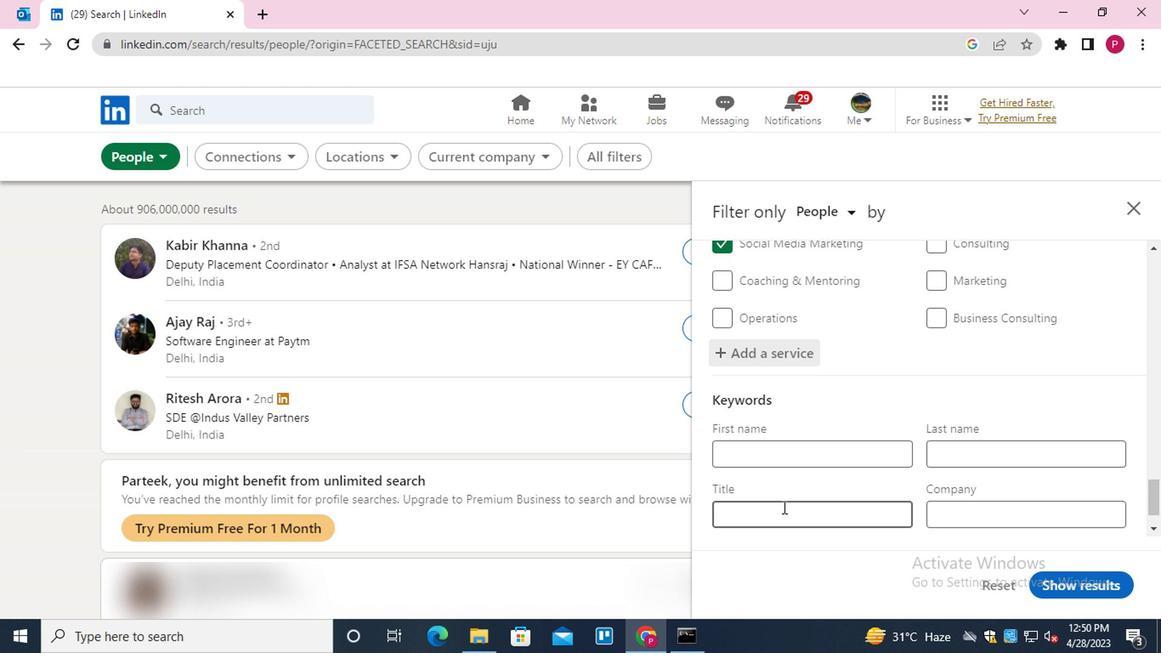 
Action: Mouse moved to (787, 484)
Screenshot: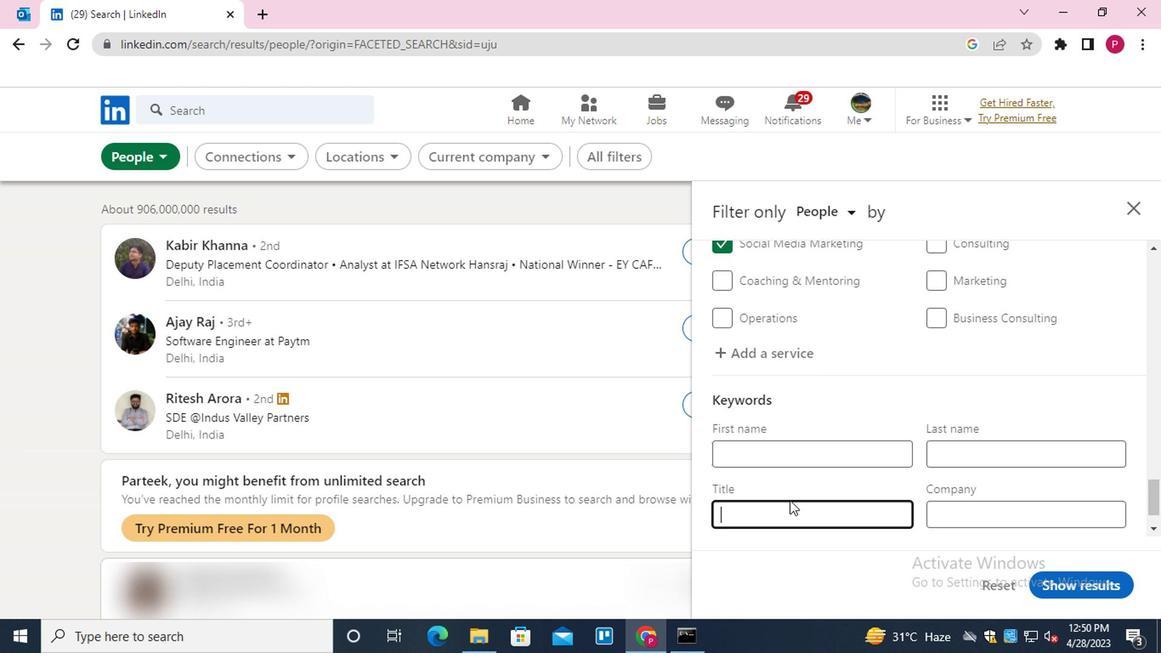 
Action: Mouse scrolled (787, 483) with delta (0, -1)
Screenshot: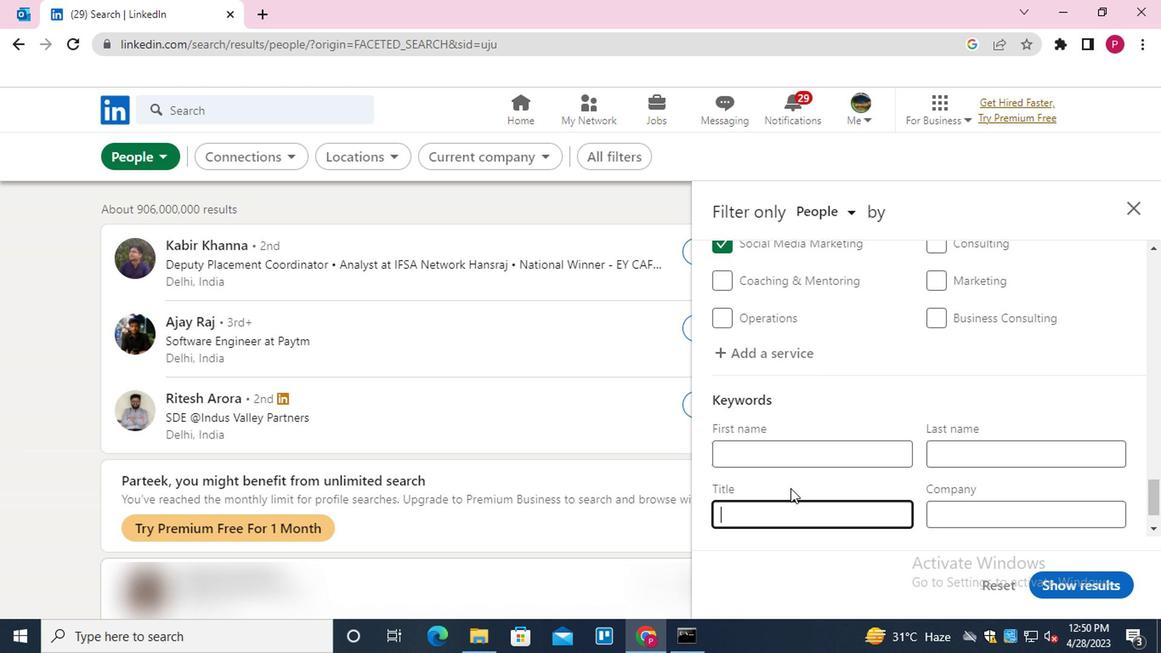 
Action: Mouse moved to (789, 483)
Screenshot: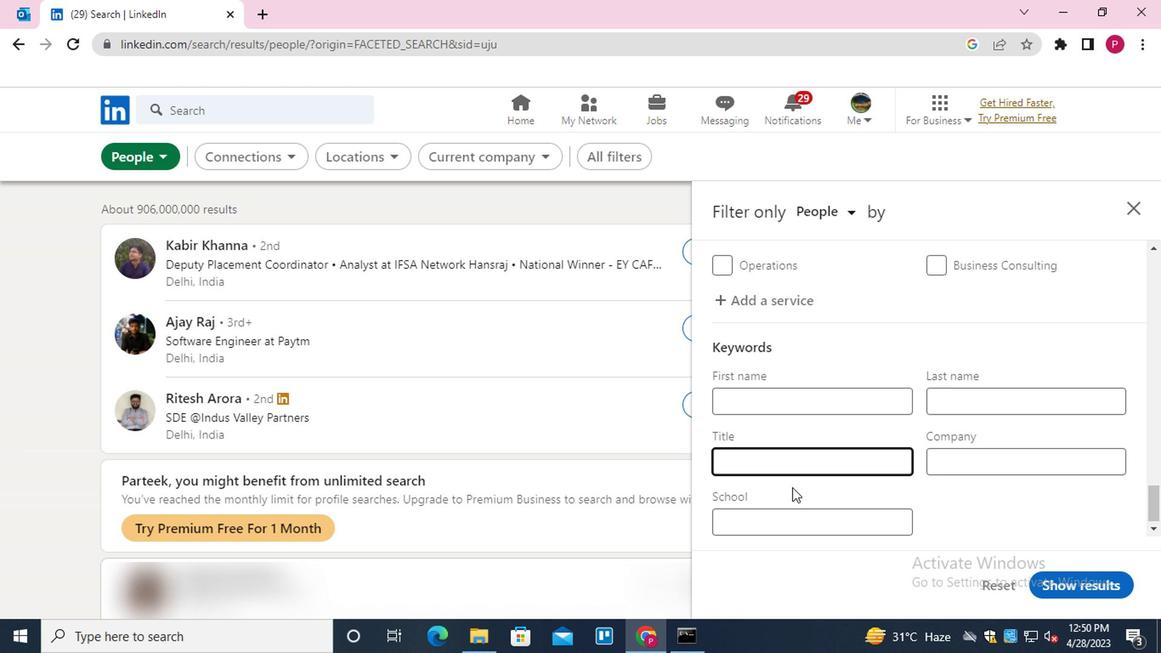 
Action: Key pressed <Key.shift>CRI<Key.backspace>UISE<Key.space><Key.shift>SHIP<Key.space><Key.shift>ATTENDAT<Key.backspace>NT
Screenshot: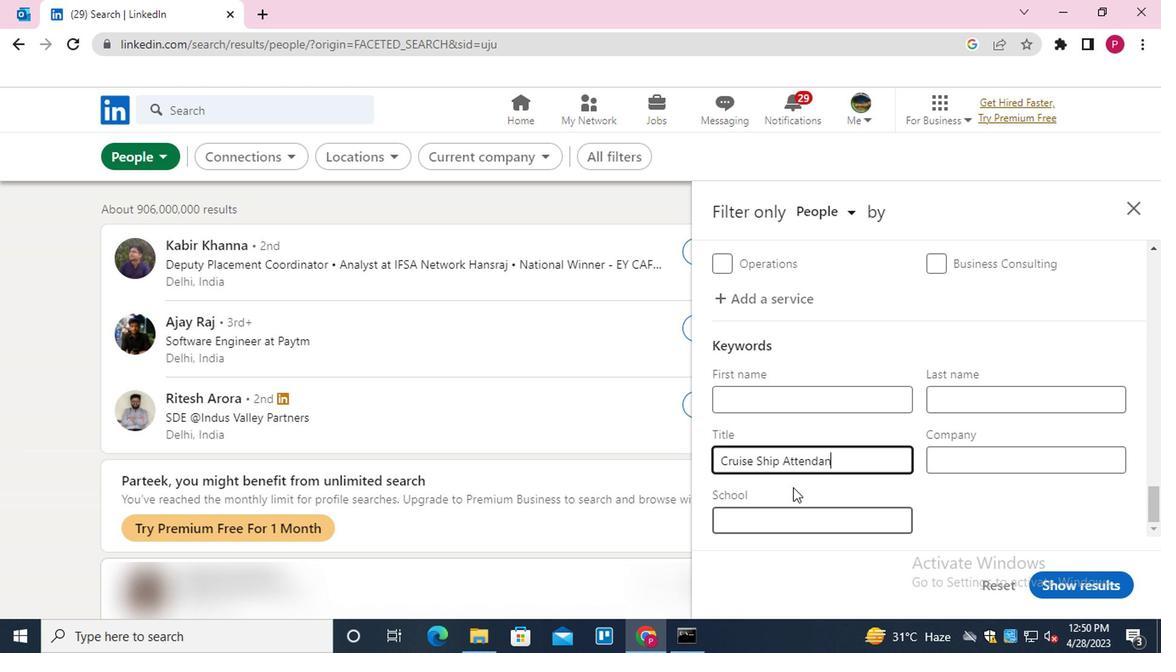 
Action: Mouse moved to (1050, 580)
Screenshot: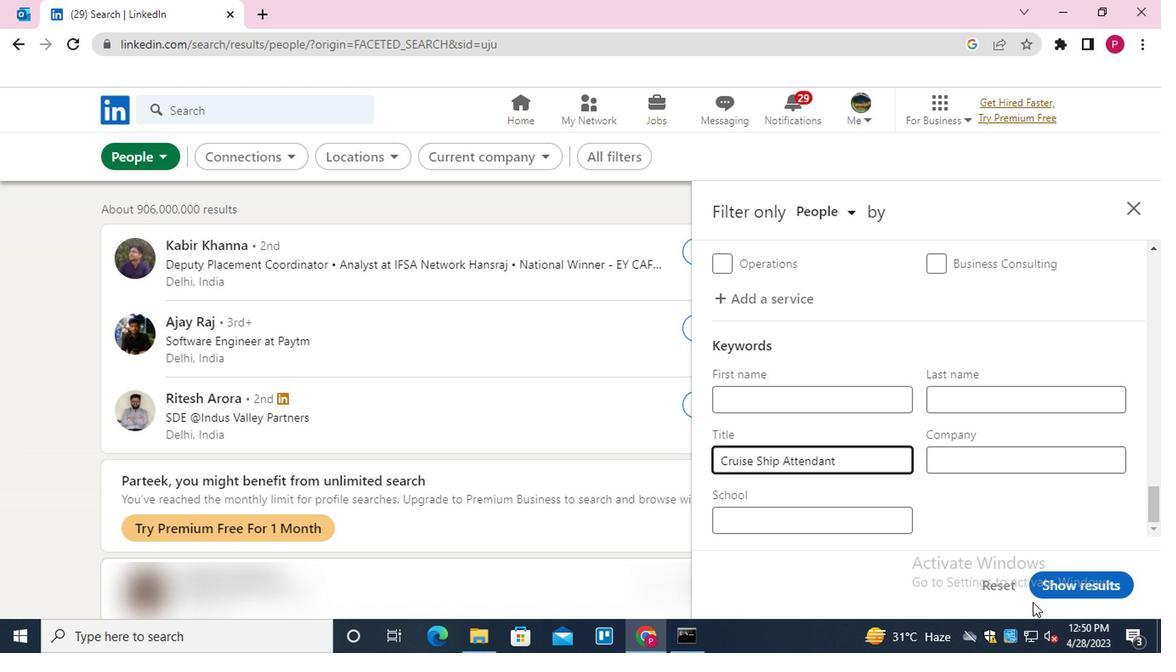 
Action: Mouse pressed left at (1050, 580)
Screenshot: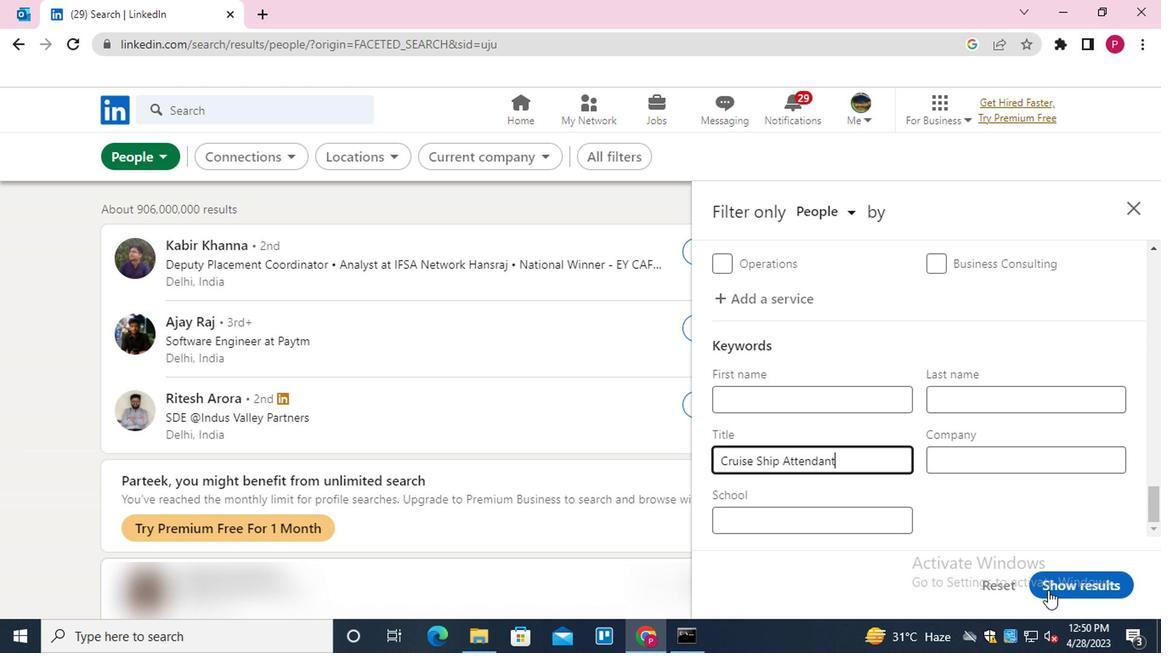 
Action: Mouse moved to (466, 323)
Screenshot: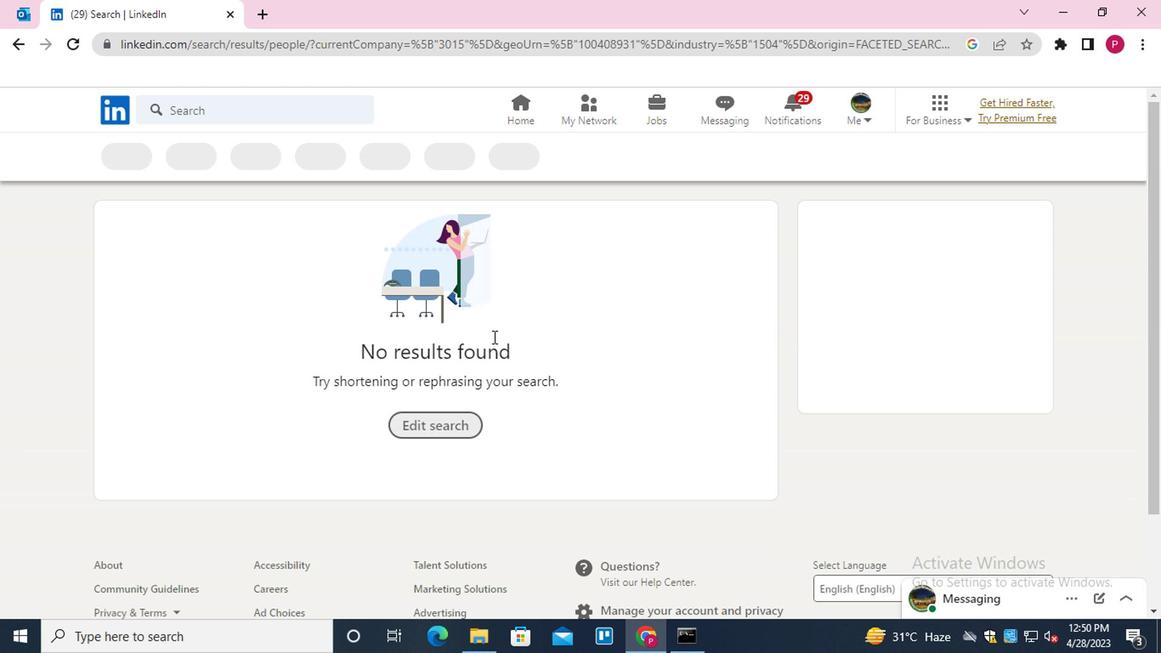 
